 Task: Find connections with filter location Viradouro with filter topic #Mobileapplicationswith filter profile language English with filter current company Medallia with filter school Saurashtra University, Rajkot with filter industry Credit Intermediation with filter service category iOS Development with filter keywords title Program Manager
Action: Mouse moved to (615, 222)
Screenshot: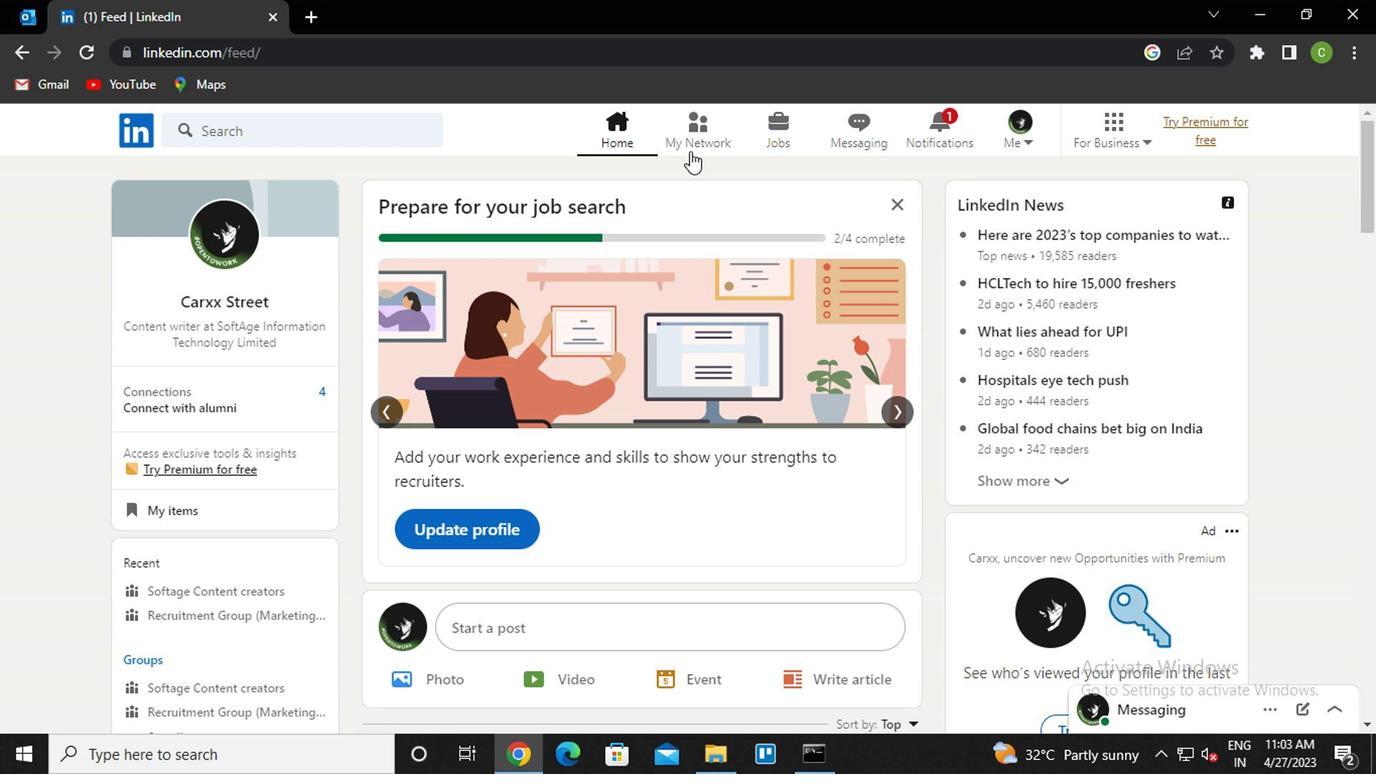 
Action: Mouse pressed left at (615, 222)
Screenshot: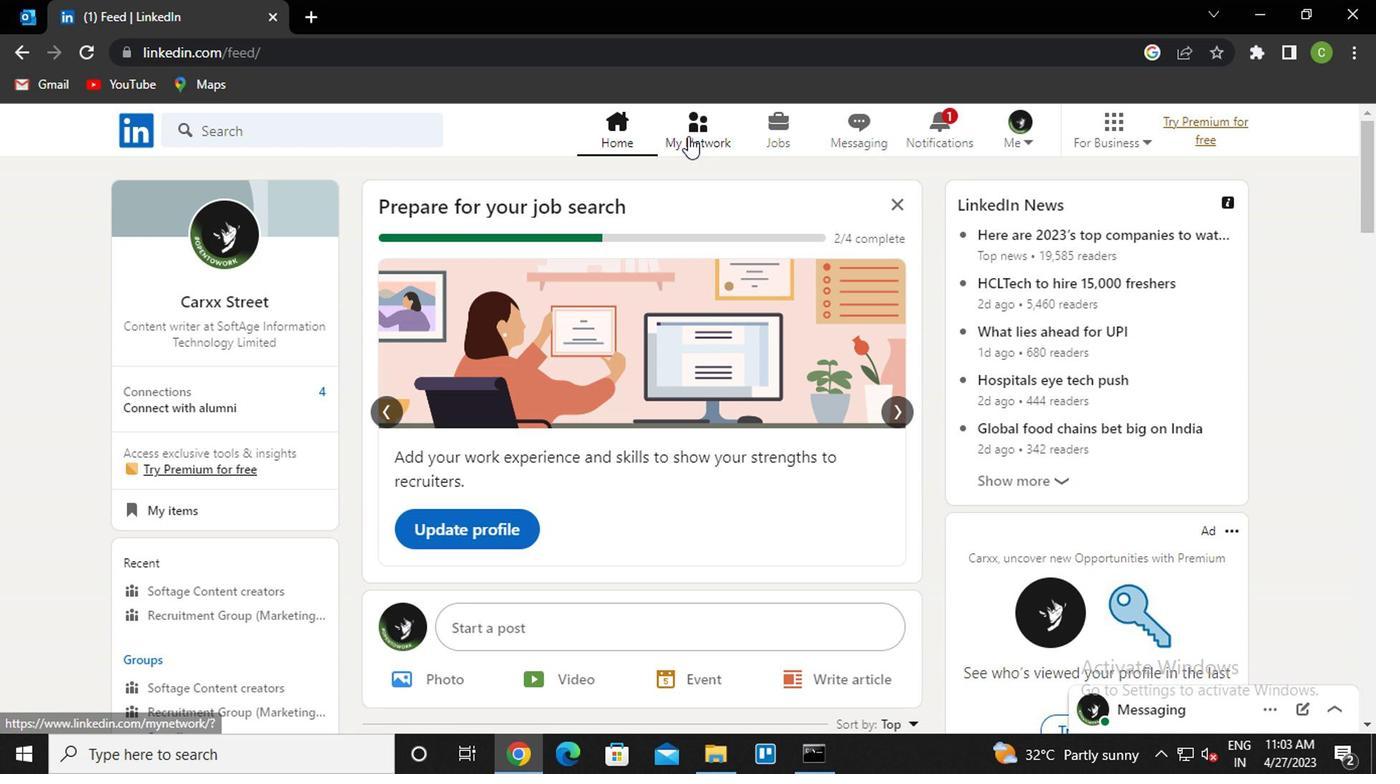 
Action: Mouse moved to (355, 303)
Screenshot: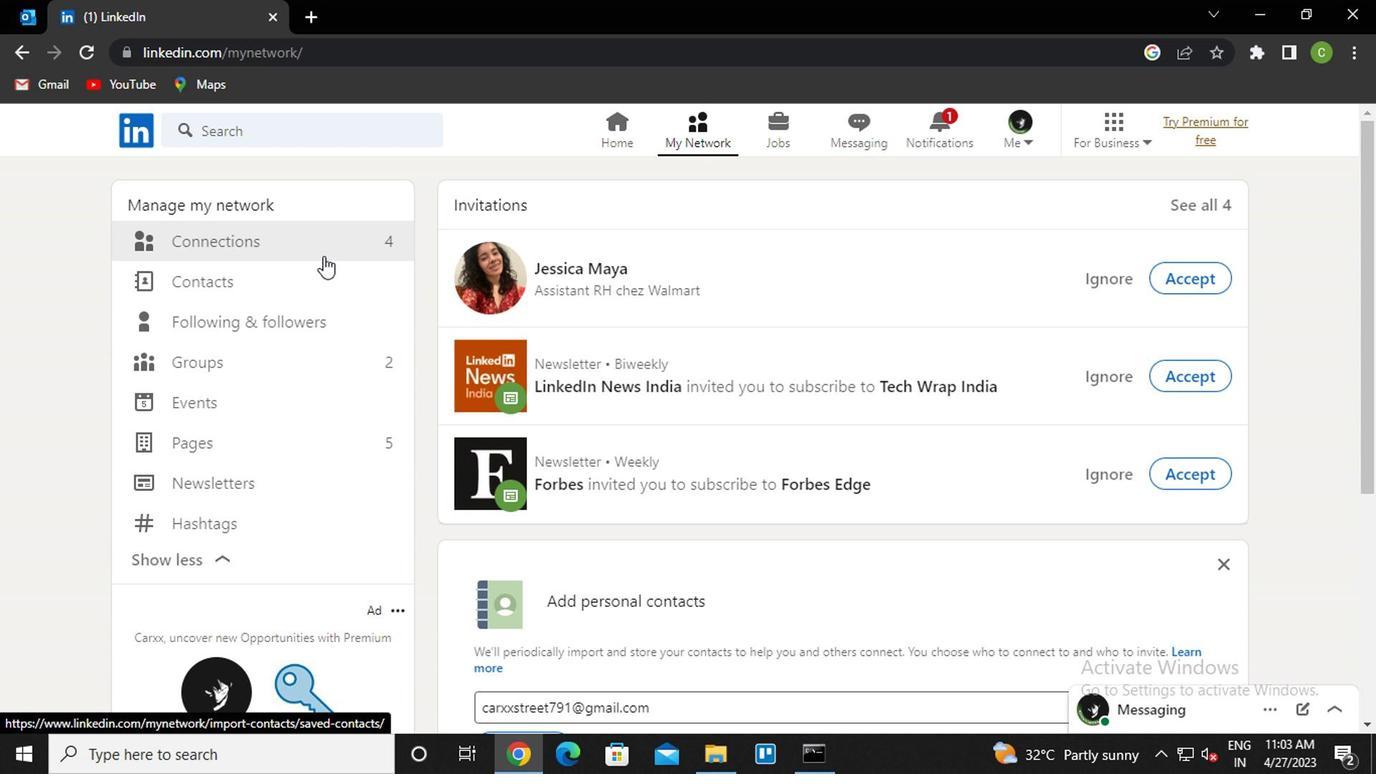 
Action: Mouse pressed left at (355, 303)
Screenshot: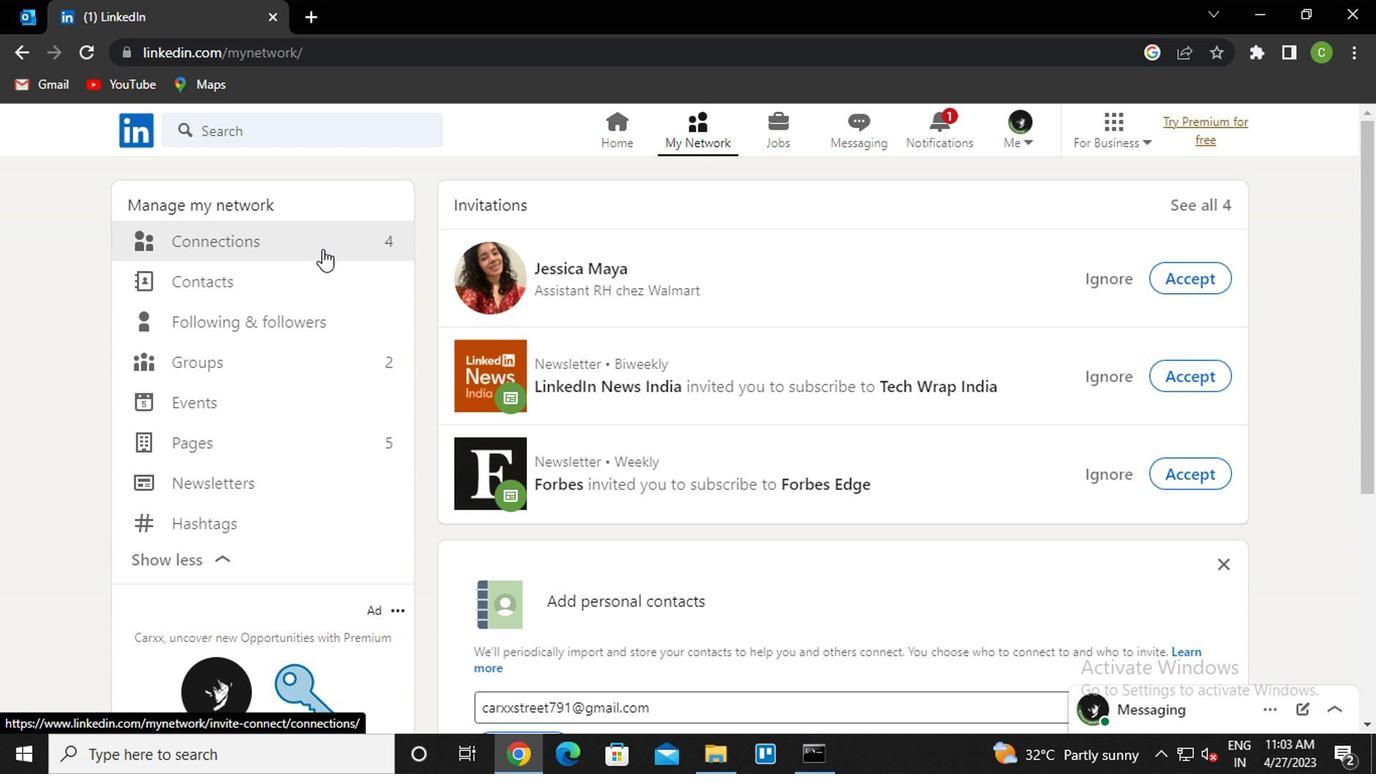 
Action: Mouse moved to (702, 288)
Screenshot: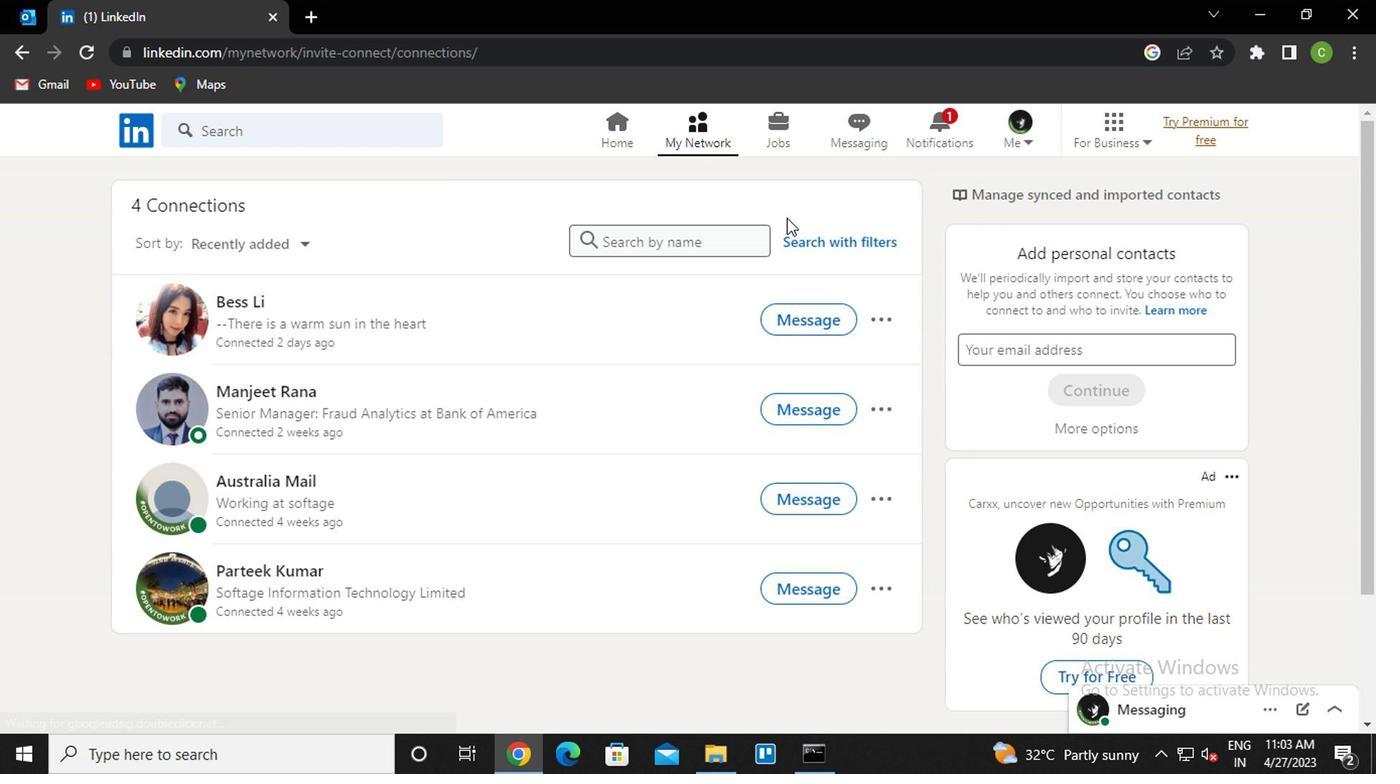 
Action: Mouse pressed left at (702, 288)
Screenshot: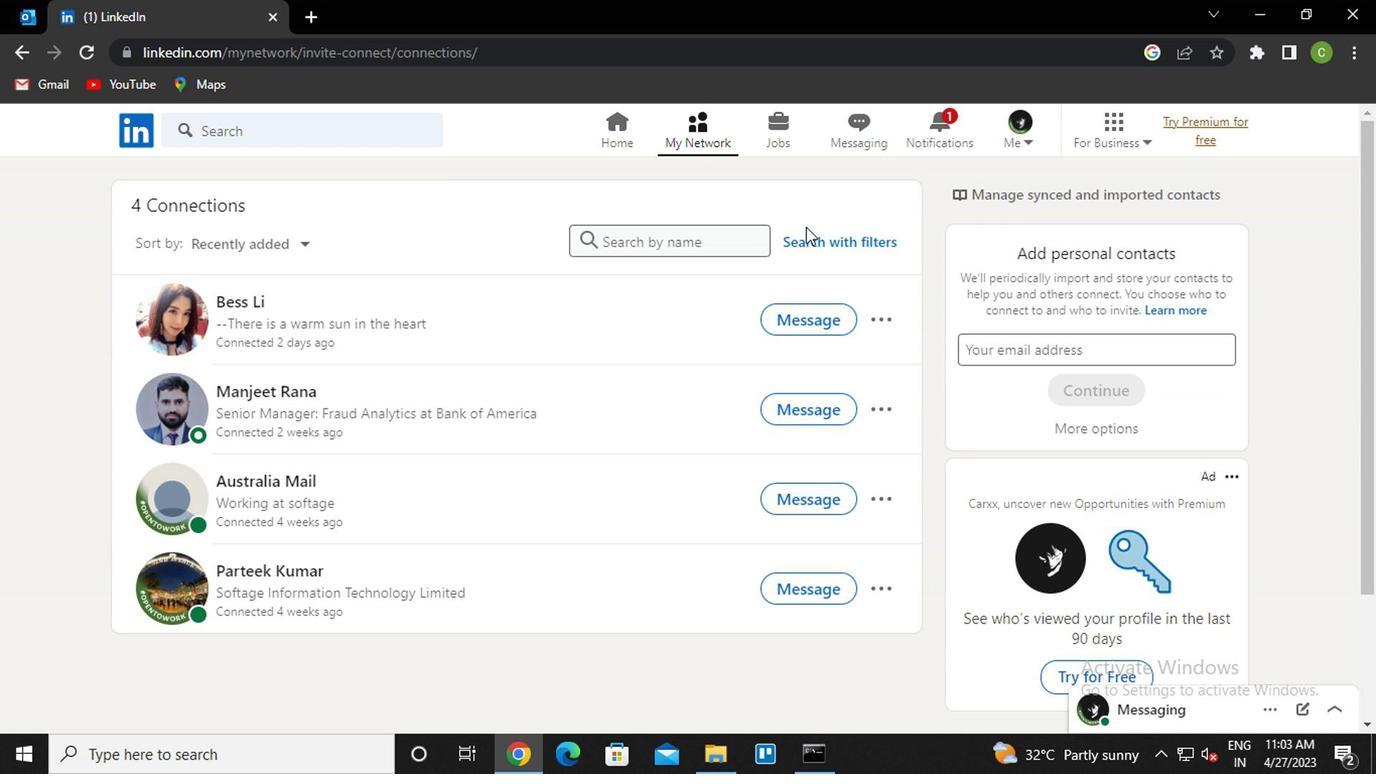 
Action: Mouse moved to (705, 292)
Screenshot: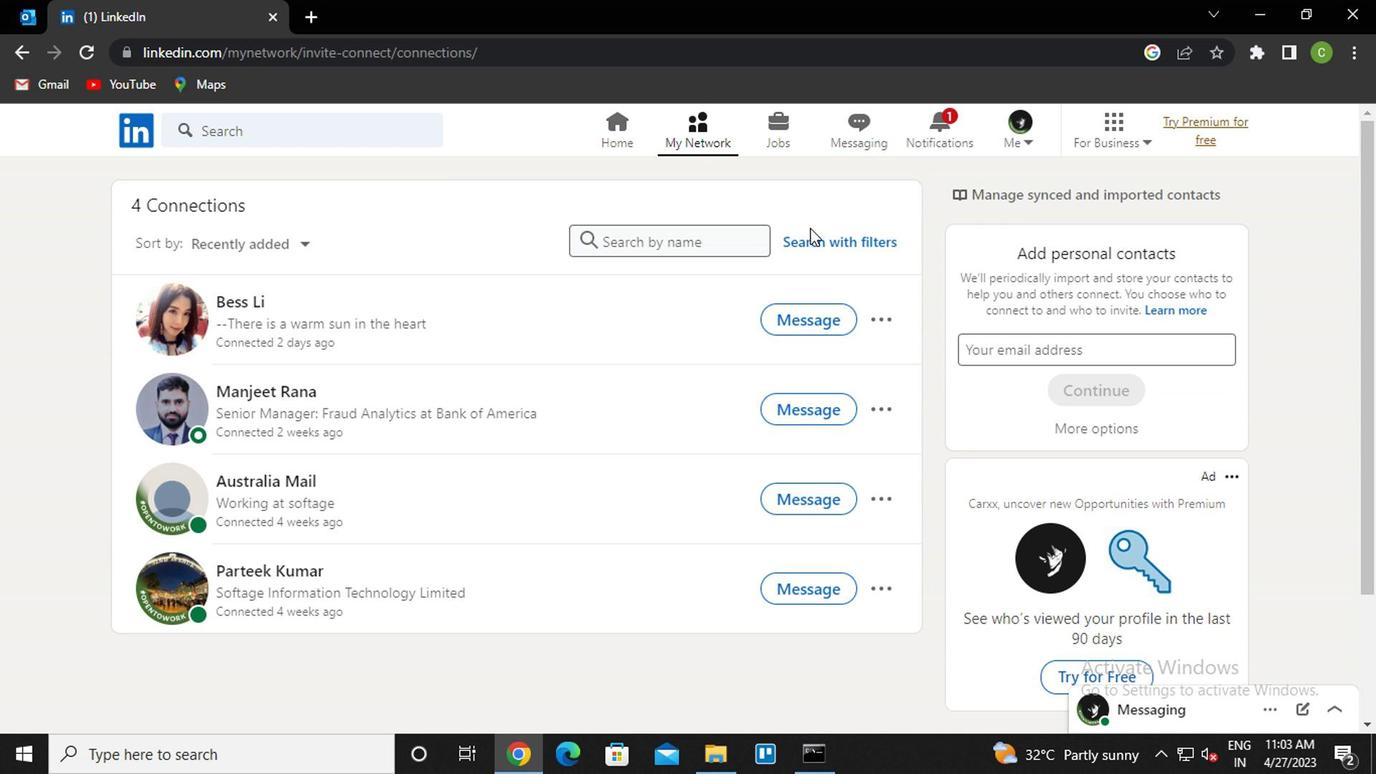 
Action: Mouse pressed left at (705, 292)
Screenshot: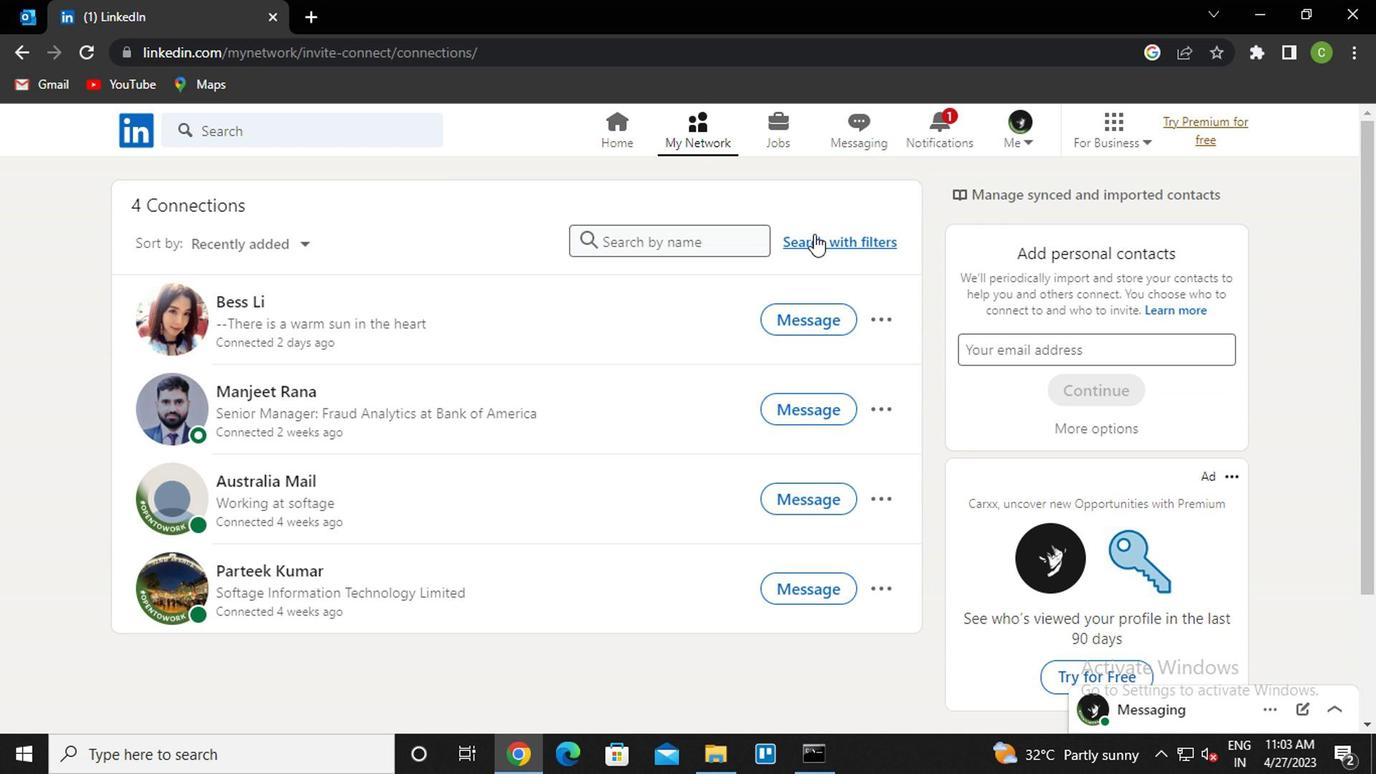 
Action: Mouse moved to (663, 255)
Screenshot: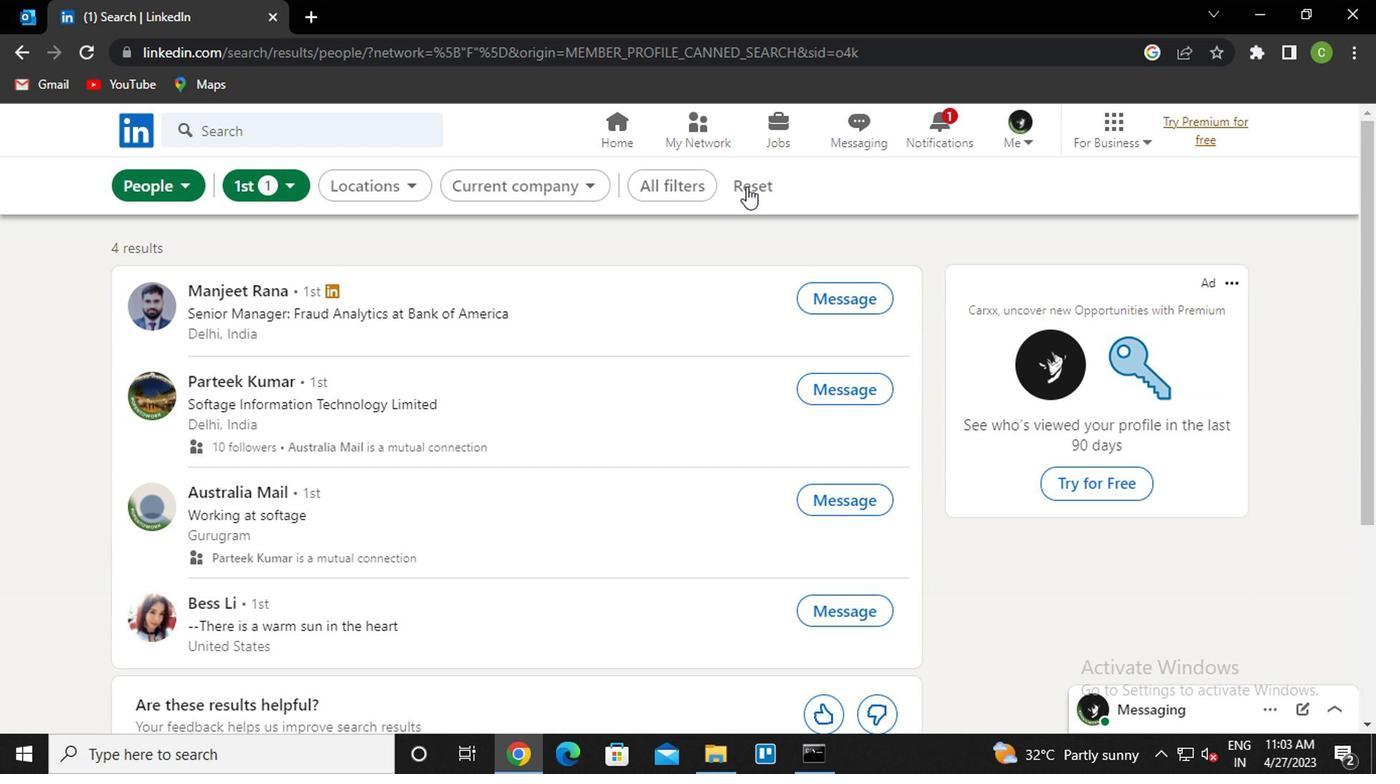 
Action: Mouse pressed left at (663, 255)
Screenshot: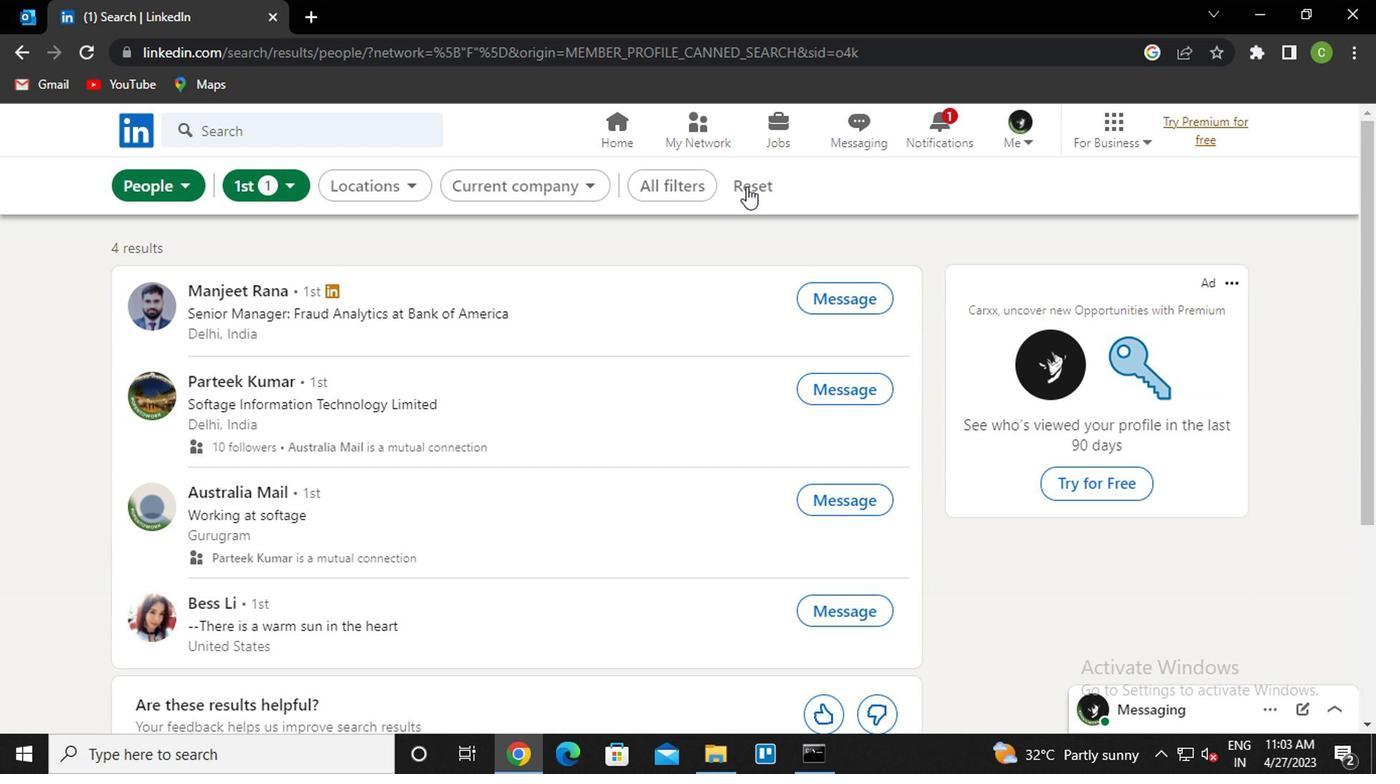 
Action: Mouse moved to (624, 256)
Screenshot: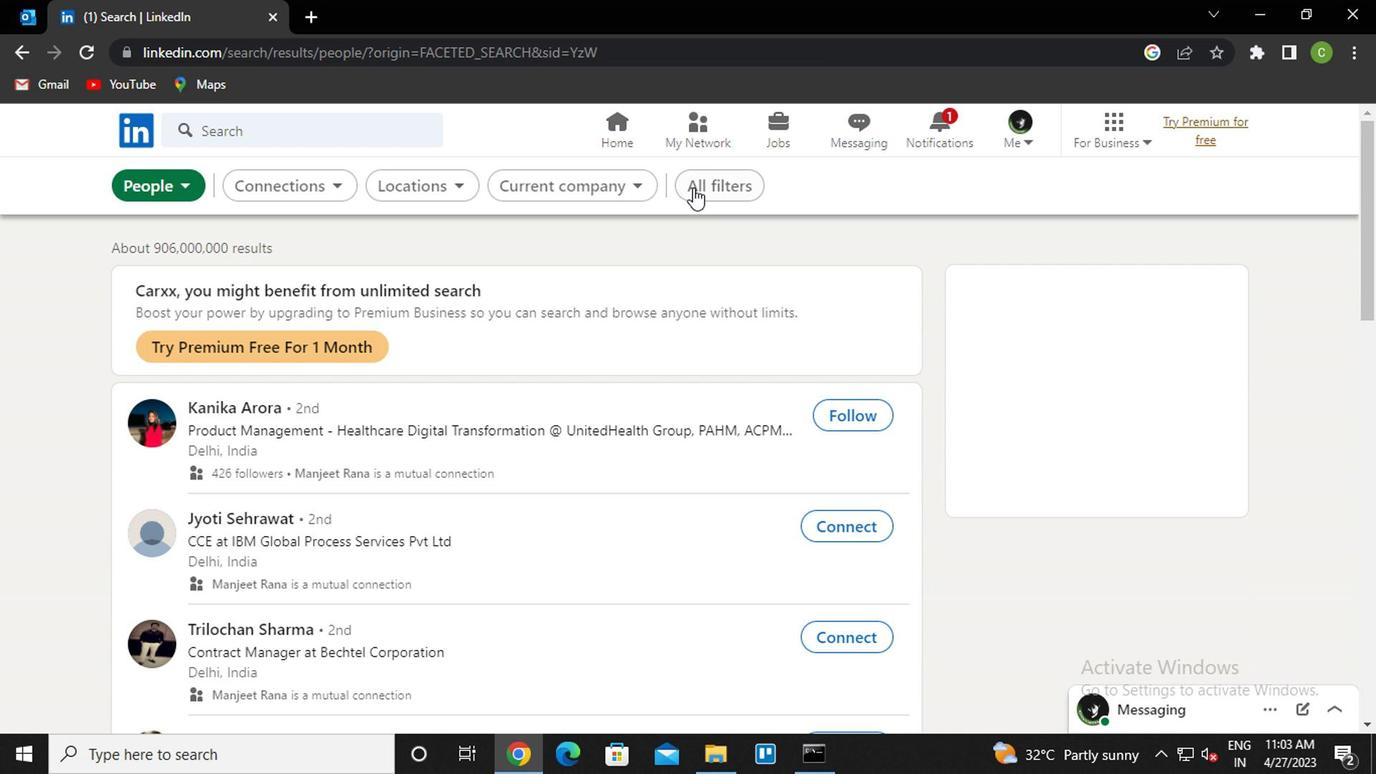 
Action: Mouse pressed left at (624, 256)
Screenshot: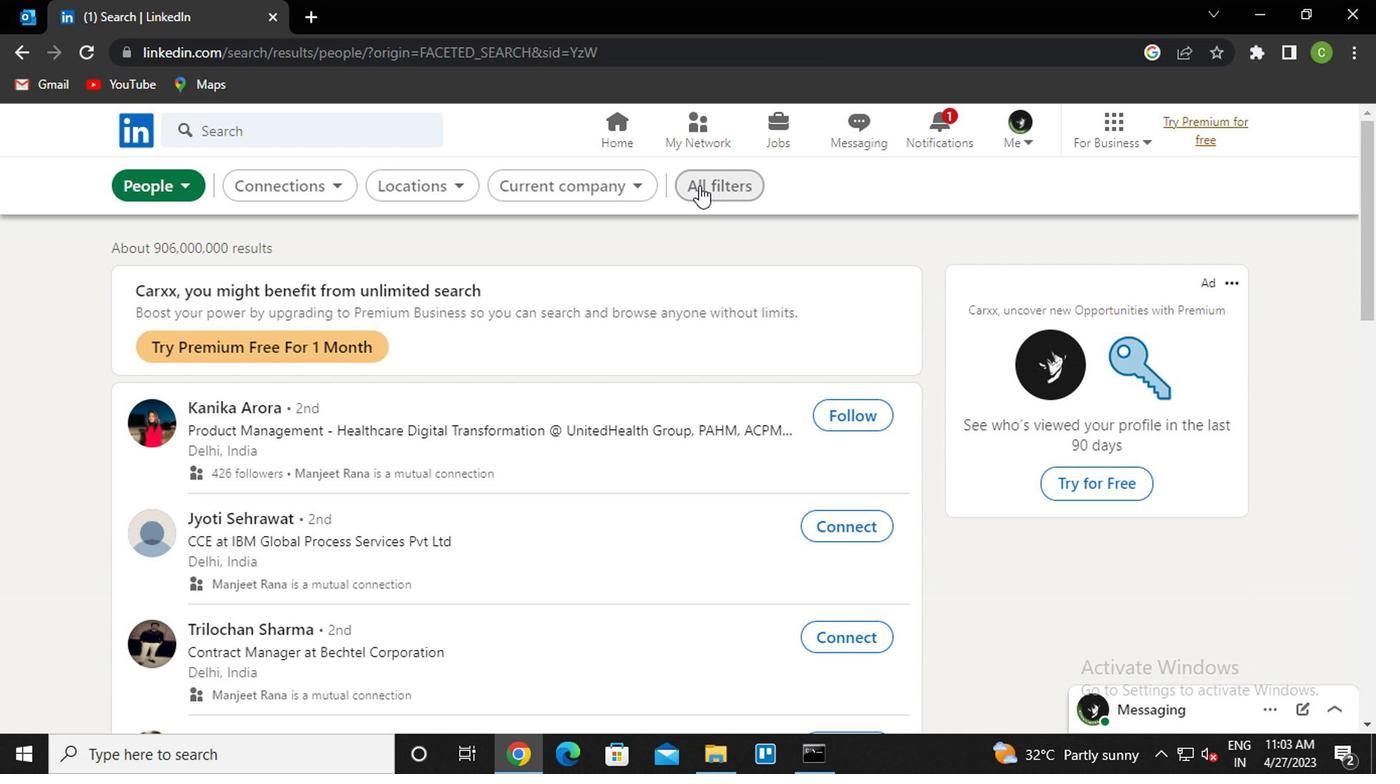 
Action: Mouse moved to (844, 470)
Screenshot: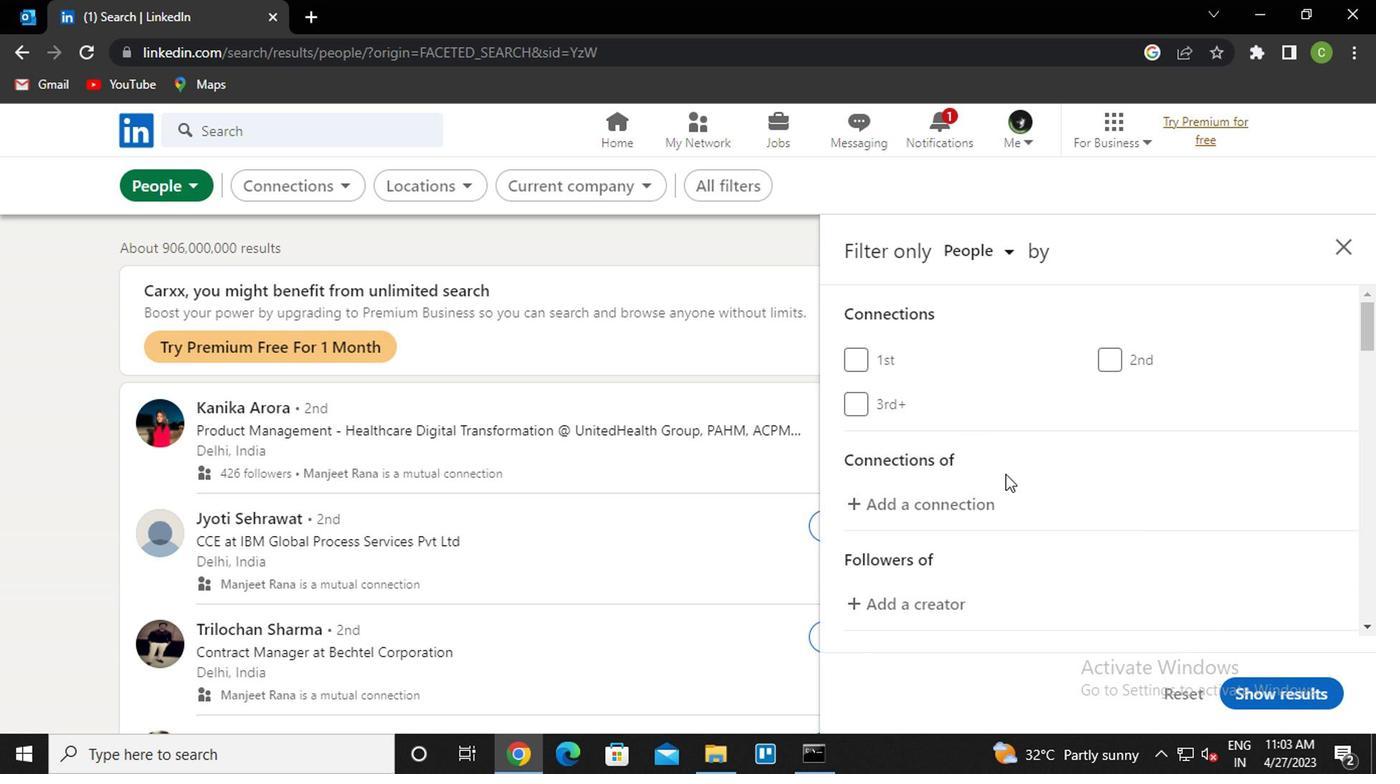 
Action: Mouse scrolled (844, 470) with delta (0, 0)
Screenshot: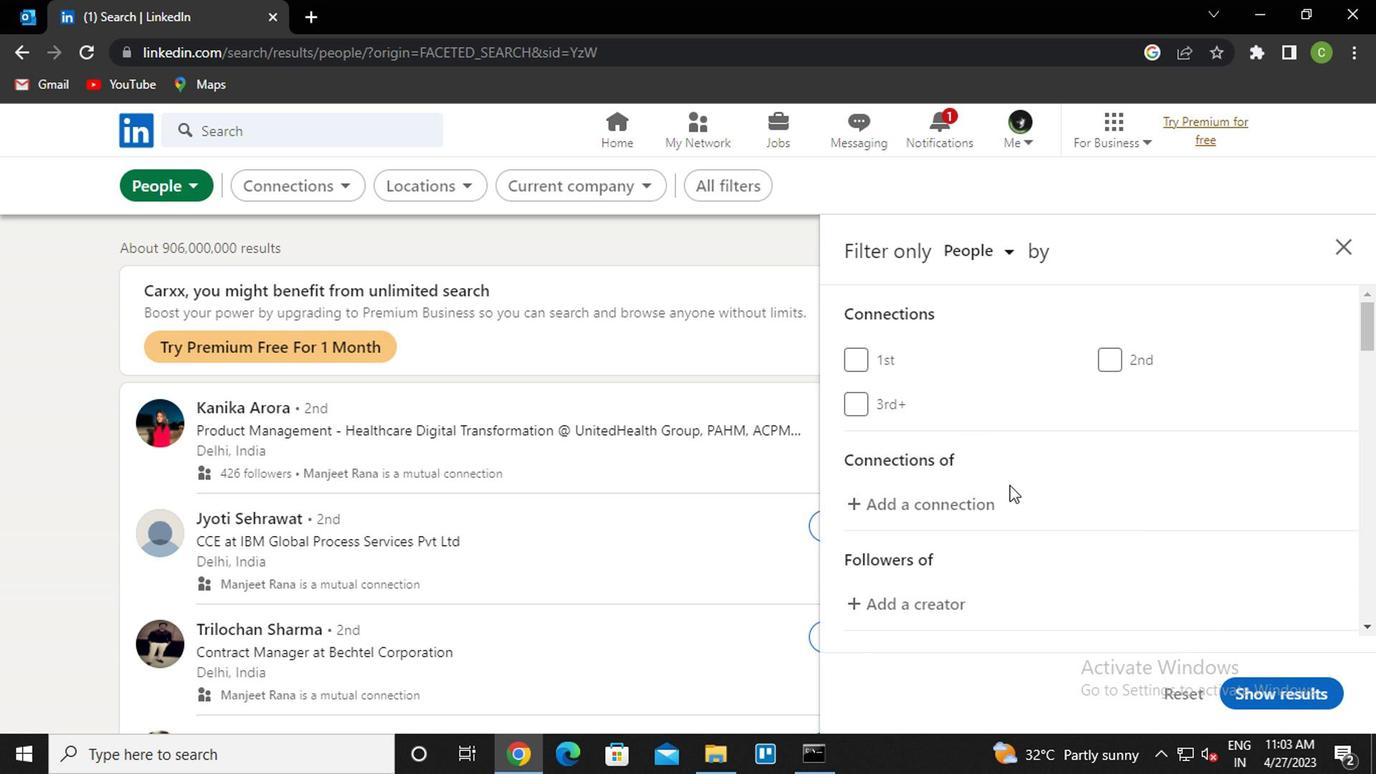 
Action: Mouse scrolled (844, 470) with delta (0, 0)
Screenshot: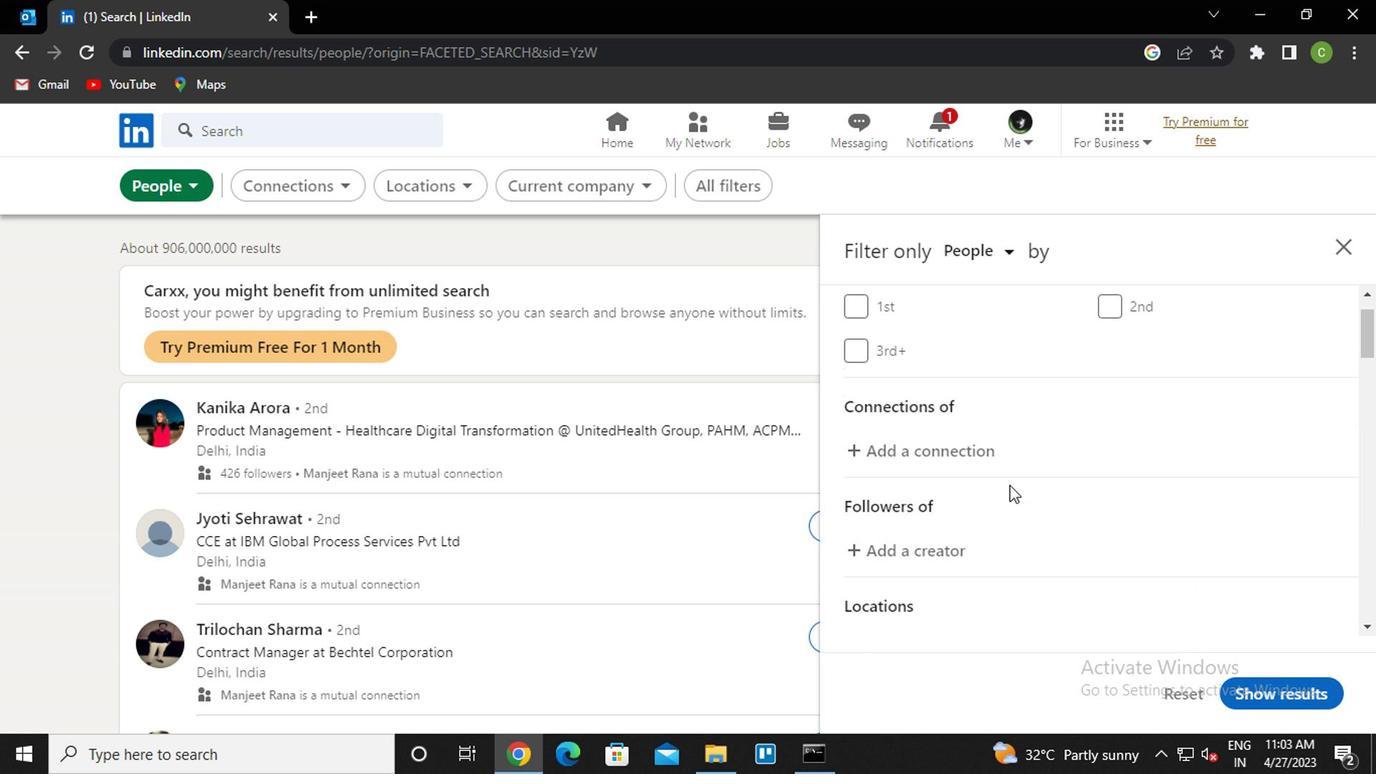 
Action: Mouse scrolled (844, 470) with delta (0, 0)
Screenshot: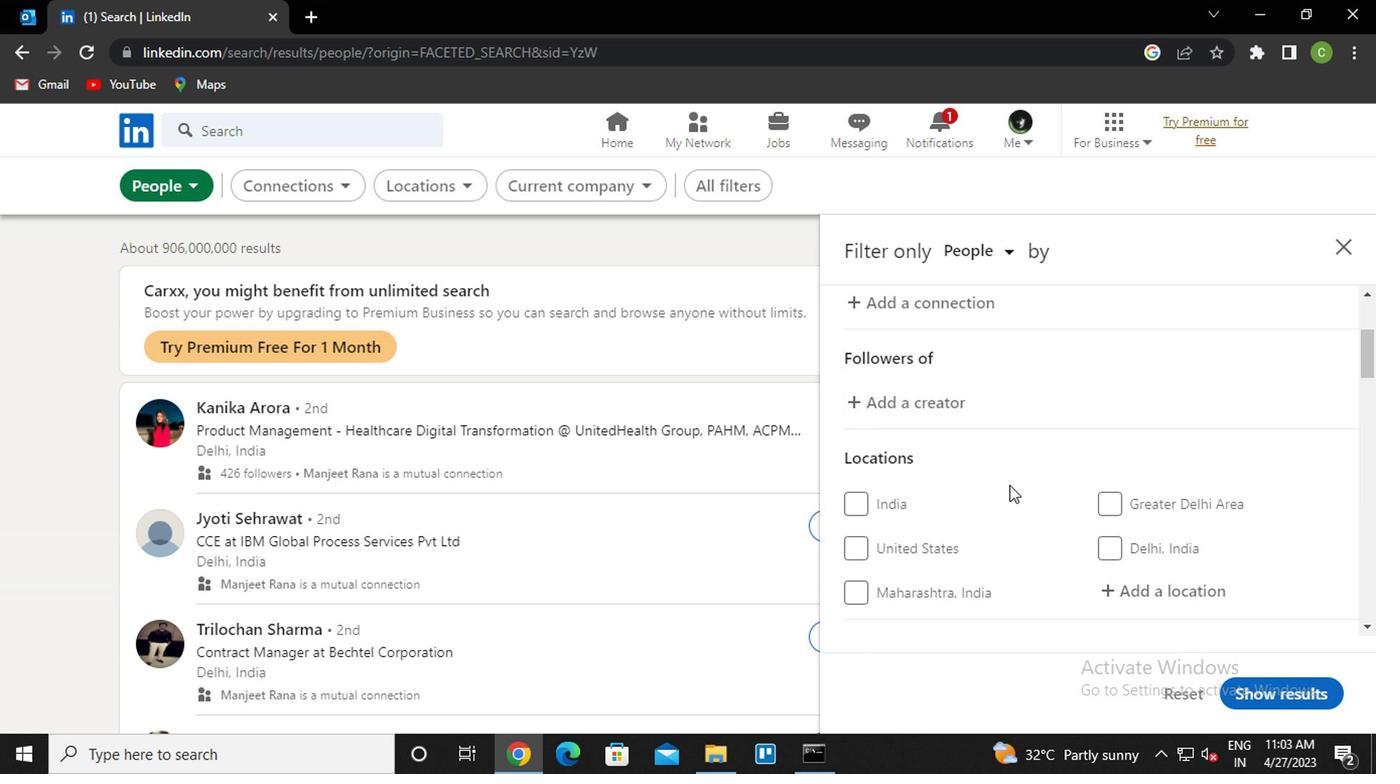 
Action: Mouse moved to (950, 475)
Screenshot: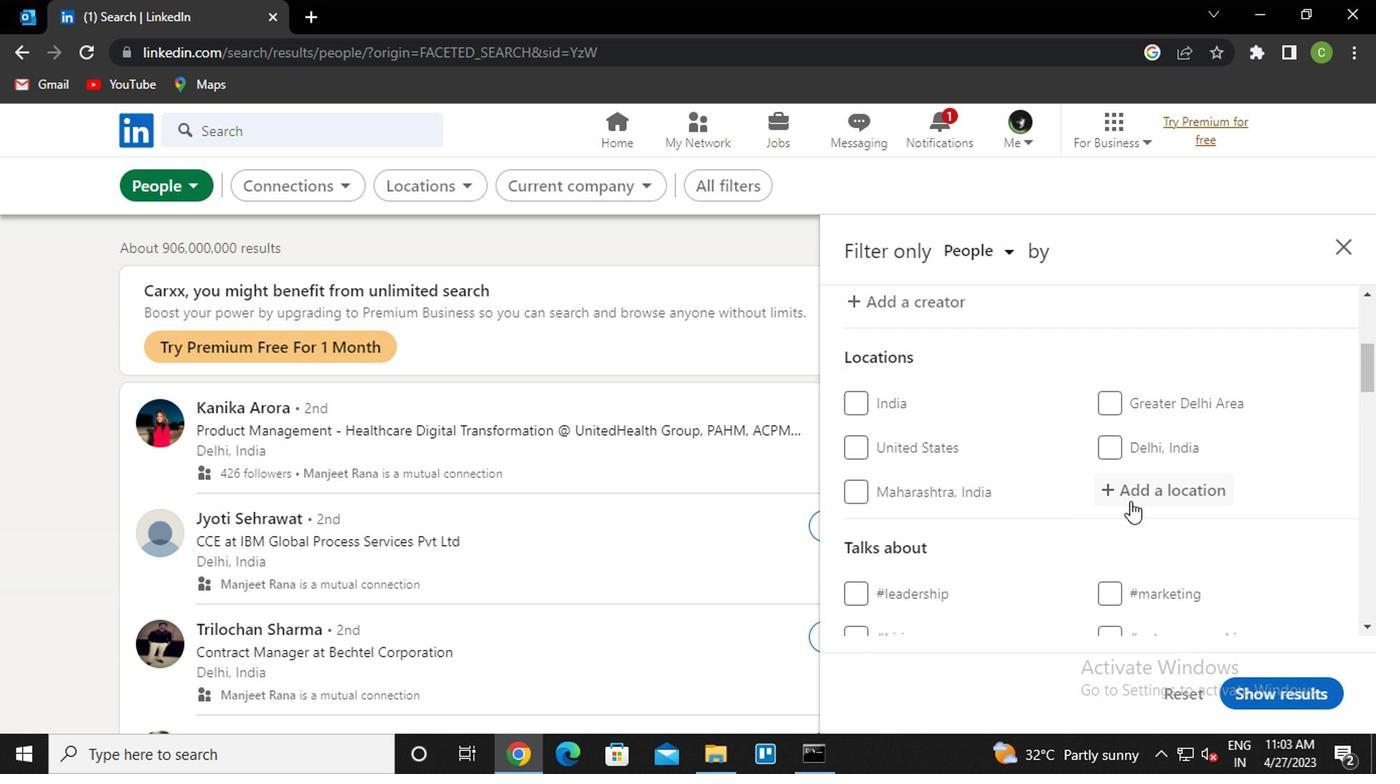 
Action: Mouse scrolled (950, 474) with delta (0, 0)
Screenshot: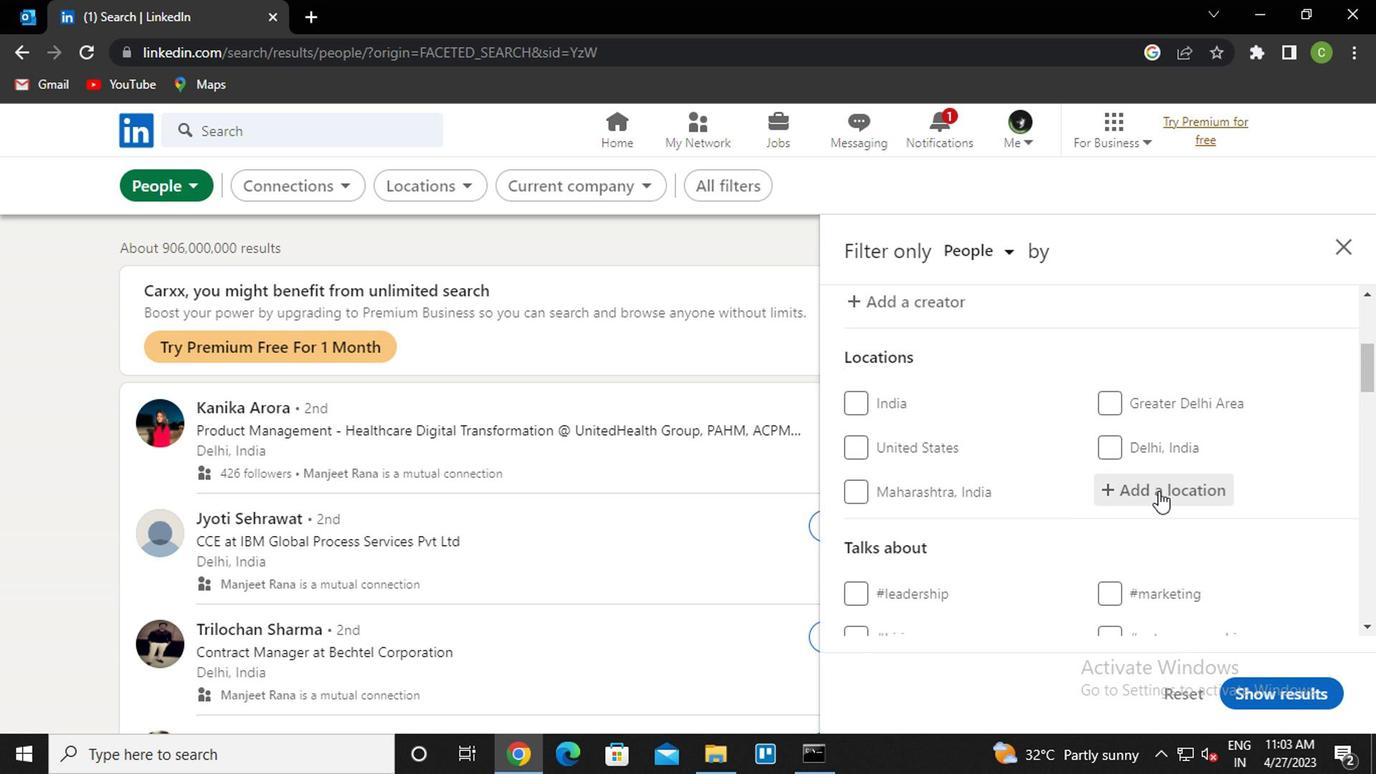 
Action: Mouse moved to (957, 407)
Screenshot: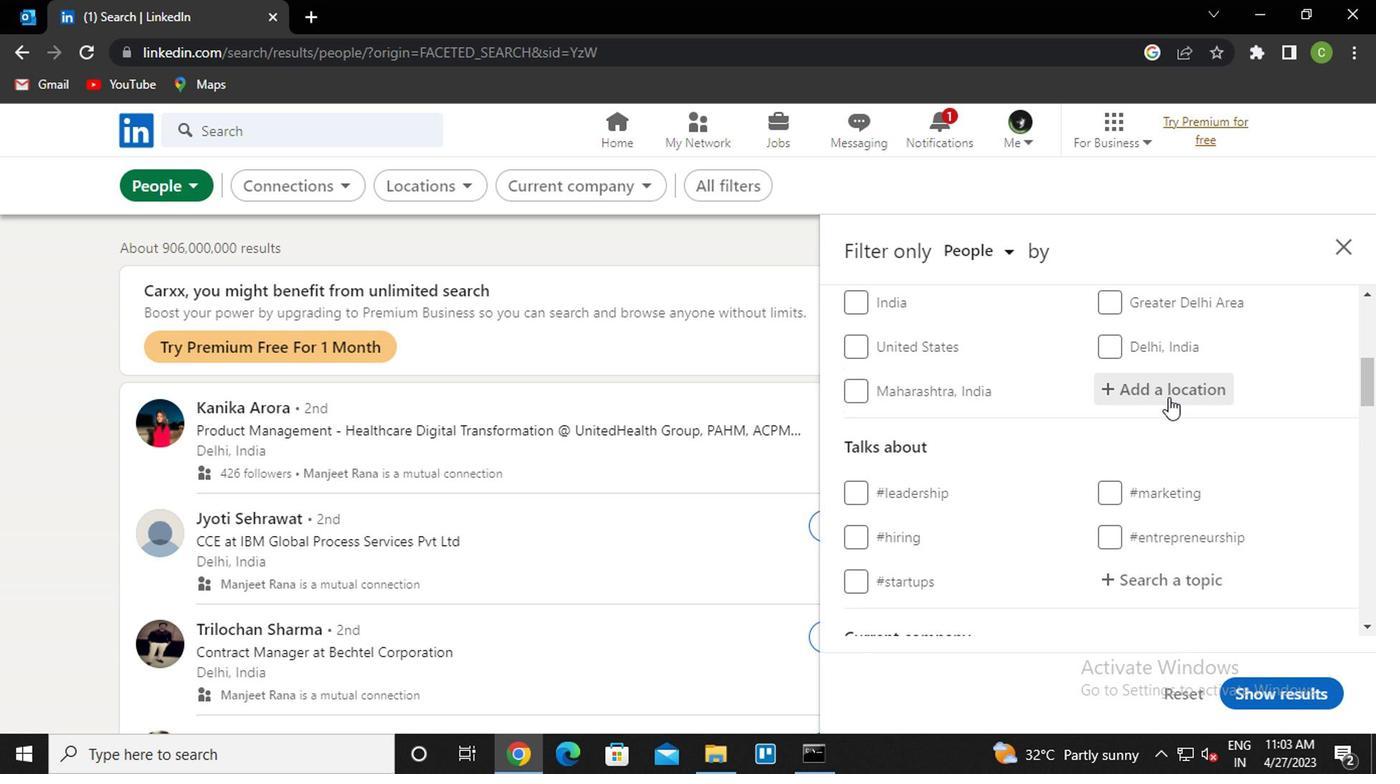 
Action: Mouse pressed left at (957, 407)
Screenshot: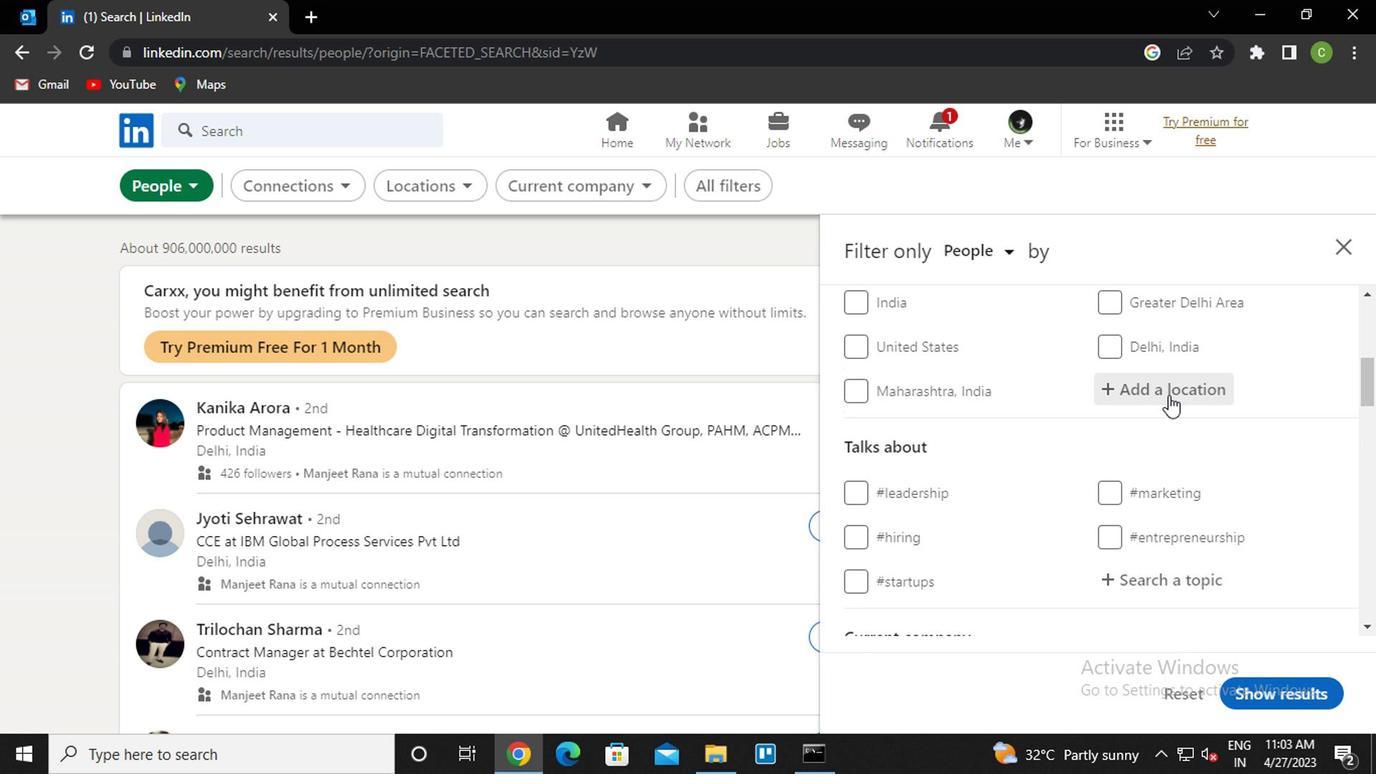 
Action: Key pressed <Key.caps_lock>v<Key.caps_lock>irodou<Key.backspace><Key.backspace><Key.backspace><Key.backspace>ado<Key.down><Key.enter>
Screenshot: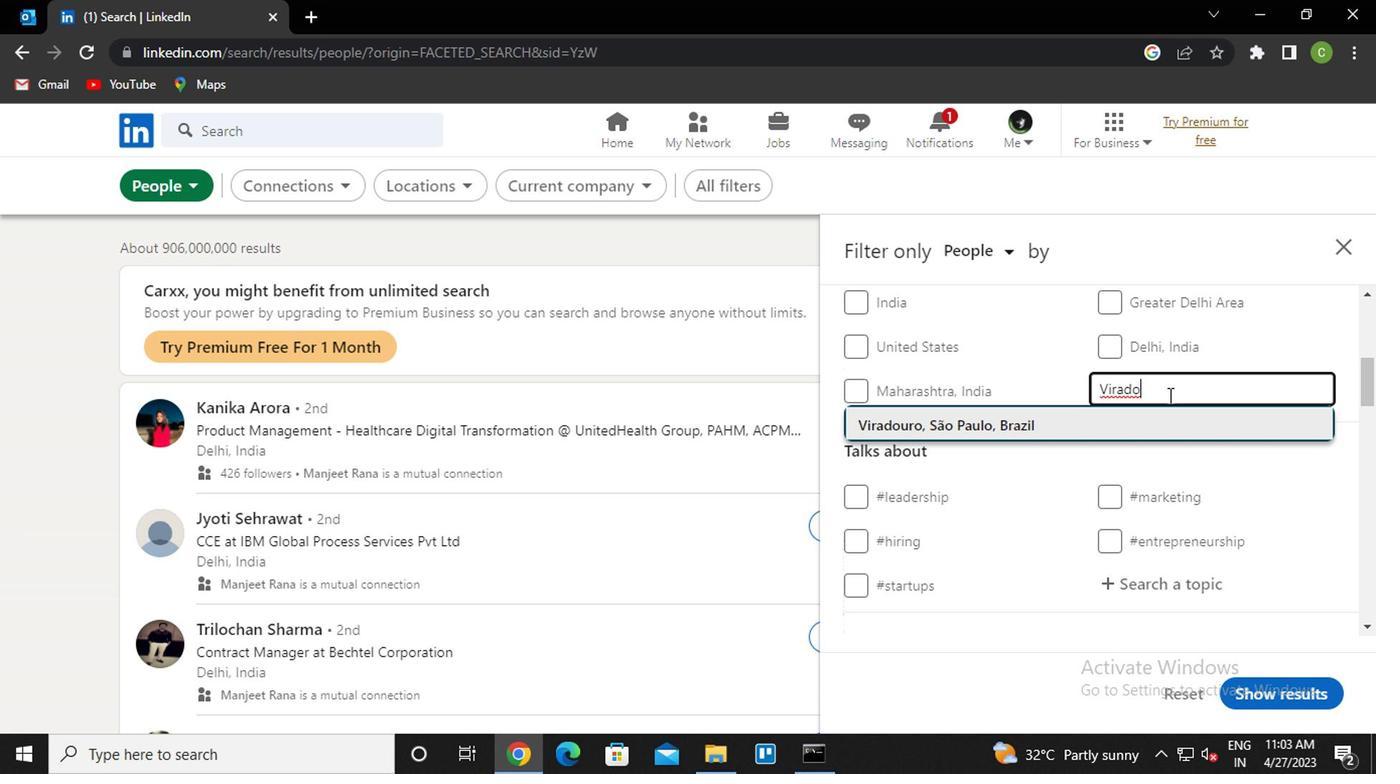 
Action: Mouse scrolled (957, 406) with delta (0, 0)
Screenshot: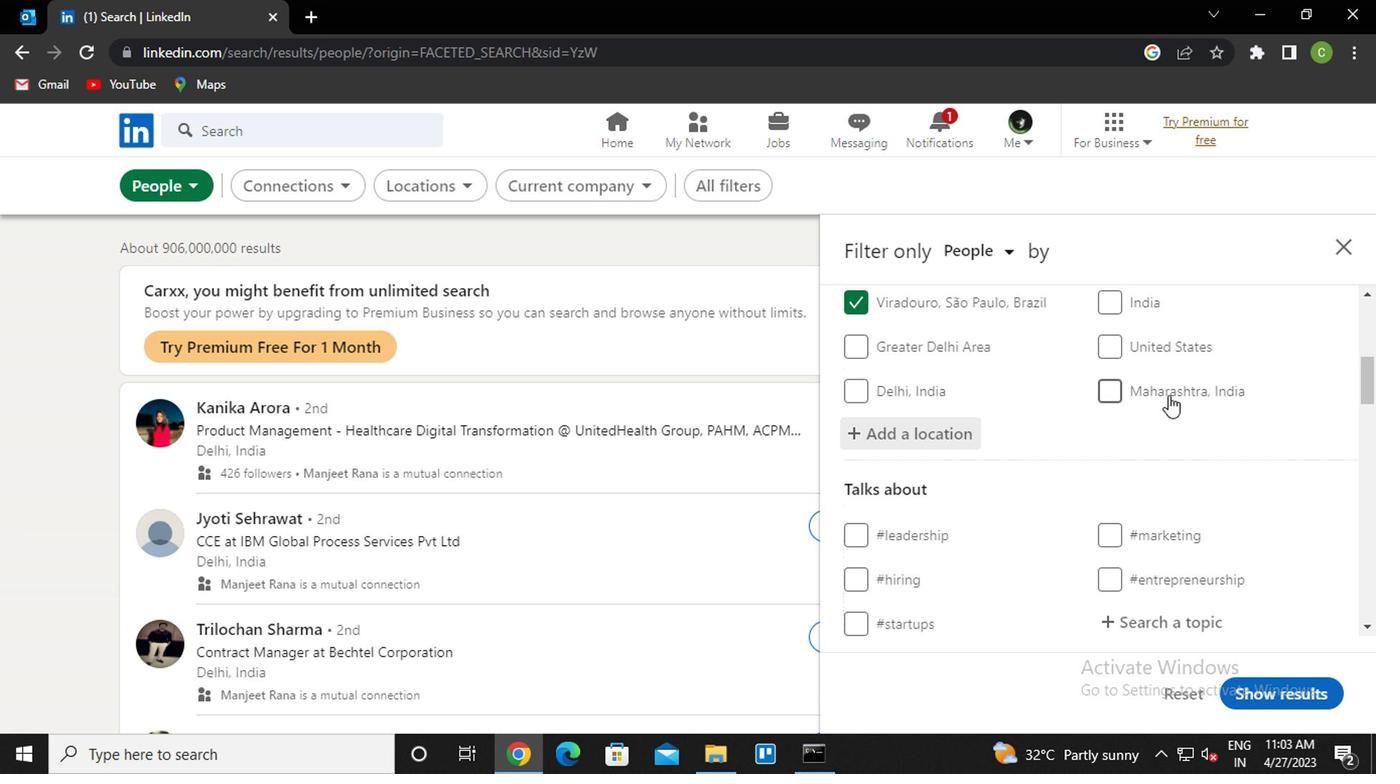
Action: Mouse scrolled (957, 406) with delta (0, 0)
Screenshot: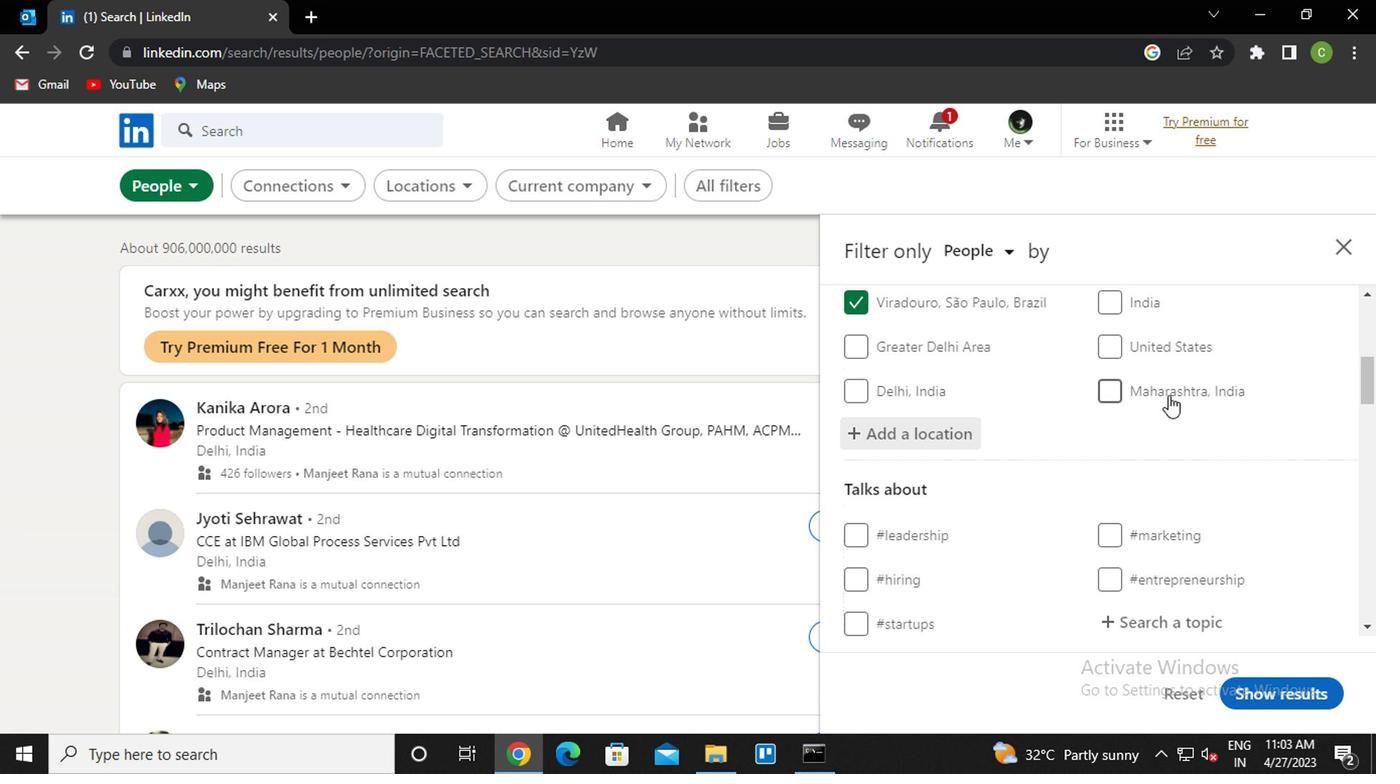 
Action: Mouse scrolled (957, 407) with delta (0, 0)
Screenshot: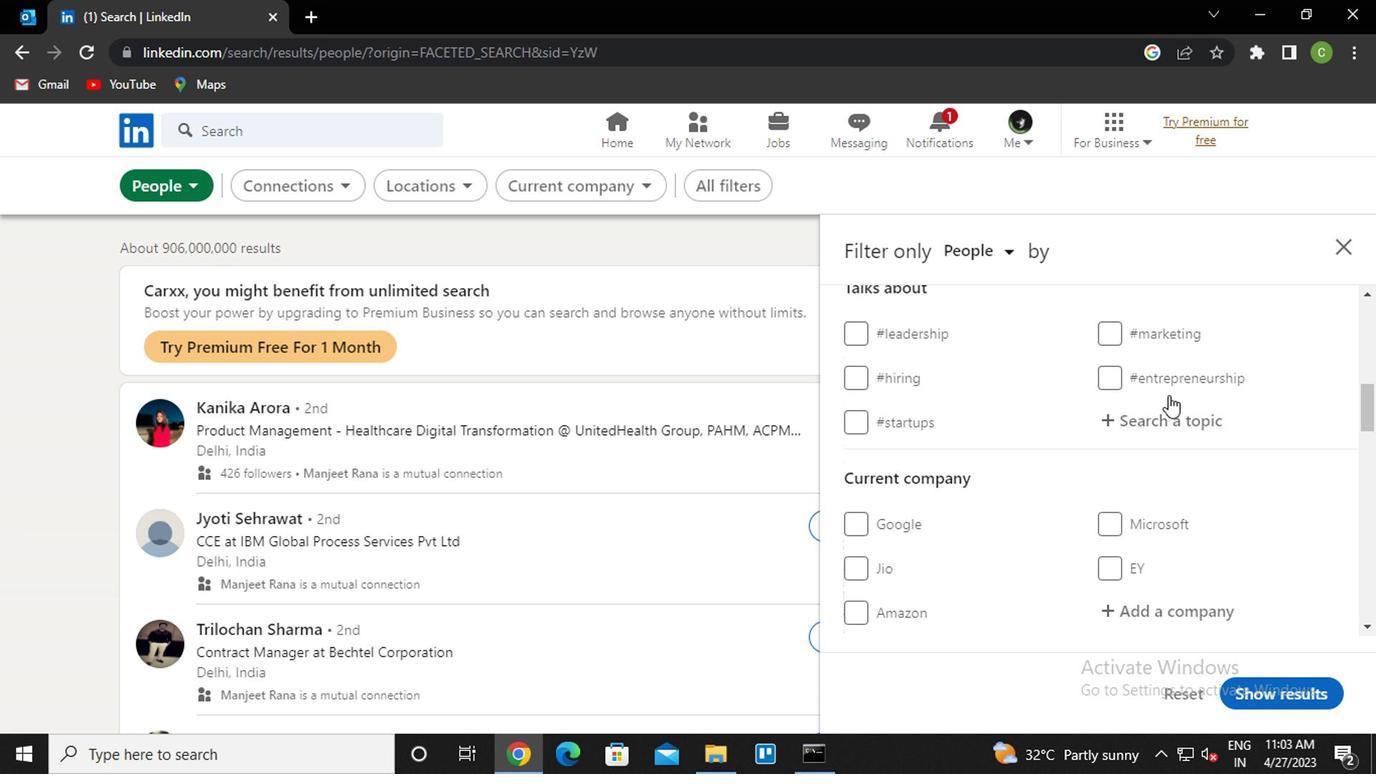 
Action: Mouse scrolled (957, 407) with delta (0, 0)
Screenshot: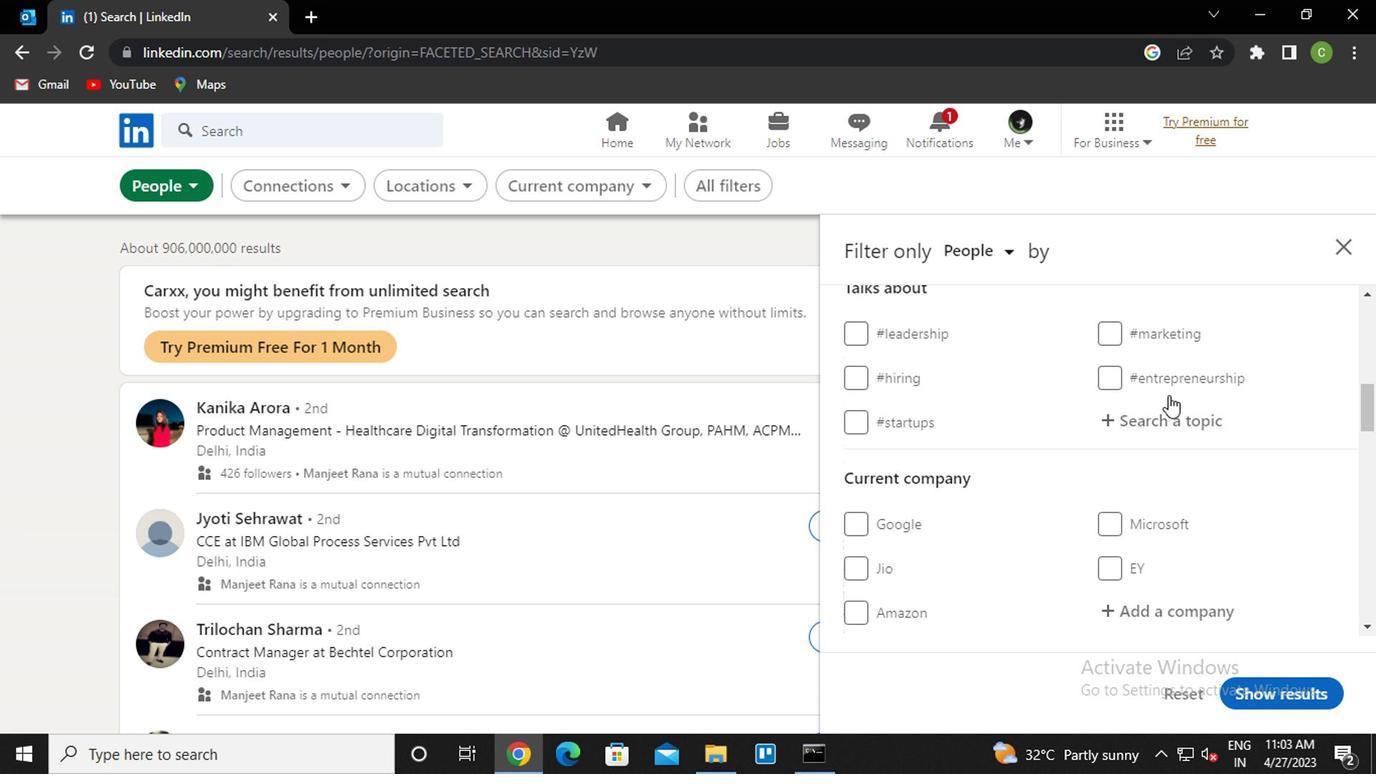 
Action: Mouse scrolled (957, 407) with delta (0, 0)
Screenshot: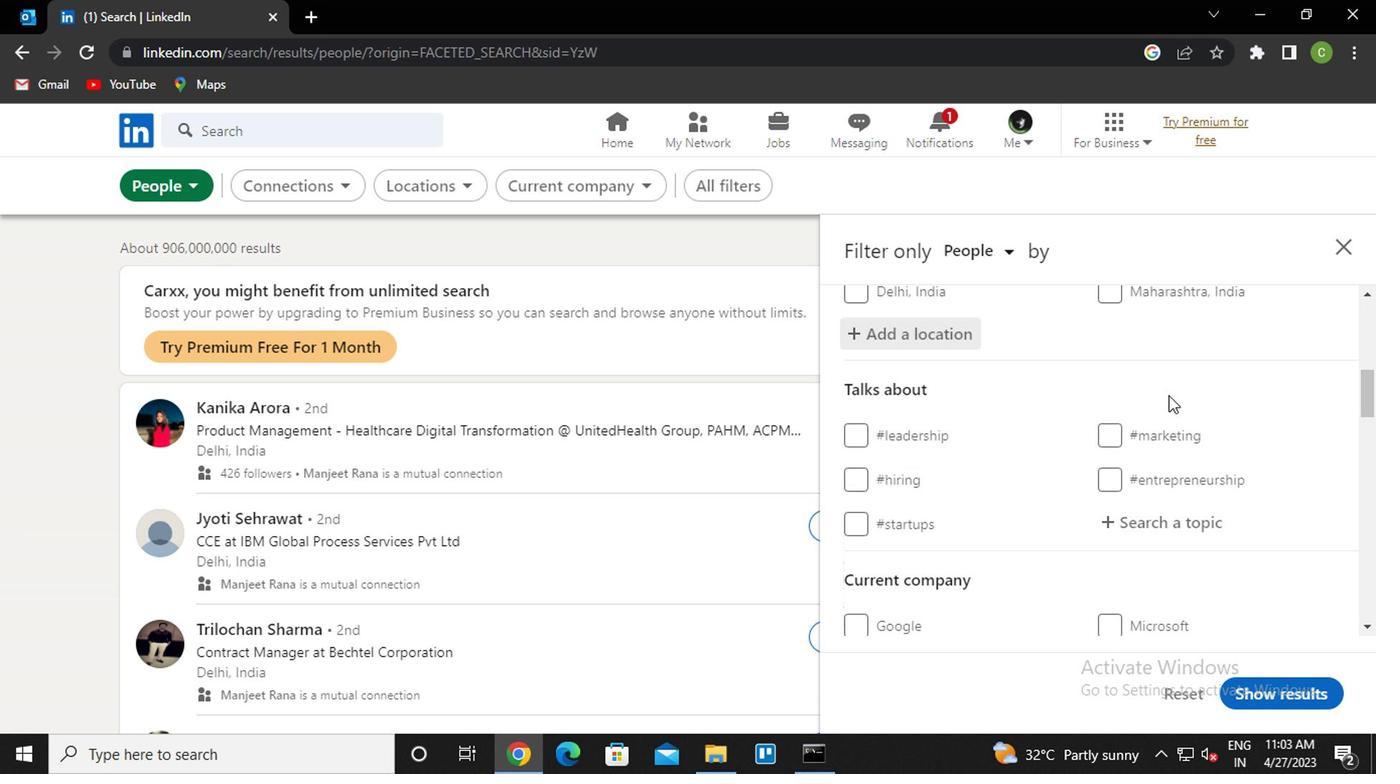 
Action: Mouse scrolled (957, 406) with delta (0, 0)
Screenshot: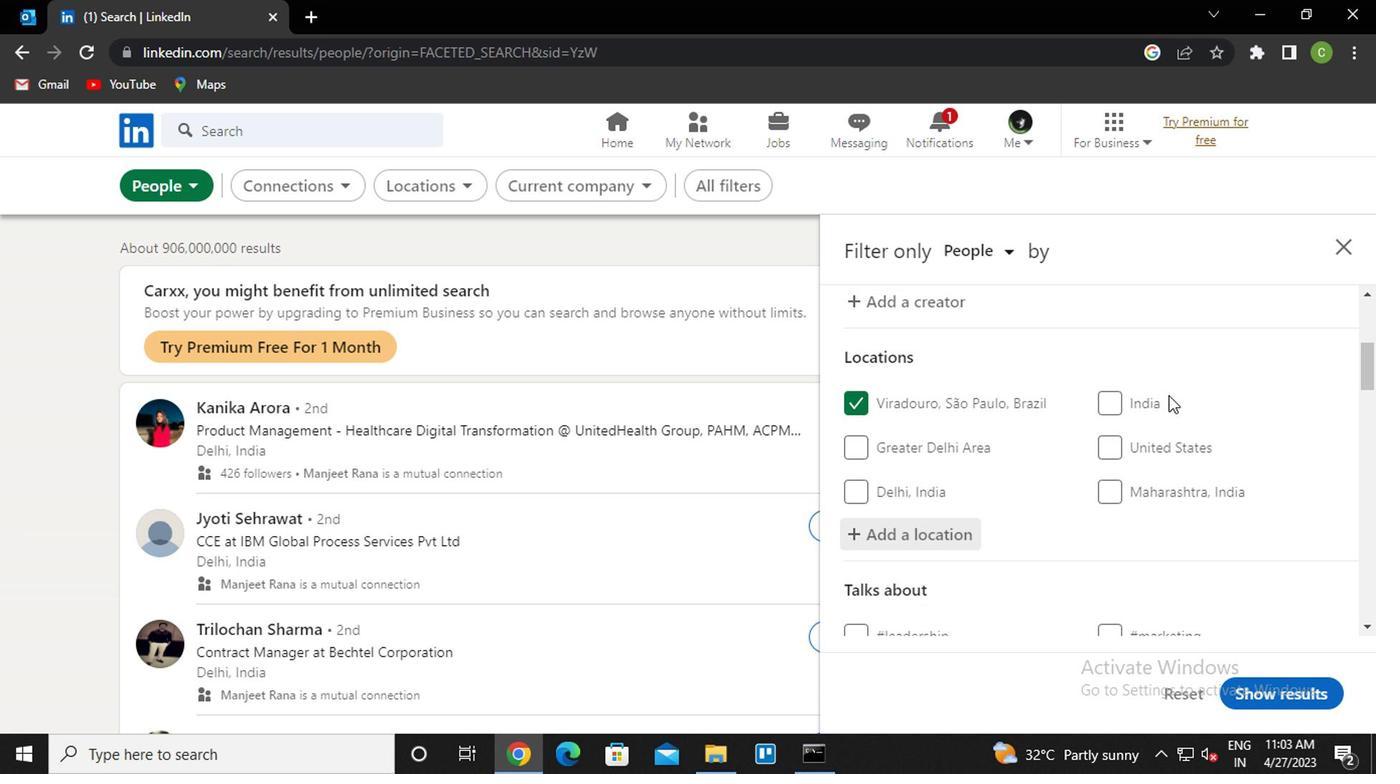 
Action: Mouse moved to (831, 459)
Screenshot: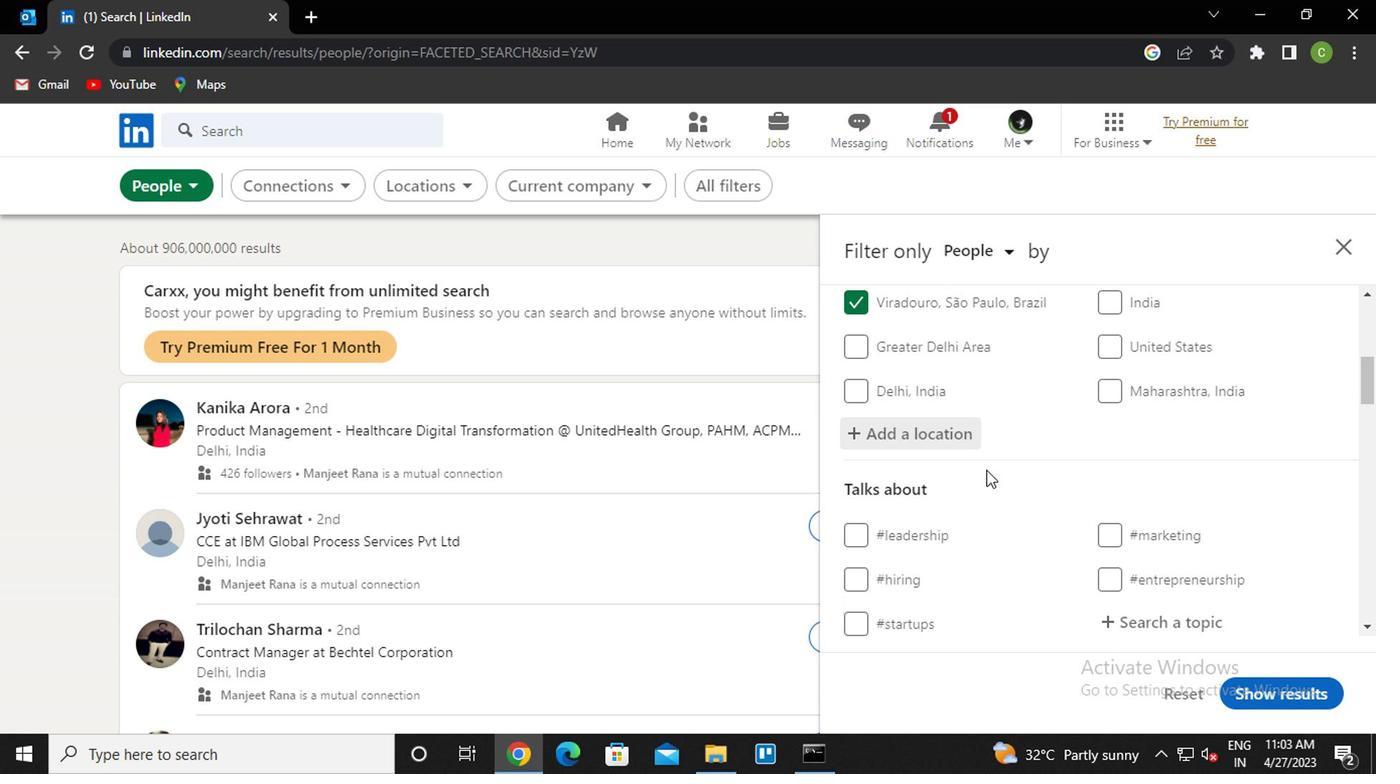
Action: Mouse scrolled (831, 458) with delta (0, 0)
Screenshot: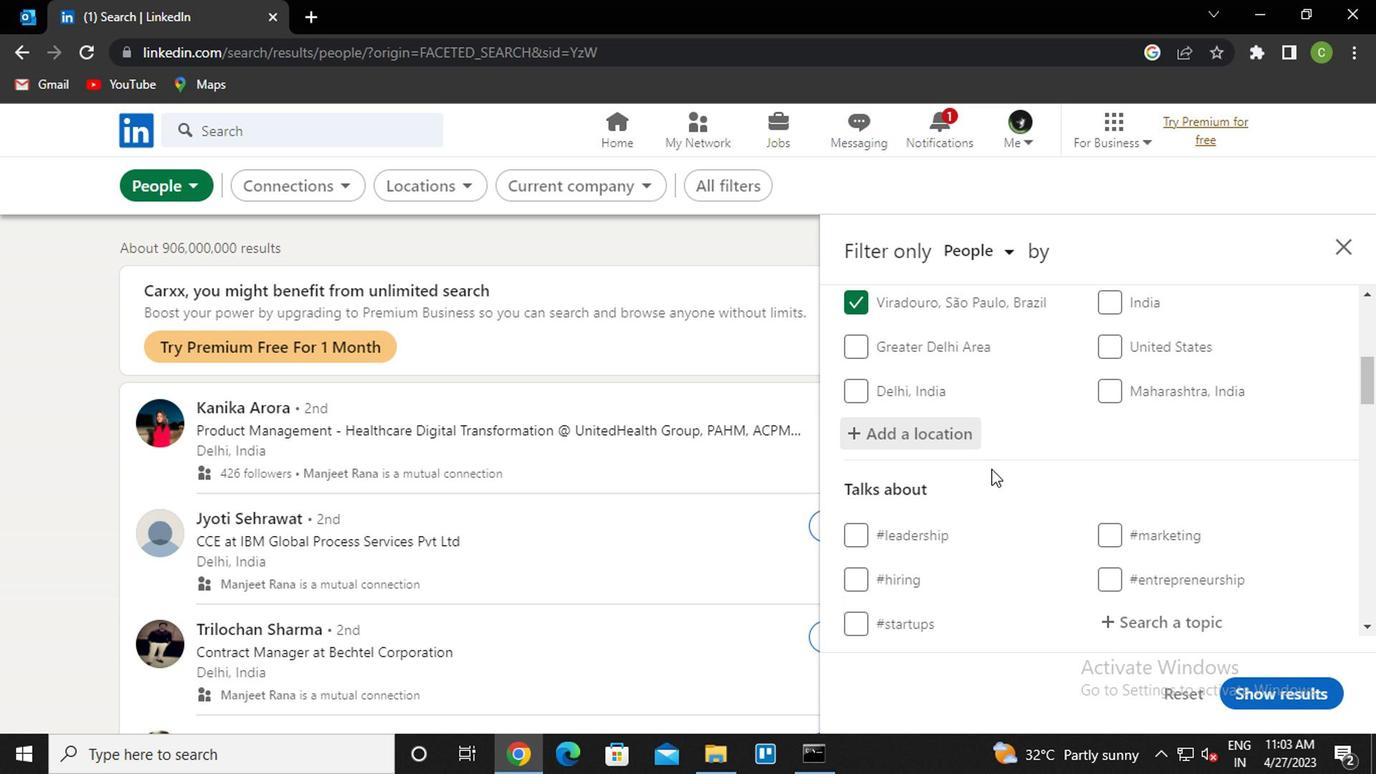 
Action: Mouse moved to (857, 480)
Screenshot: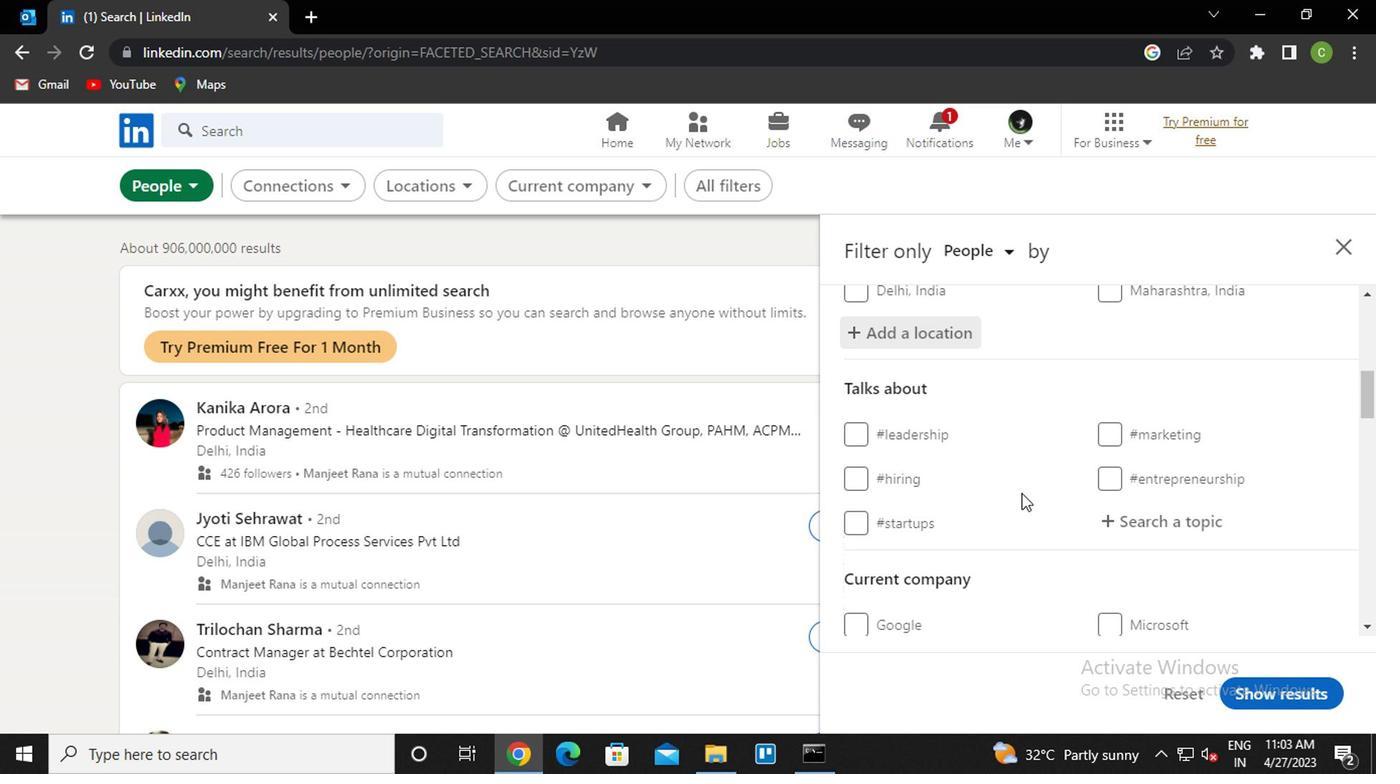 
Action: Mouse scrolled (857, 479) with delta (0, 0)
Screenshot: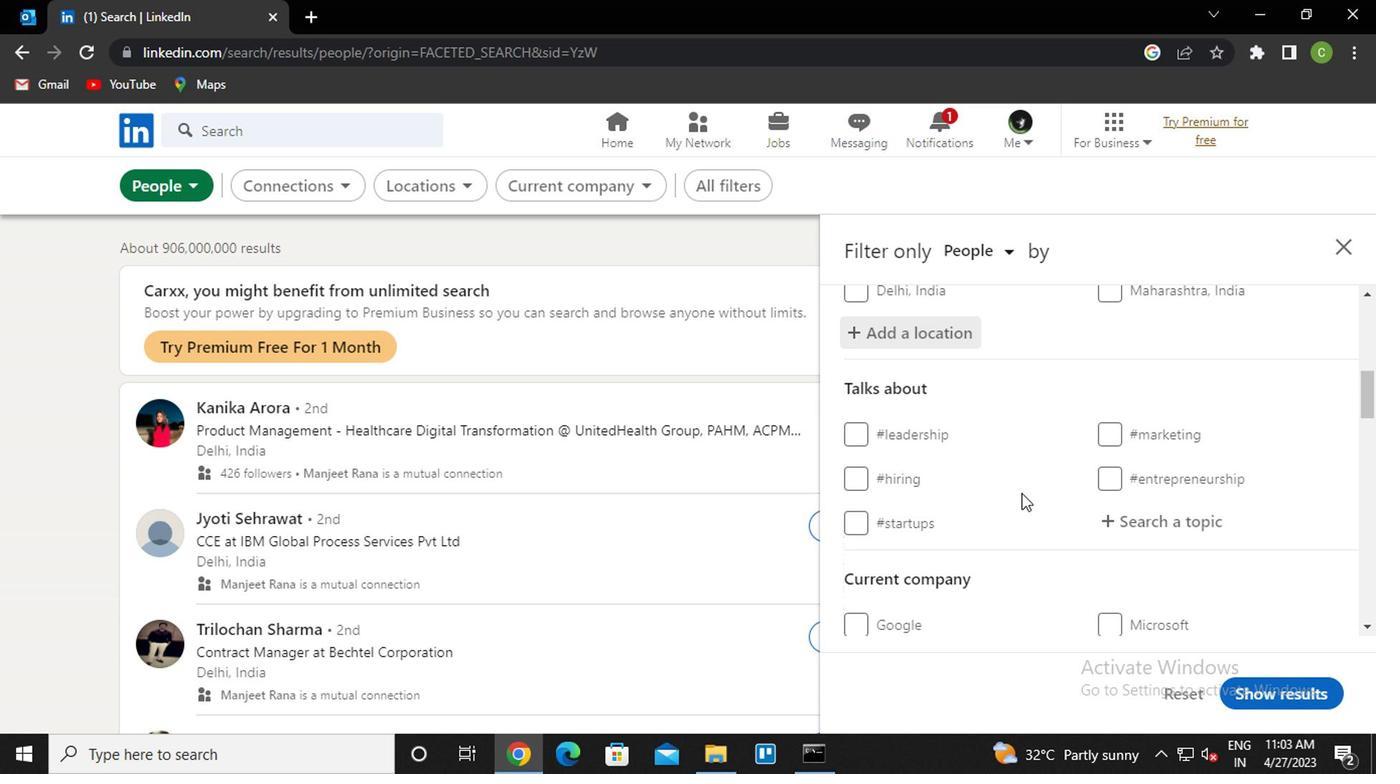 
Action: Mouse moved to (955, 422)
Screenshot: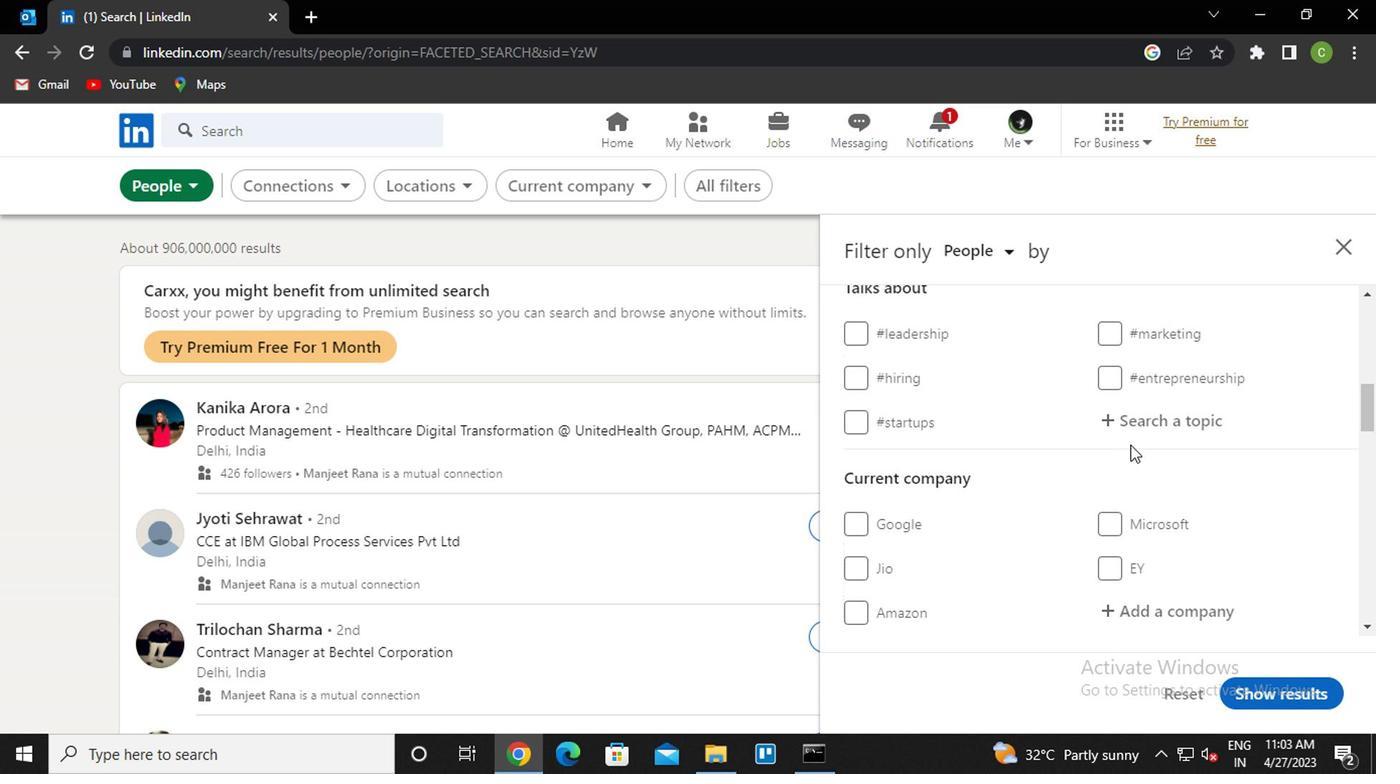 
Action: Mouse pressed left at (955, 422)
Screenshot: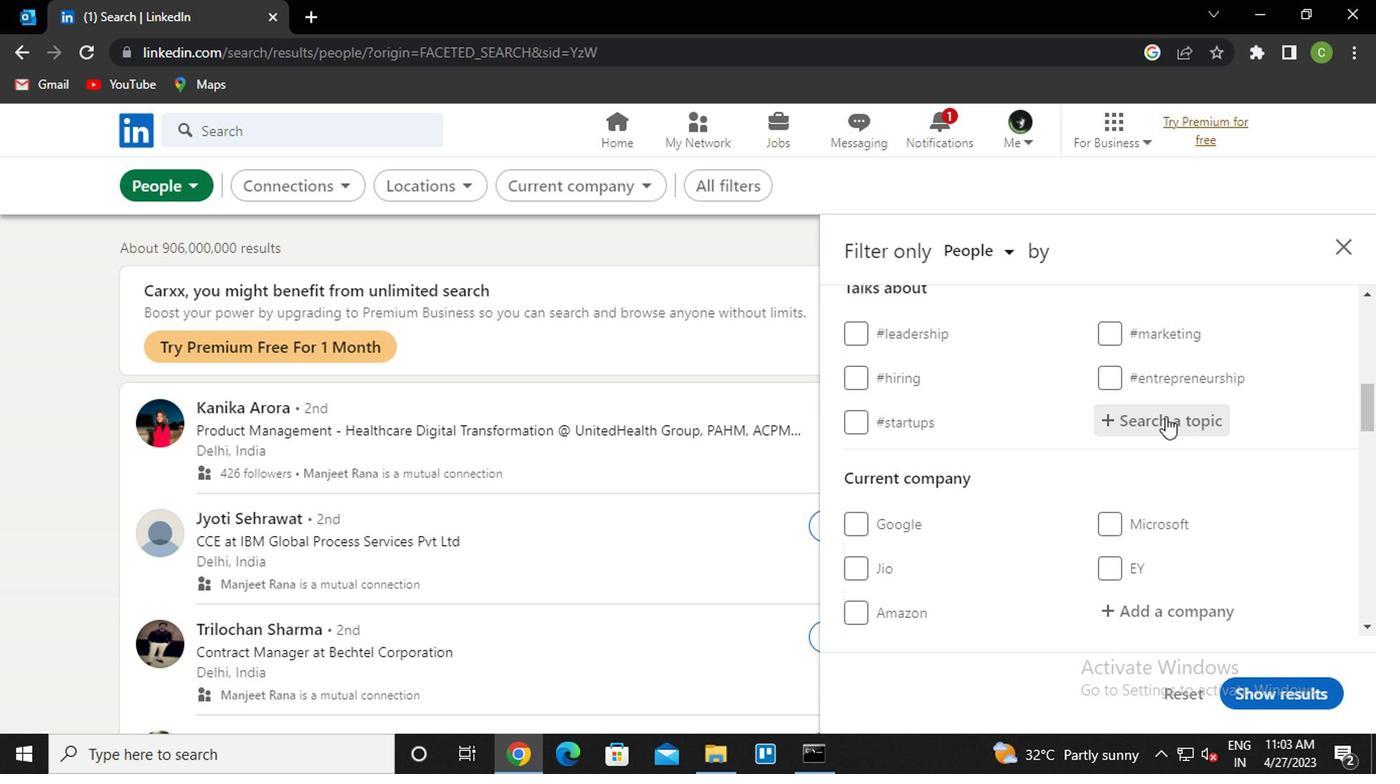 
Action: Key pressed <Key.caps_lock>m<Key.caps_lock>obileapp<Key.down><Key.down><Key.down><Key.down><Key.enter>
Screenshot: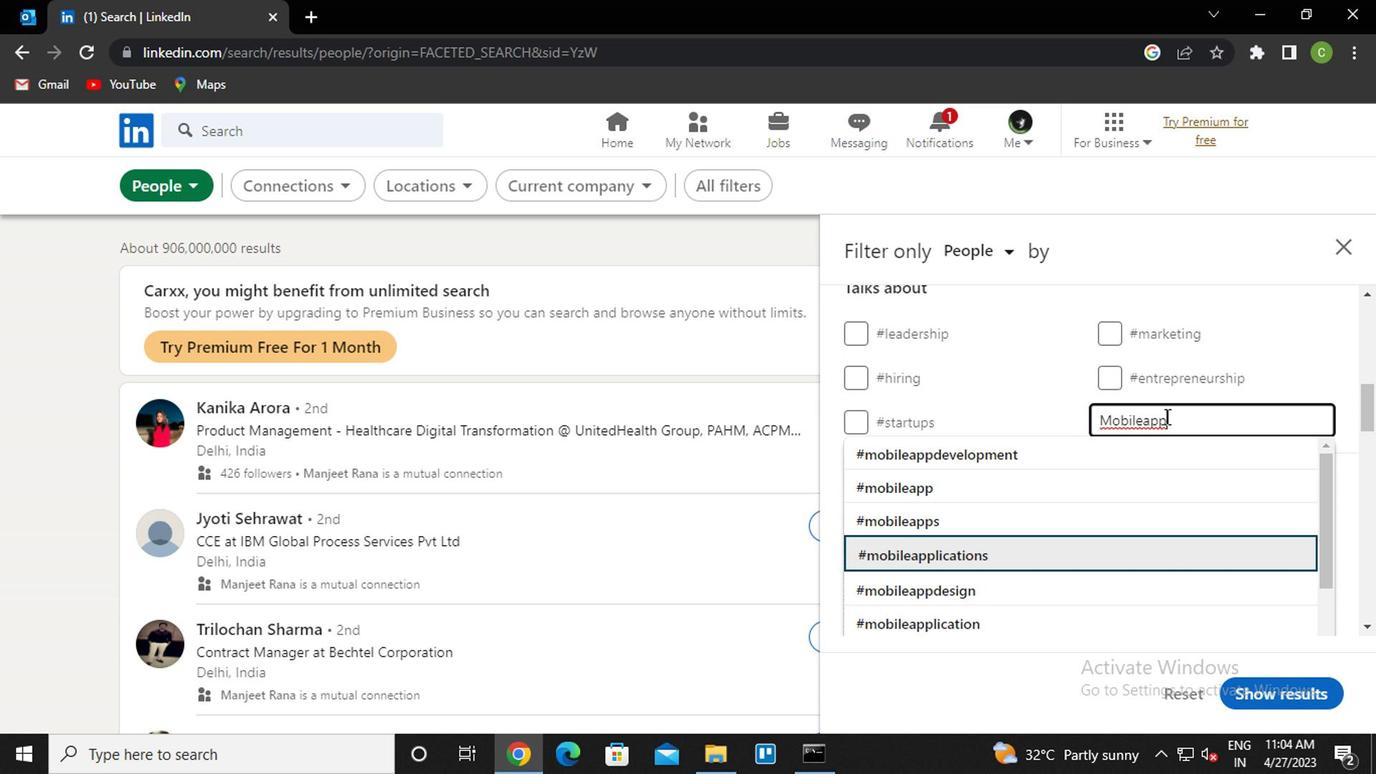 
Action: Mouse moved to (948, 431)
Screenshot: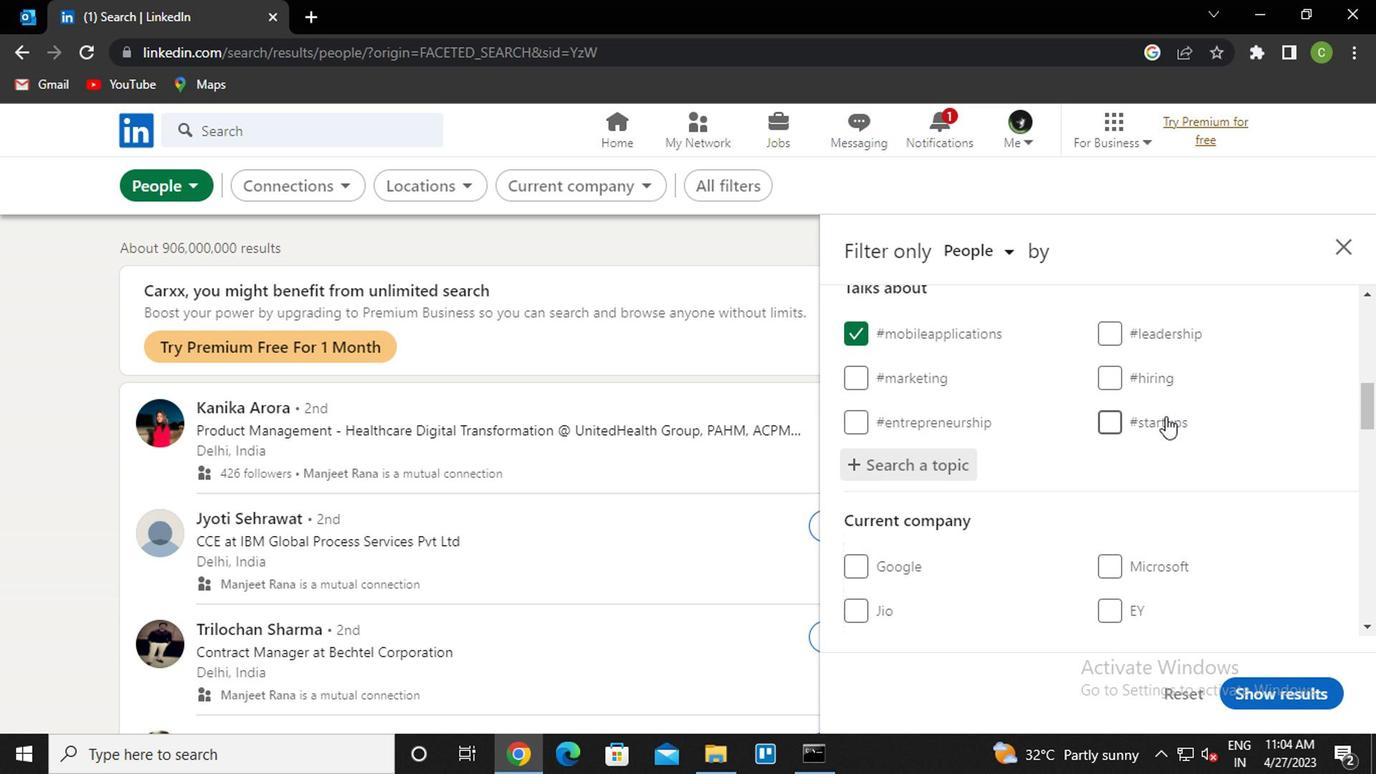
Action: Mouse scrolled (948, 430) with delta (0, 0)
Screenshot: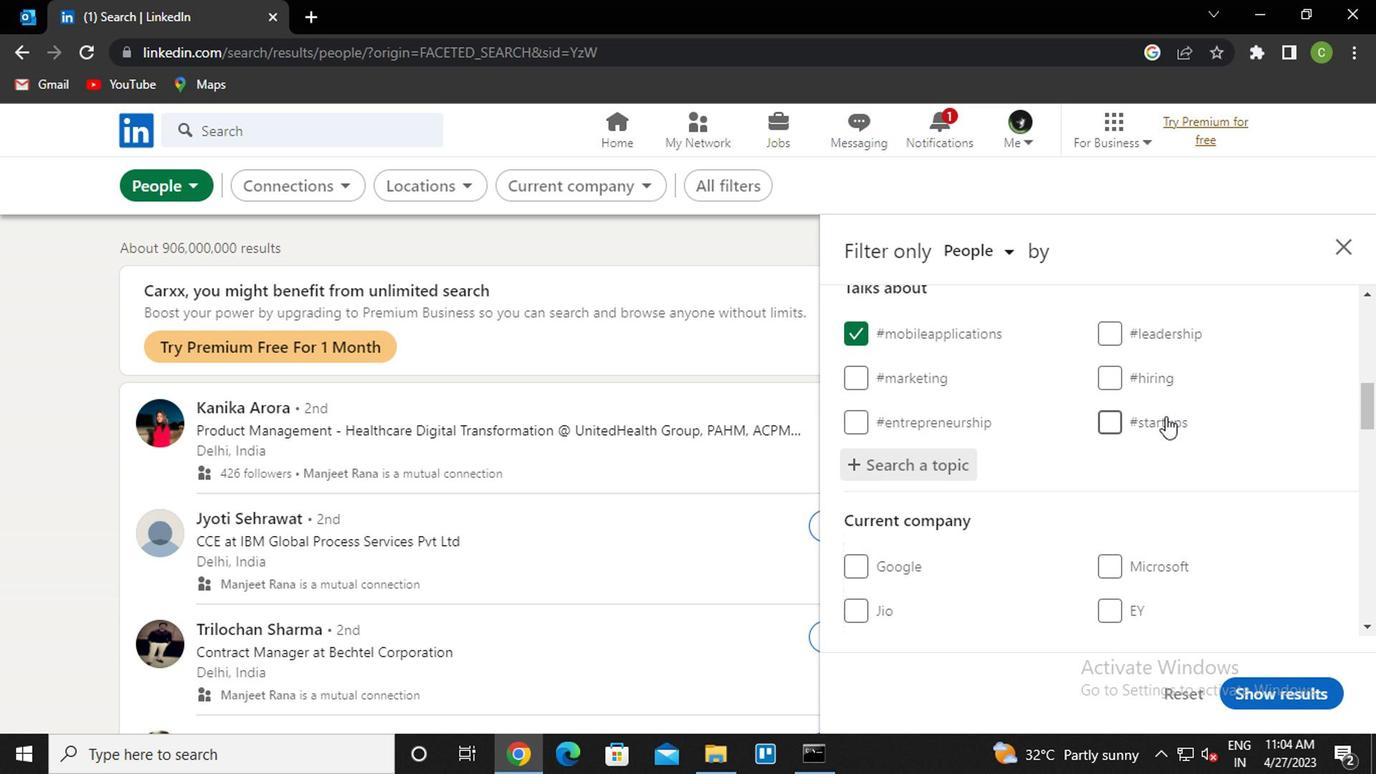 
Action: Mouse moved to (946, 436)
Screenshot: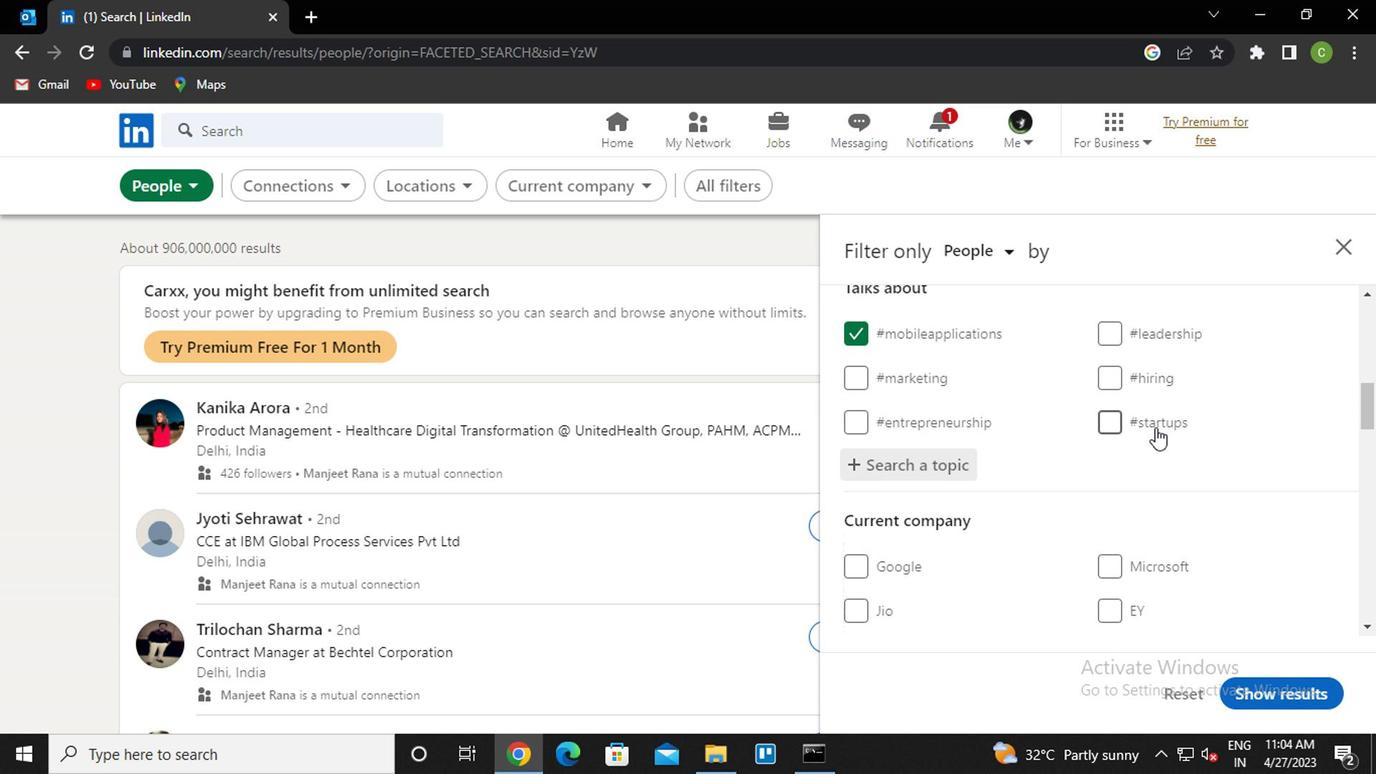 
Action: Mouse scrolled (946, 435) with delta (0, 0)
Screenshot: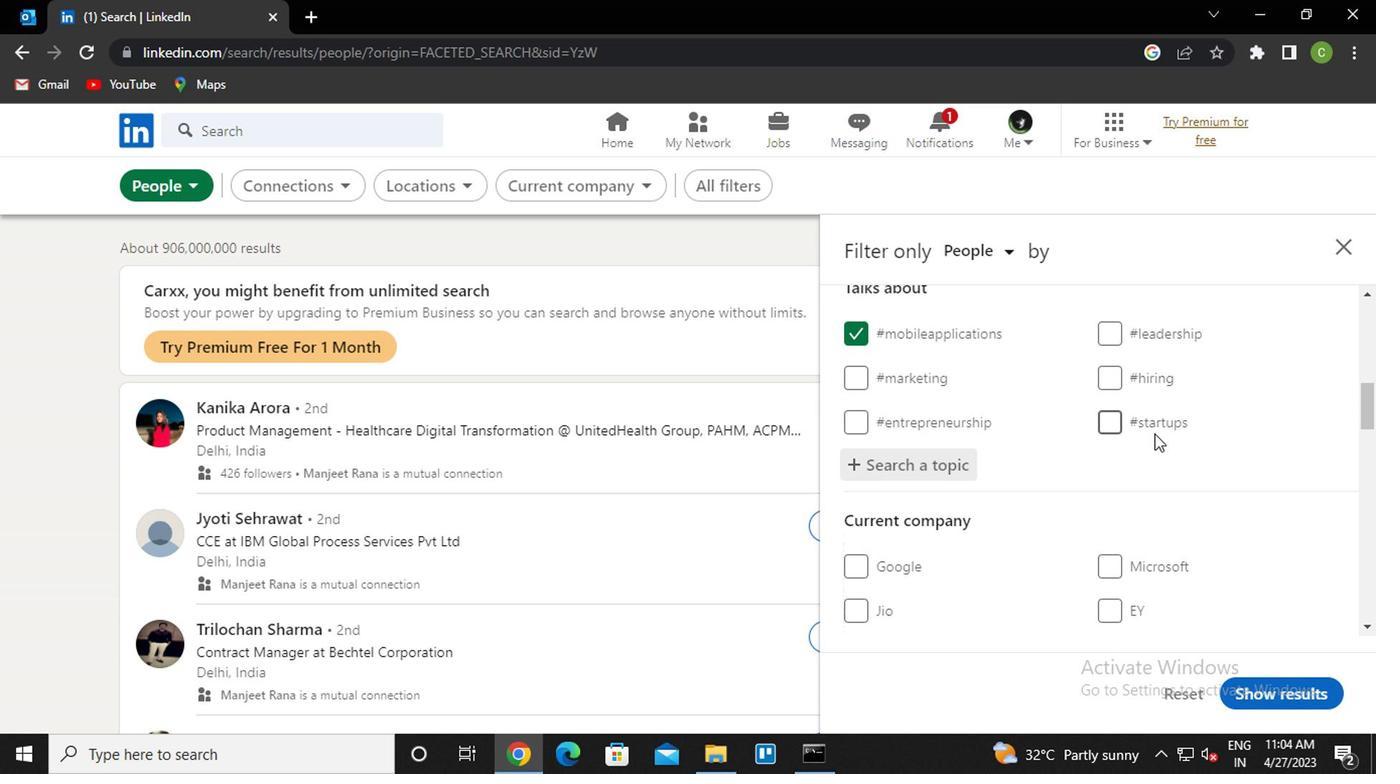 
Action: Mouse moved to (934, 445)
Screenshot: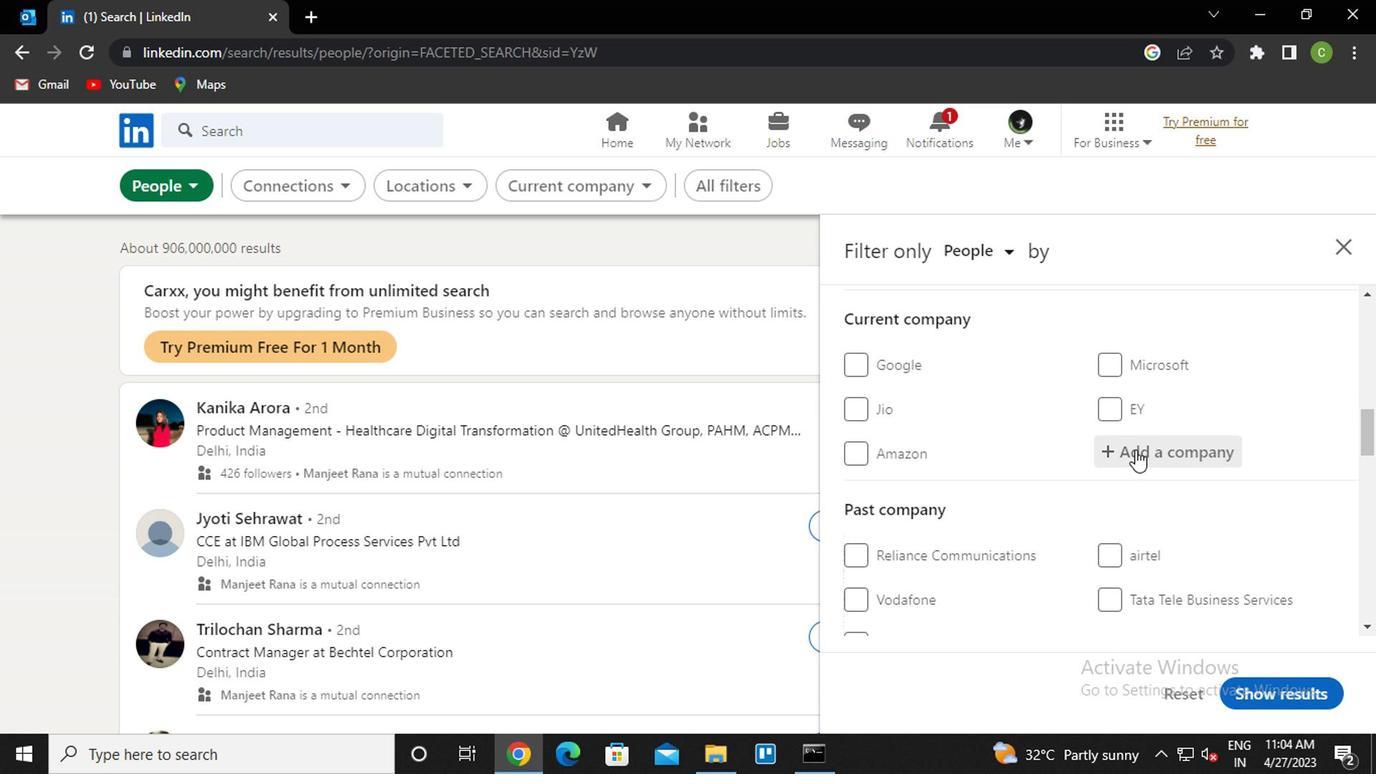 
Action: Mouse pressed left at (934, 445)
Screenshot: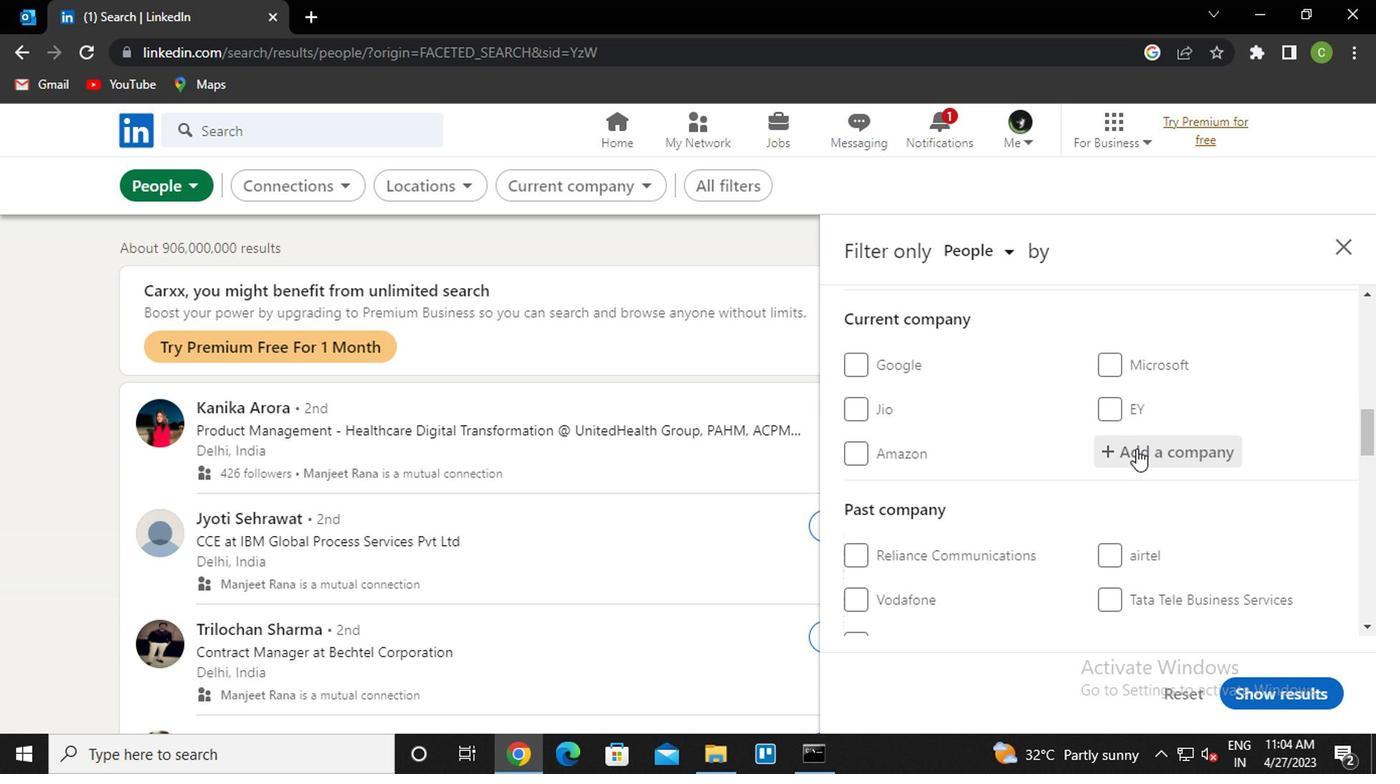 
Action: Key pressed <Key.caps_lock>m<Key.caps_lock>edall<Key.down><Key.enter>
Screenshot: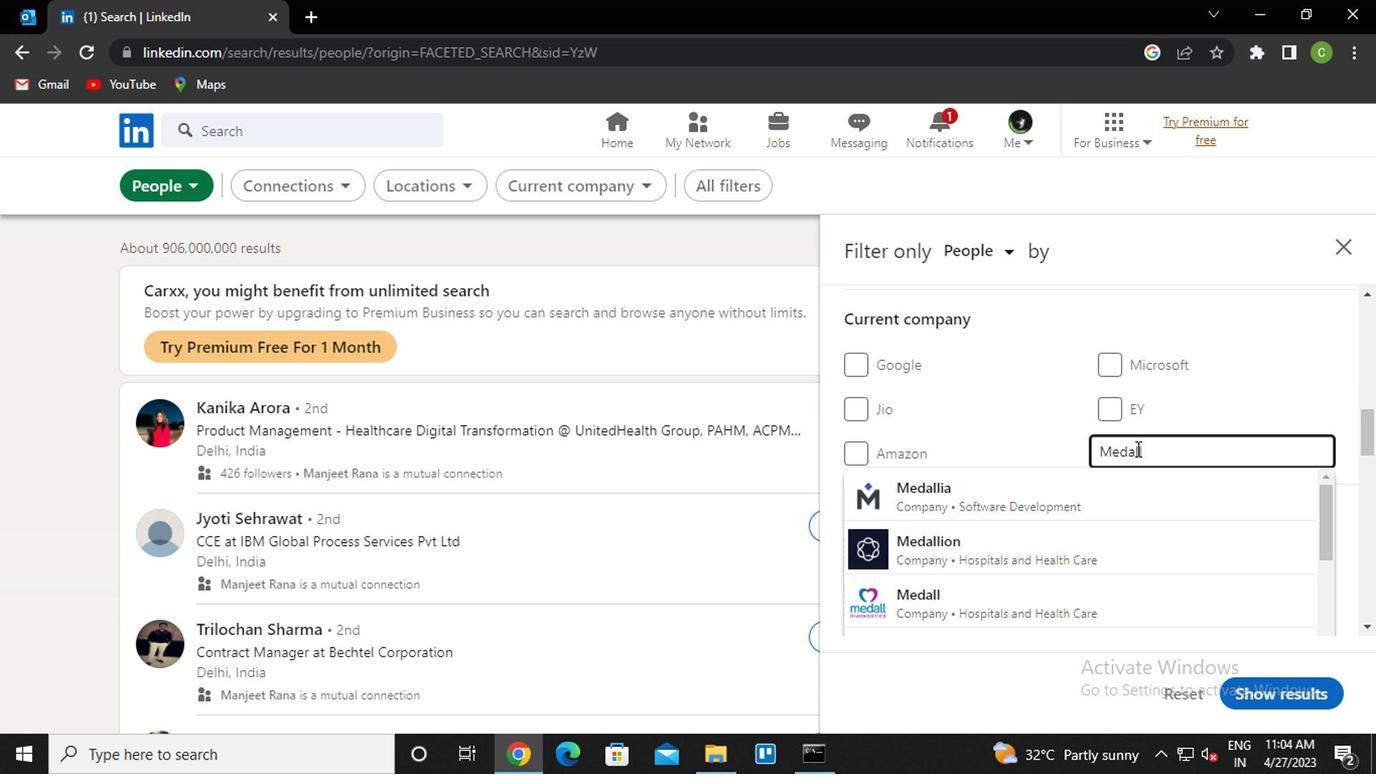 
Action: Mouse scrolled (934, 444) with delta (0, 0)
Screenshot: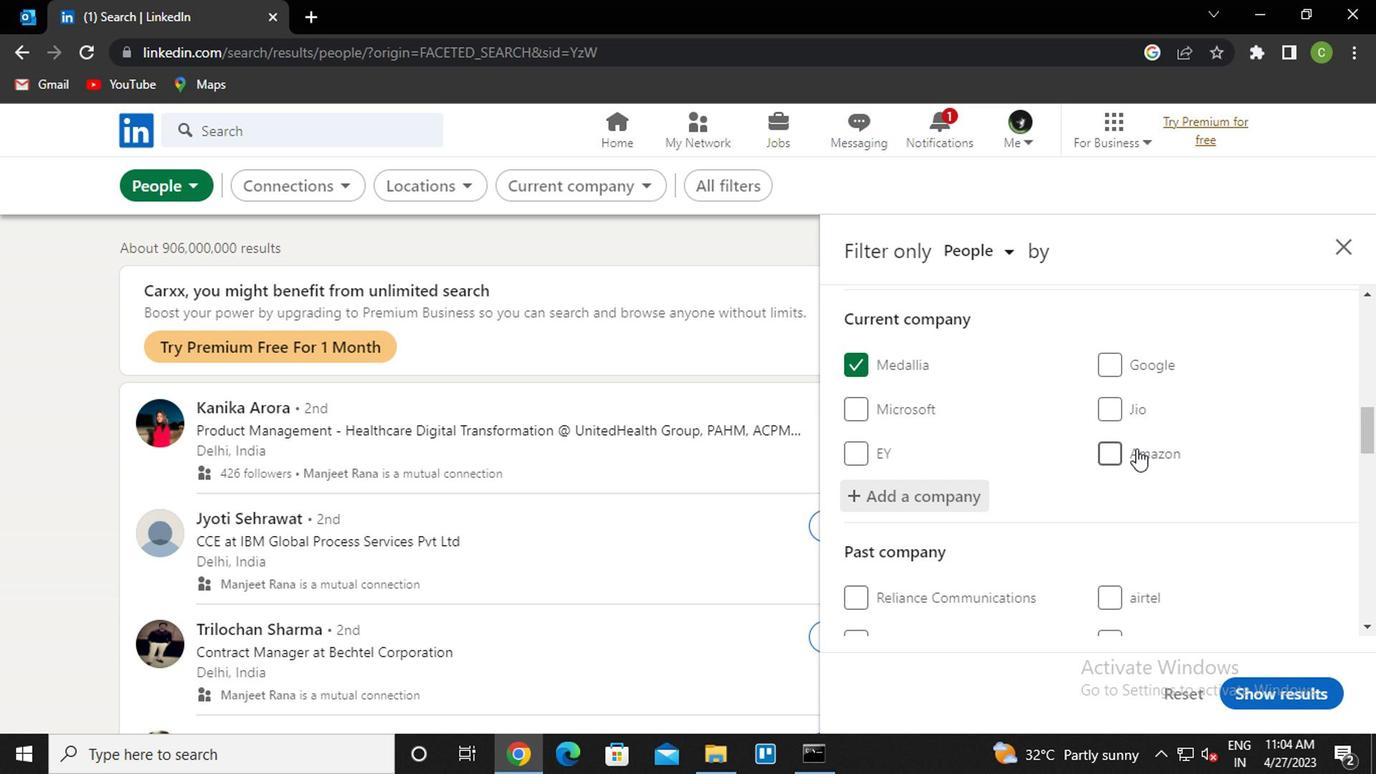 
Action: Mouse scrolled (934, 444) with delta (0, 0)
Screenshot: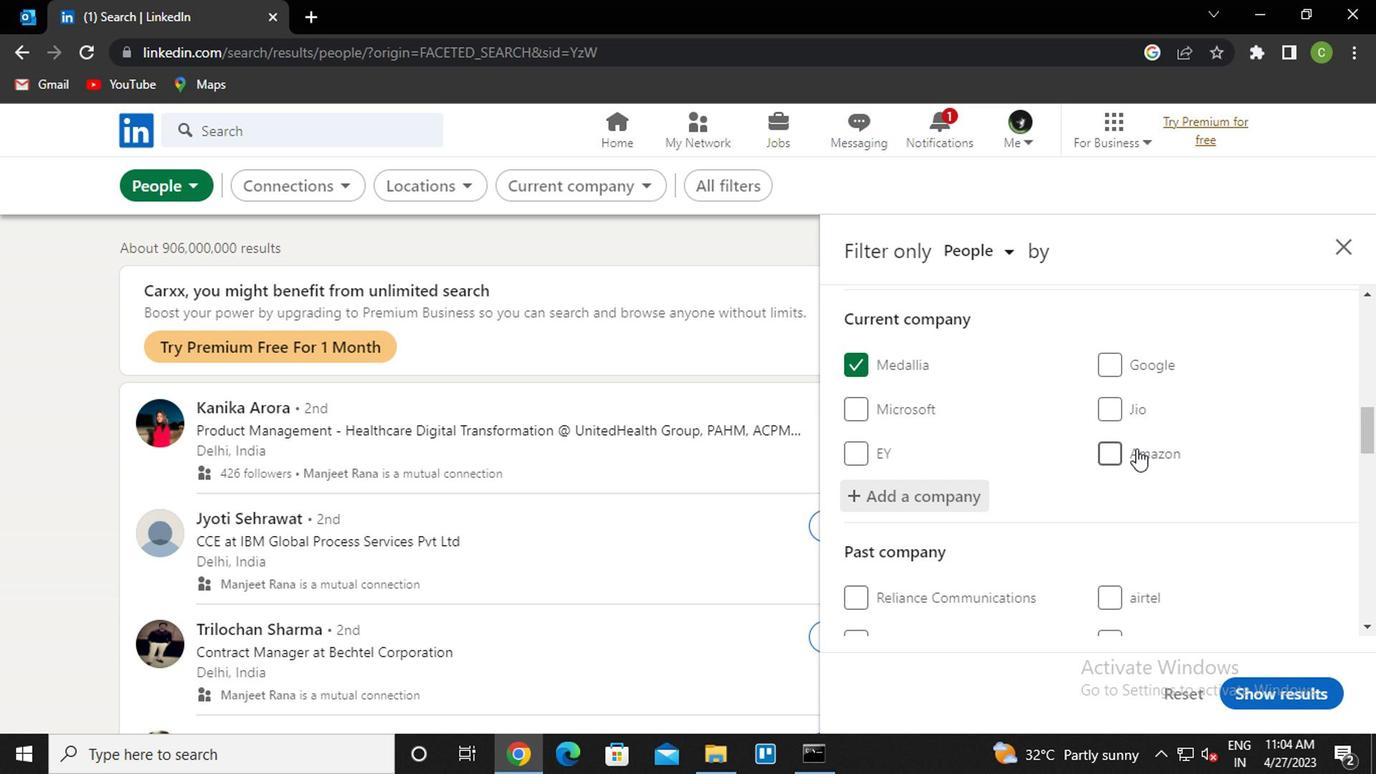 
Action: Mouse moved to (929, 475)
Screenshot: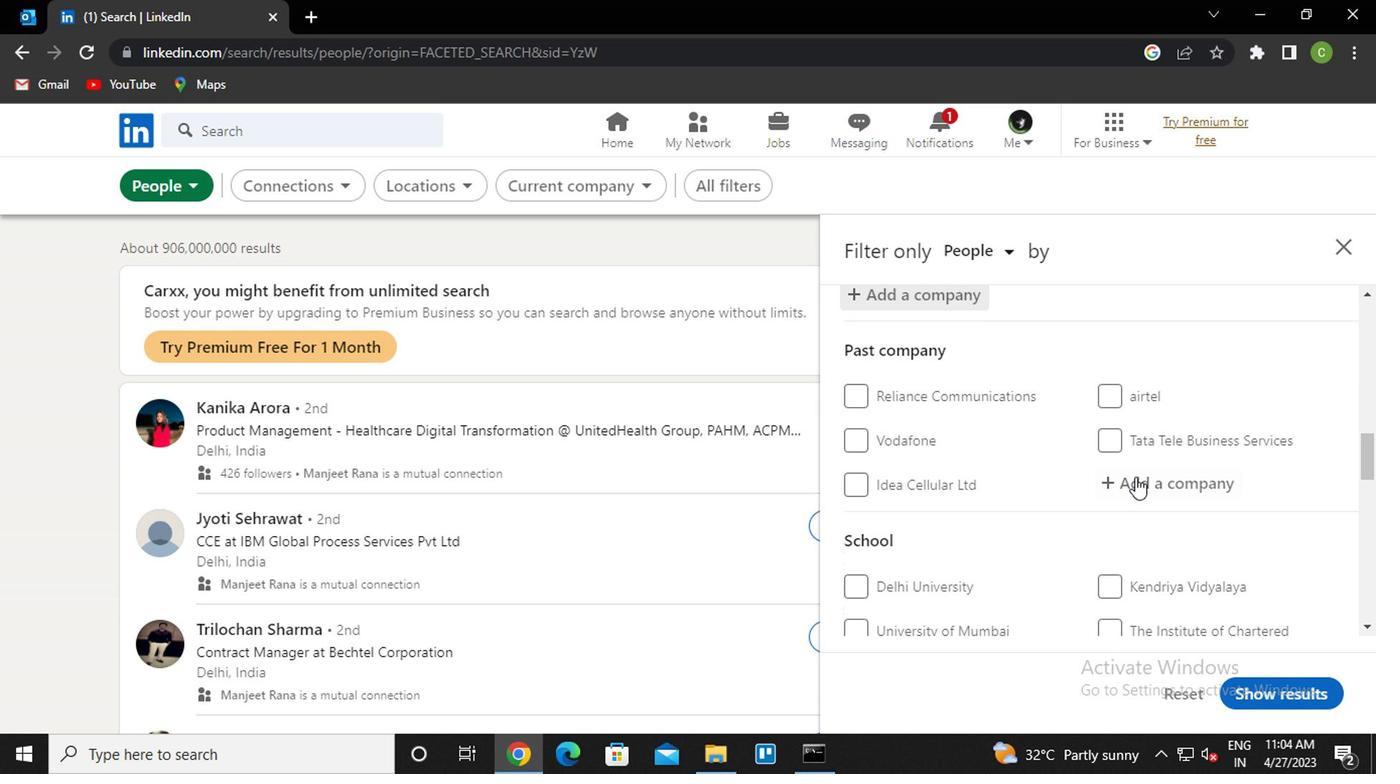 
Action: Mouse scrolled (929, 475) with delta (0, 0)
Screenshot: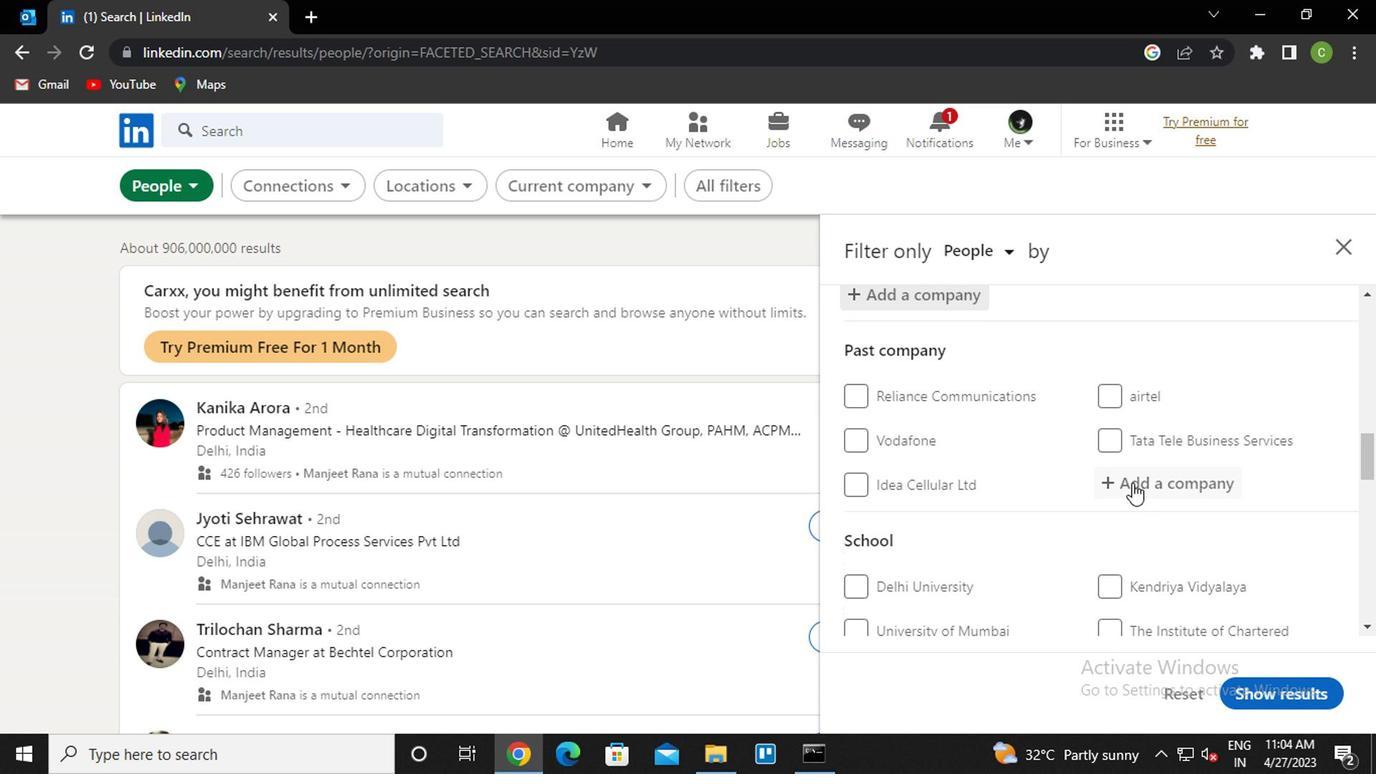 
Action: Mouse moved to (938, 528)
Screenshot: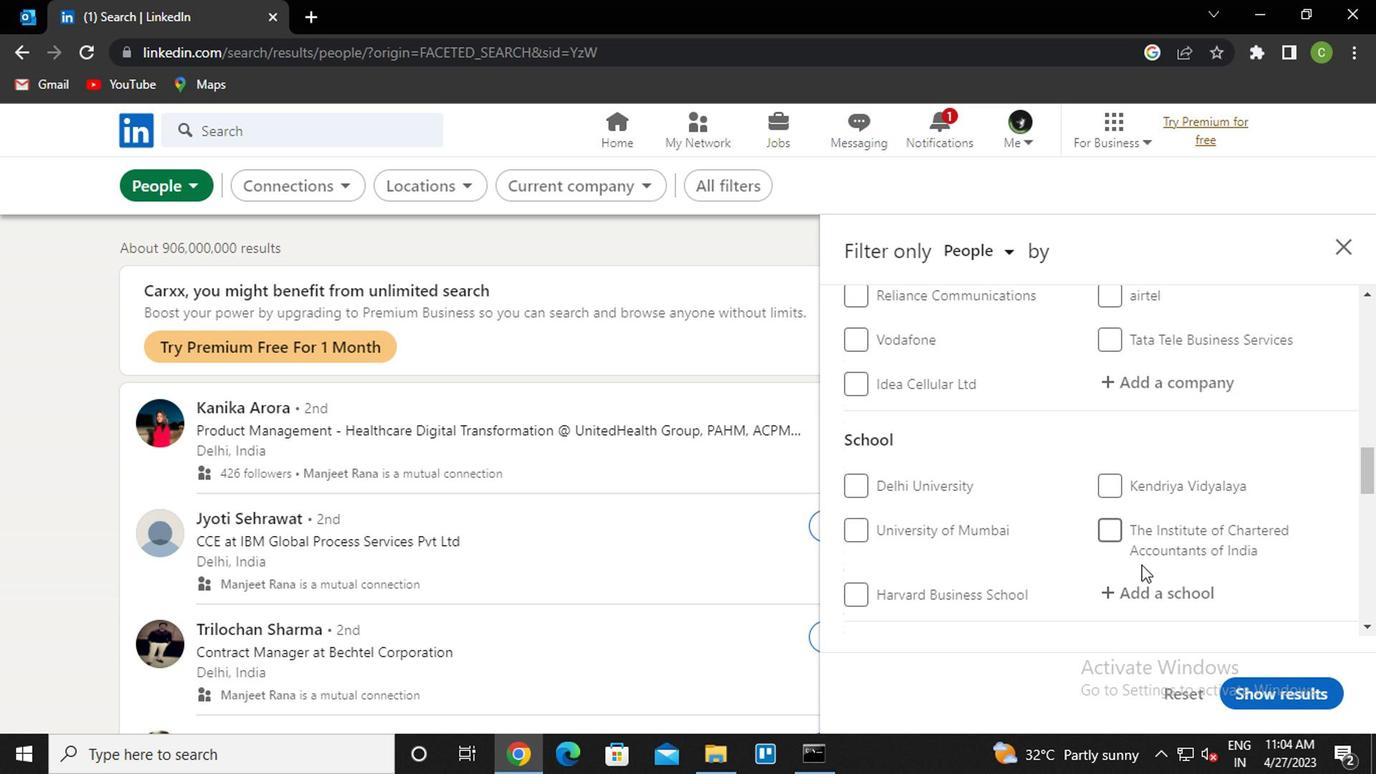 
Action: Mouse scrolled (938, 528) with delta (0, 0)
Screenshot: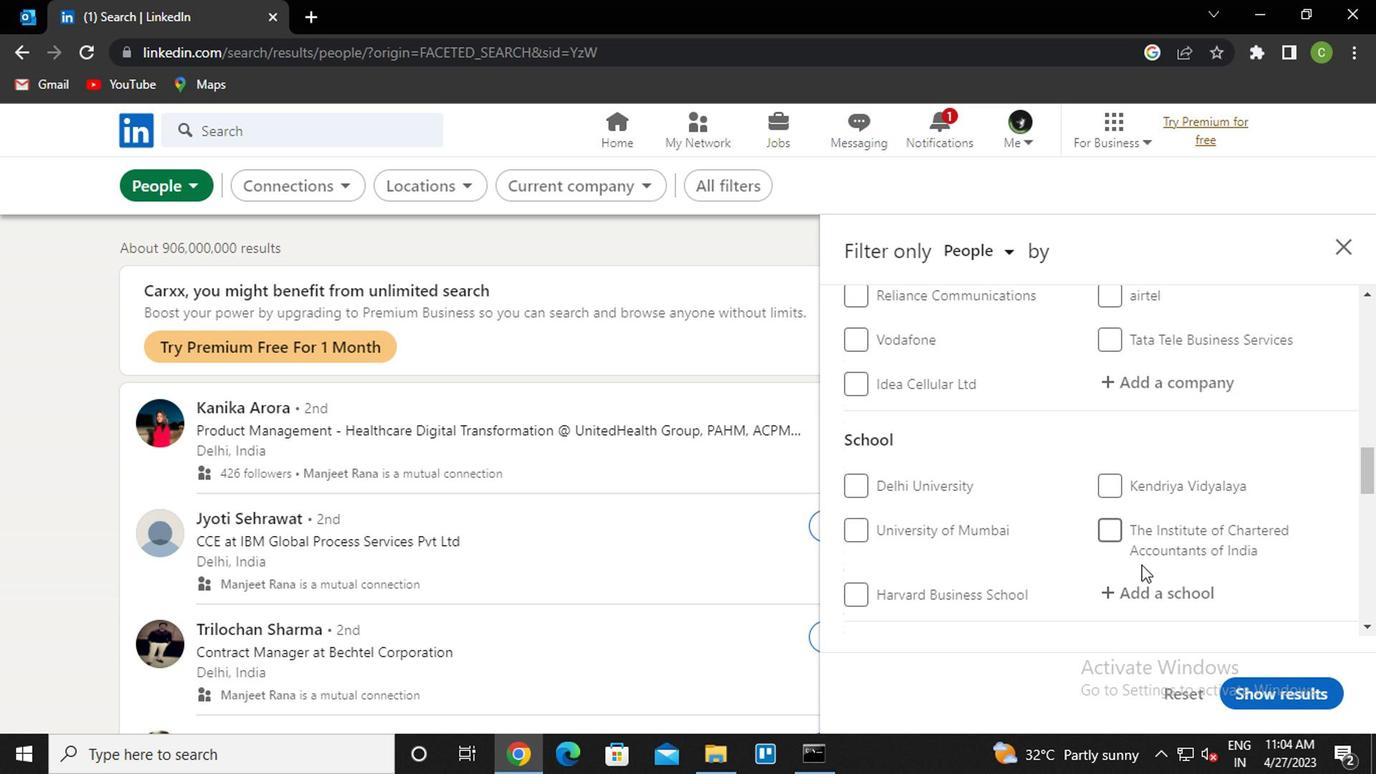 
Action: Mouse moved to (946, 483)
Screenshot: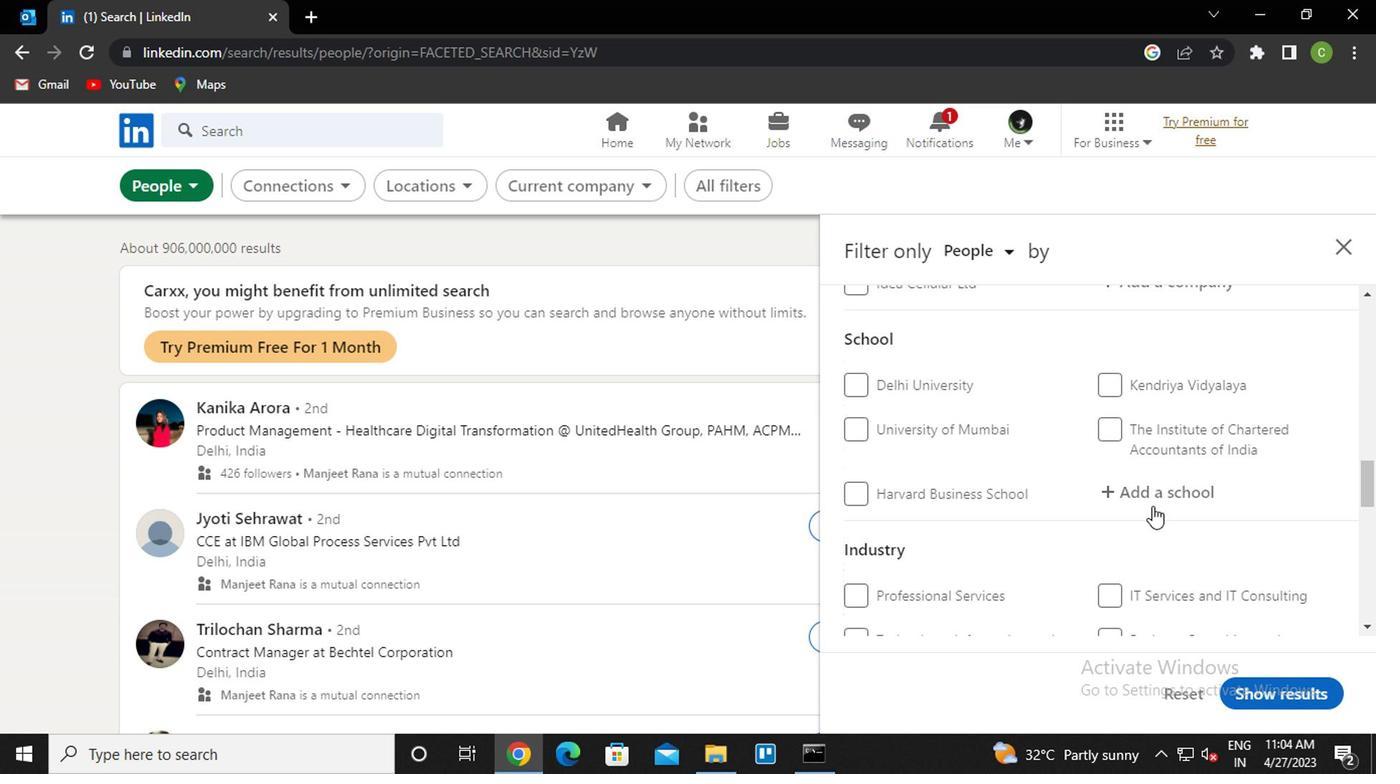 
Action: Mouse pressed left at (946, 483)
Screenshot: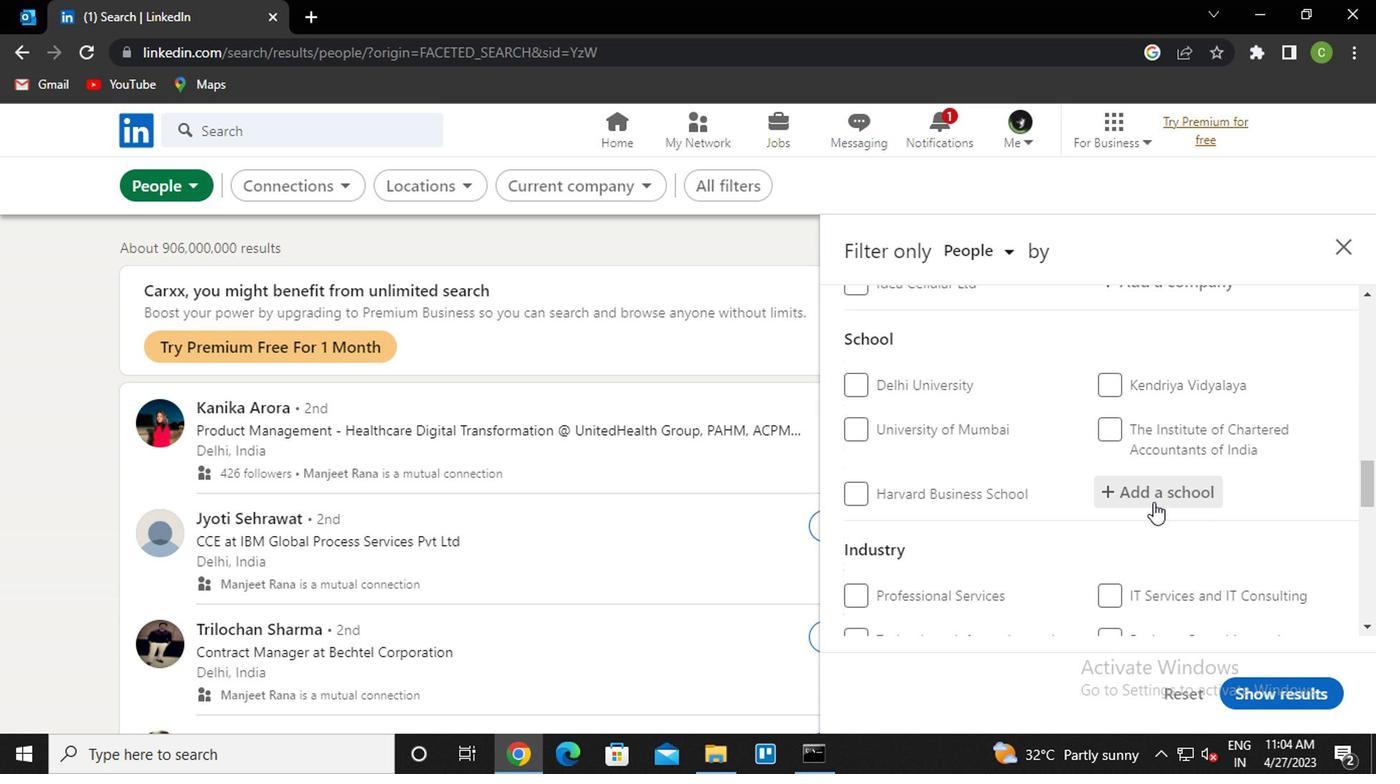 
Action: Mouse moved to (946, 483)
Screenshot: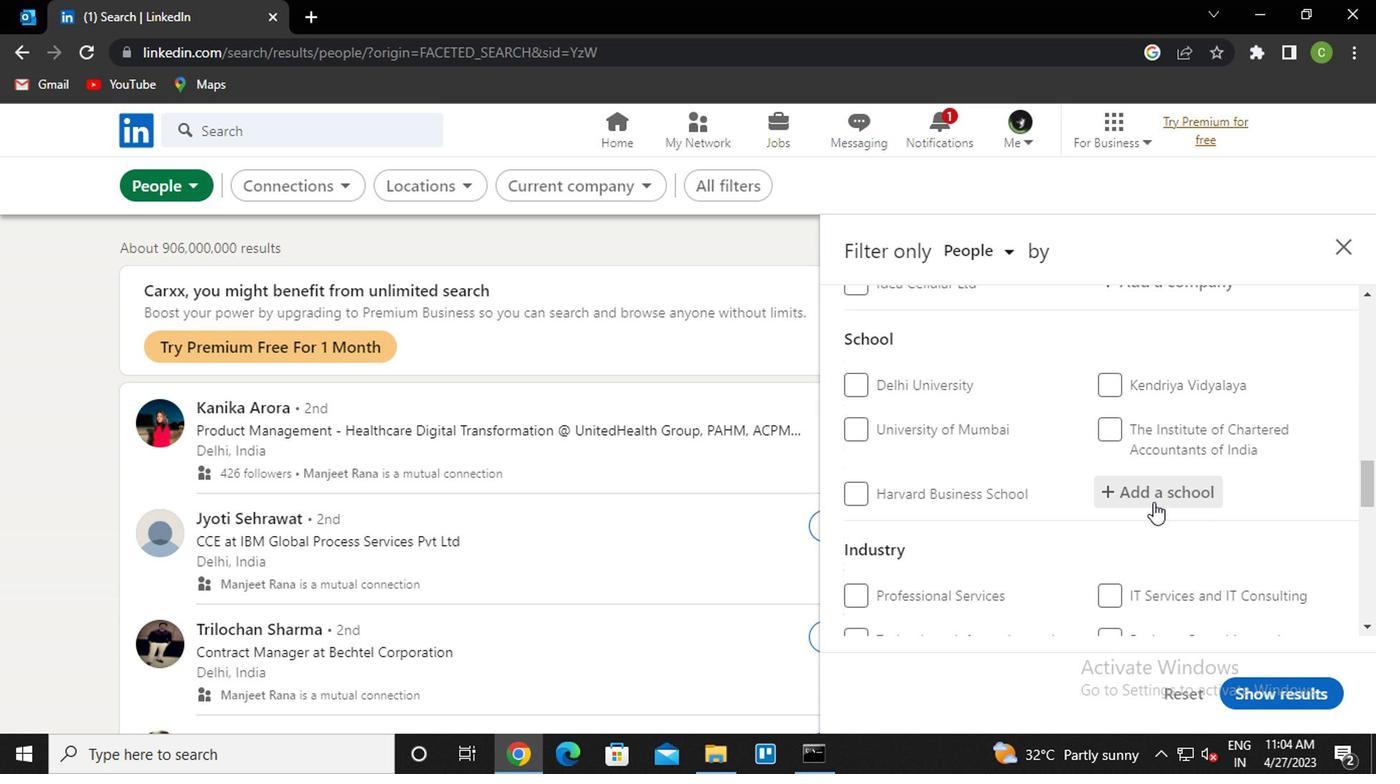 
Action: Key pressed <Key.caps_lock>s<Key.caps_lock>auras<Key.down><Key.enter>
Screenshot: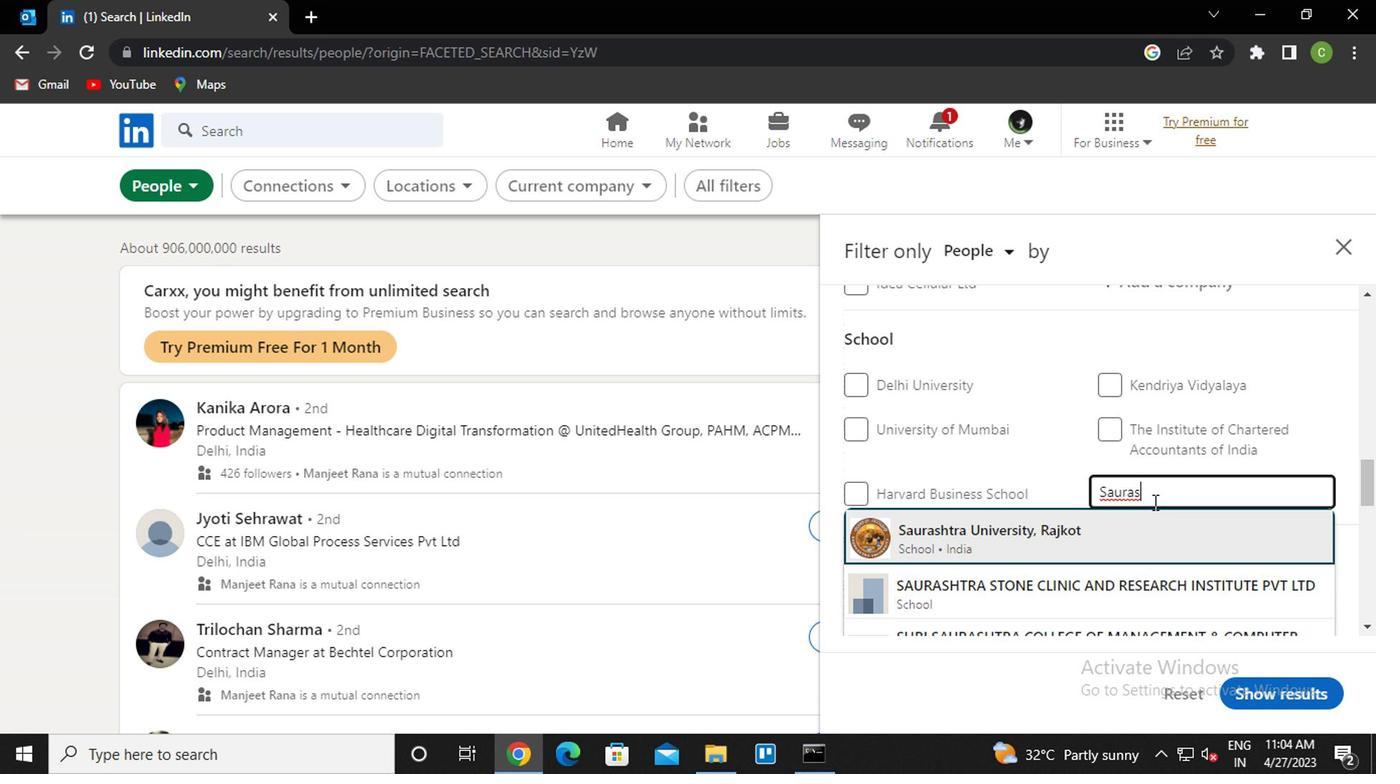 
Action: Mouse scrolled (946, 482) with delta (0, 0)
Screenshot: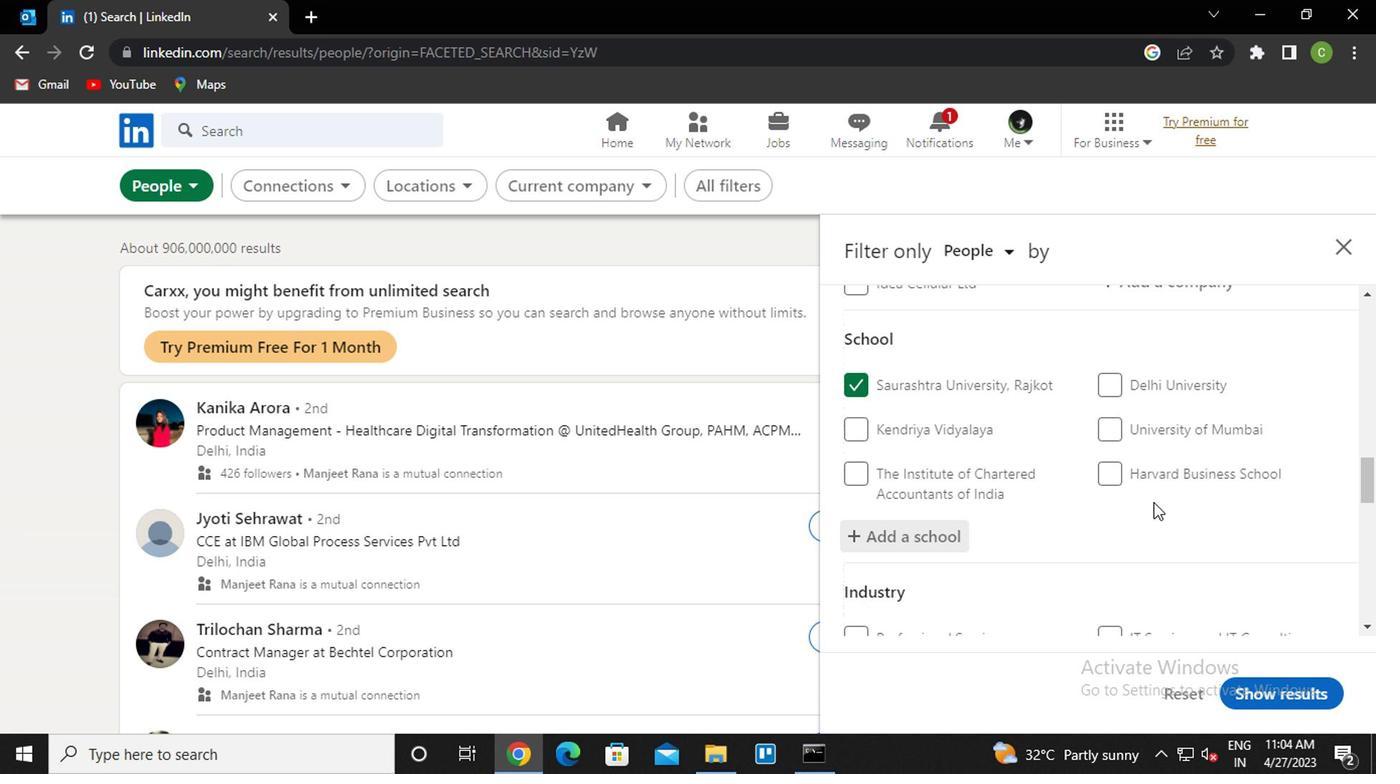 
Action: Mouse scrolled (946, 482) with delta (0, 0)
Screenshot: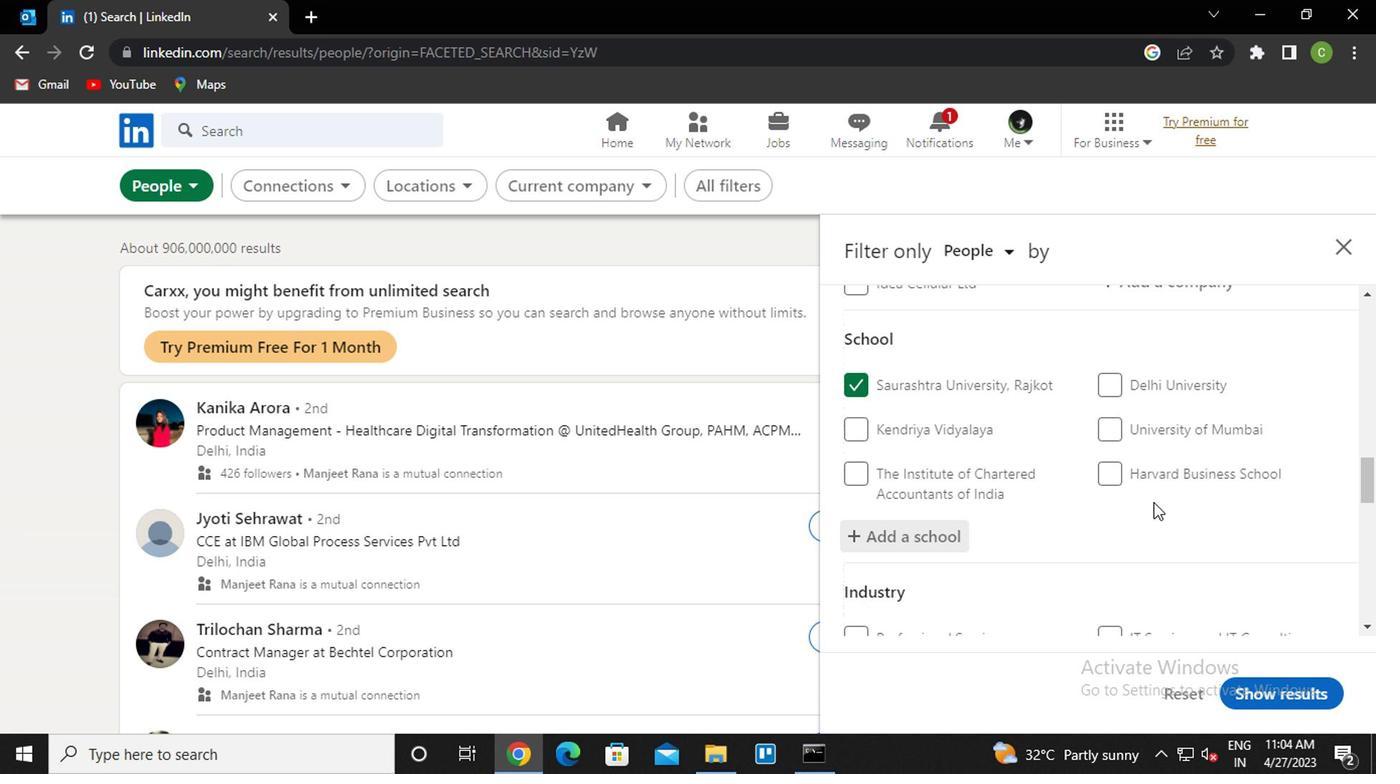 
Action: Mouse scrolled (946, 482) with delta (0, 0)
Screenshot: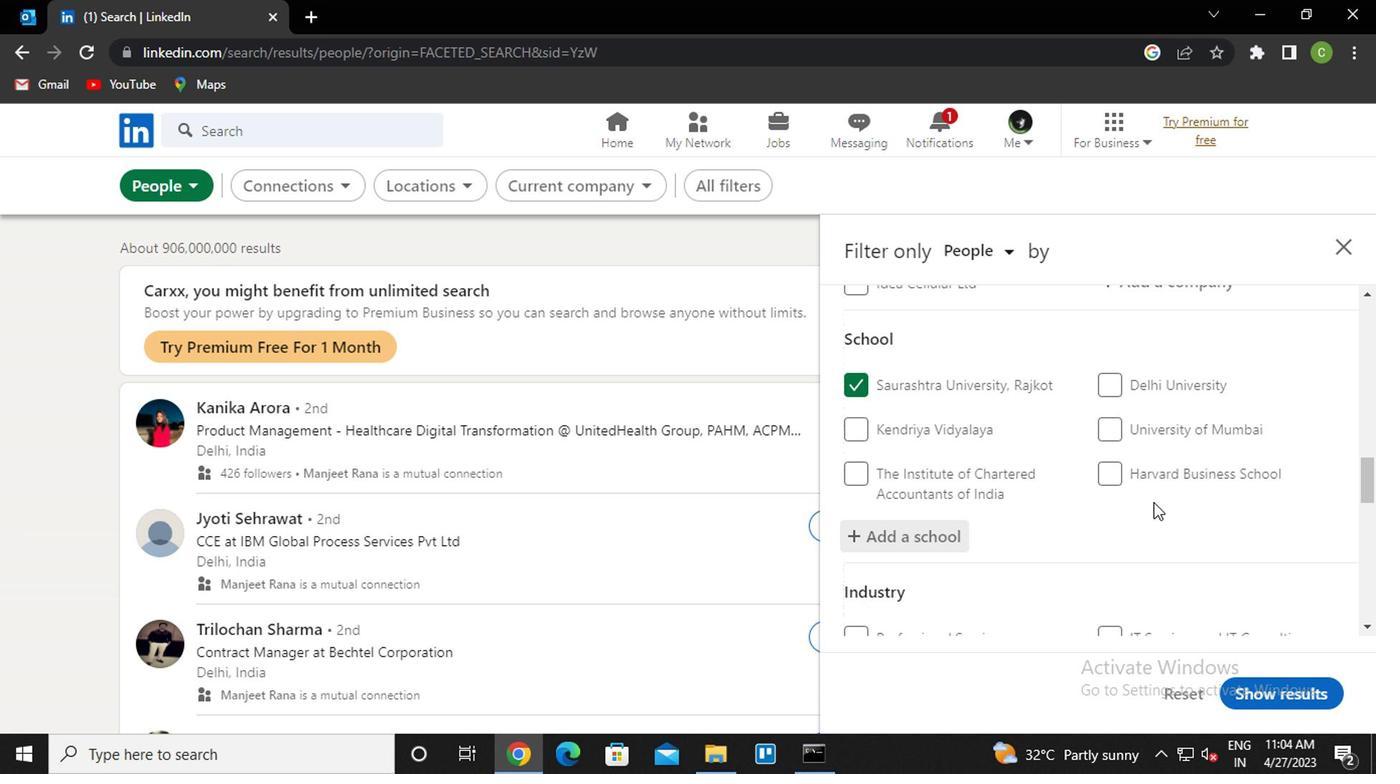 
Action: Mouse moved to (954, 440)
Screenshot: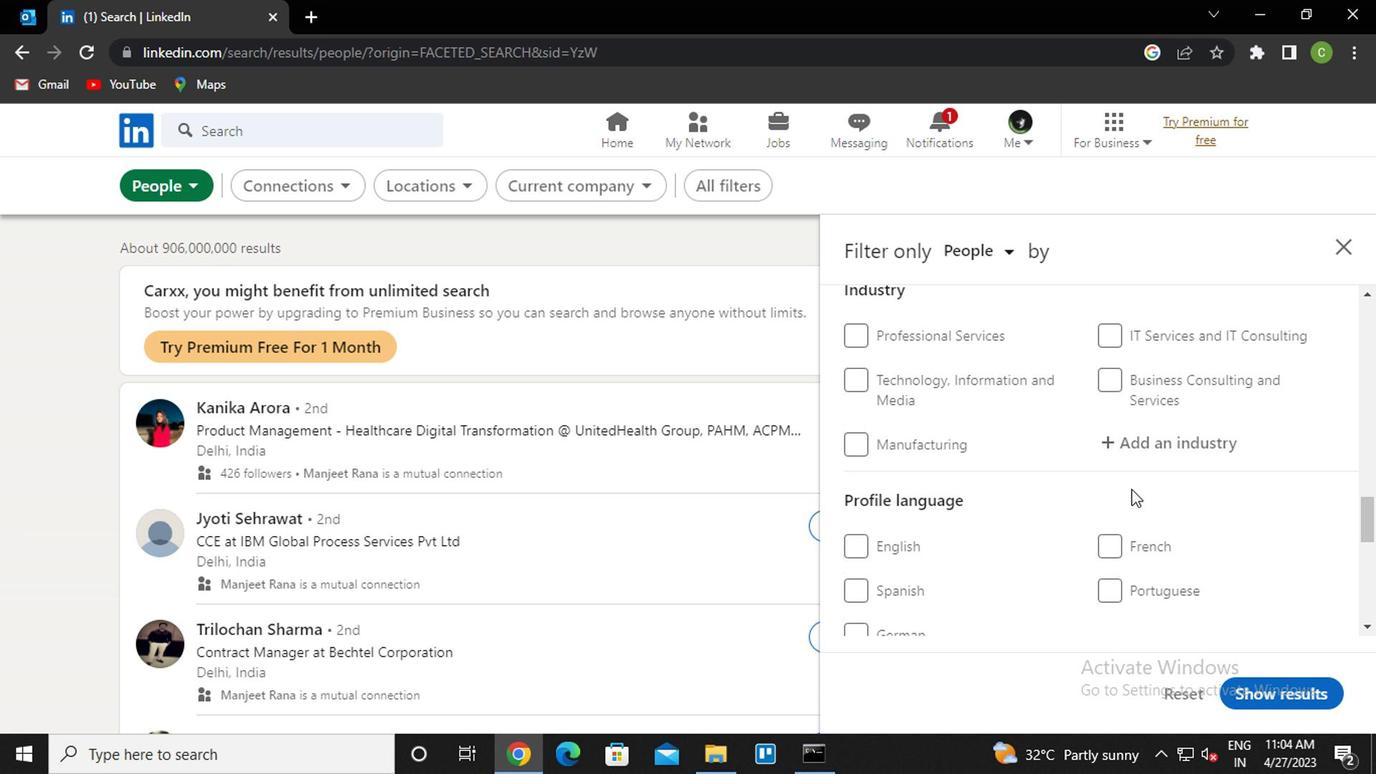 
Action: Mouse pressed left at (954, 440)
Screenshot: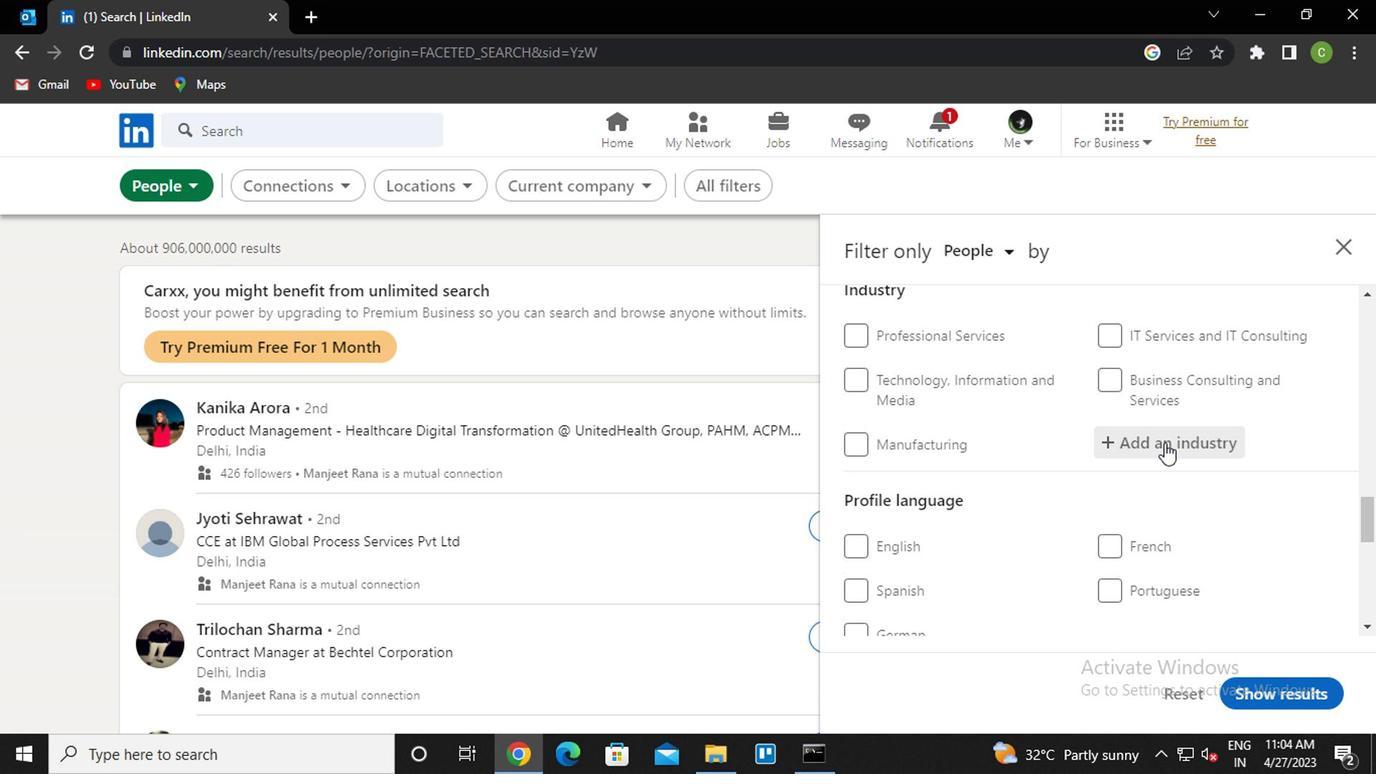 
Action: Key pressed <Key.caps_lock>c<Key.caps_lock>redit<Key.down><Key.enter>
Screenshot: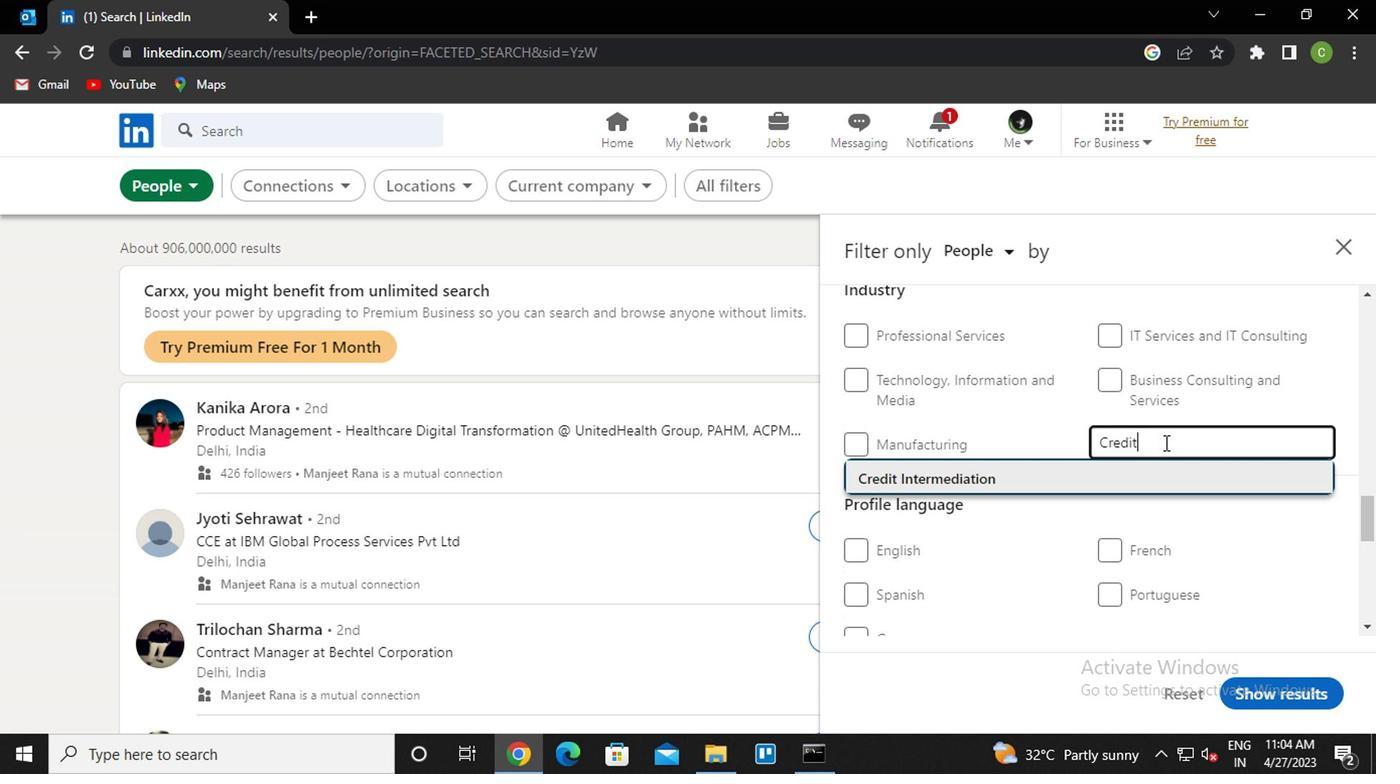 
Action: Mouse scrolled (954, 440) with delta (0, 0)
Screenshot: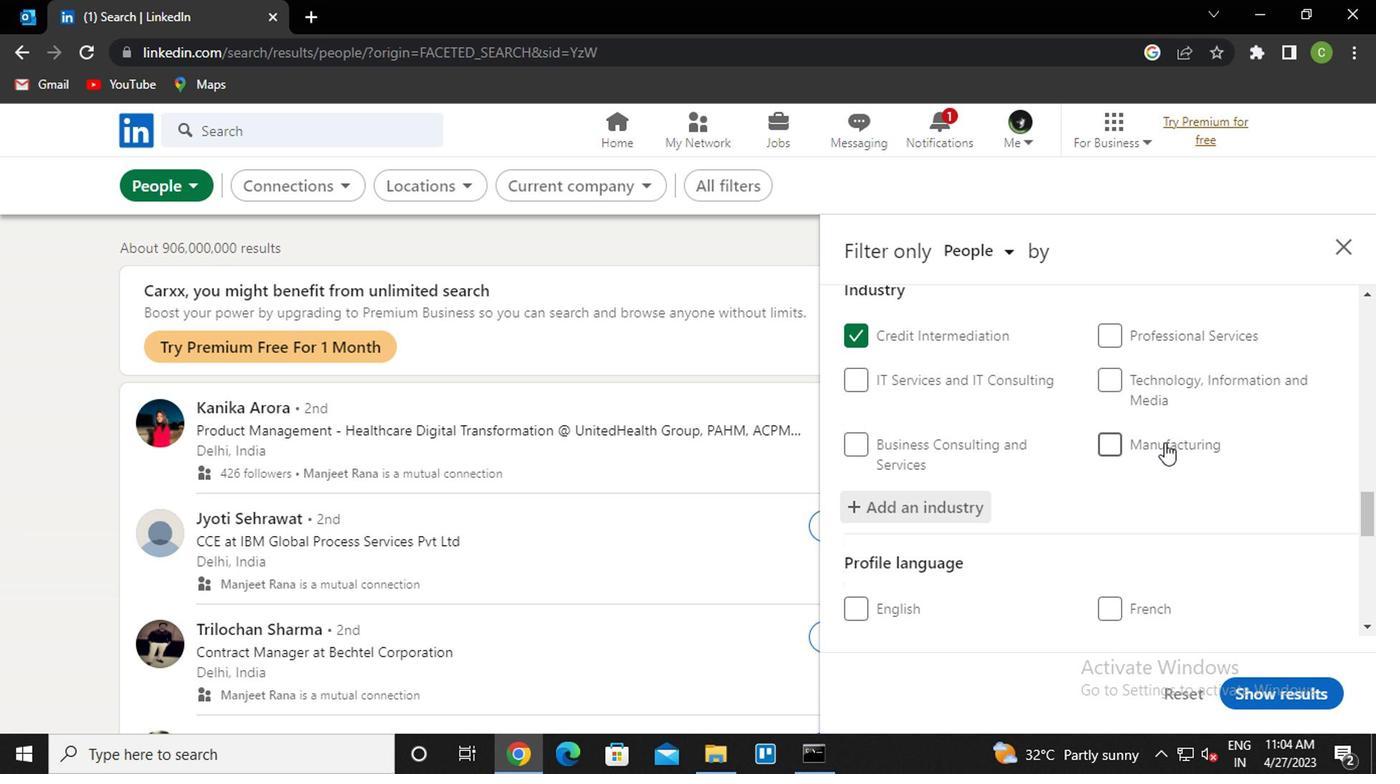 
Action: Mouse scrolled (954, 440) with delta (0, 0)
Screenshot: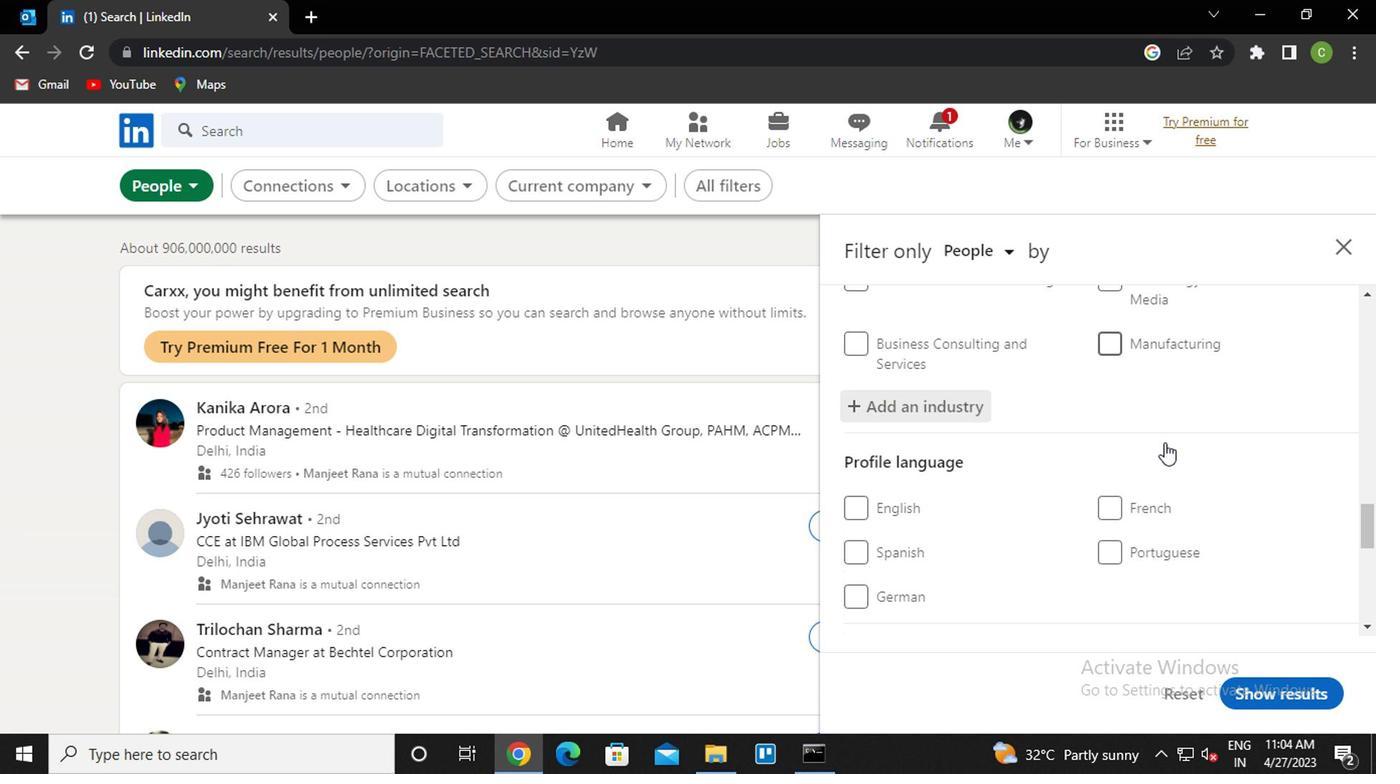 
Action: Mouse scrolled (954, 440) with delta (0, 0)
Screenshot: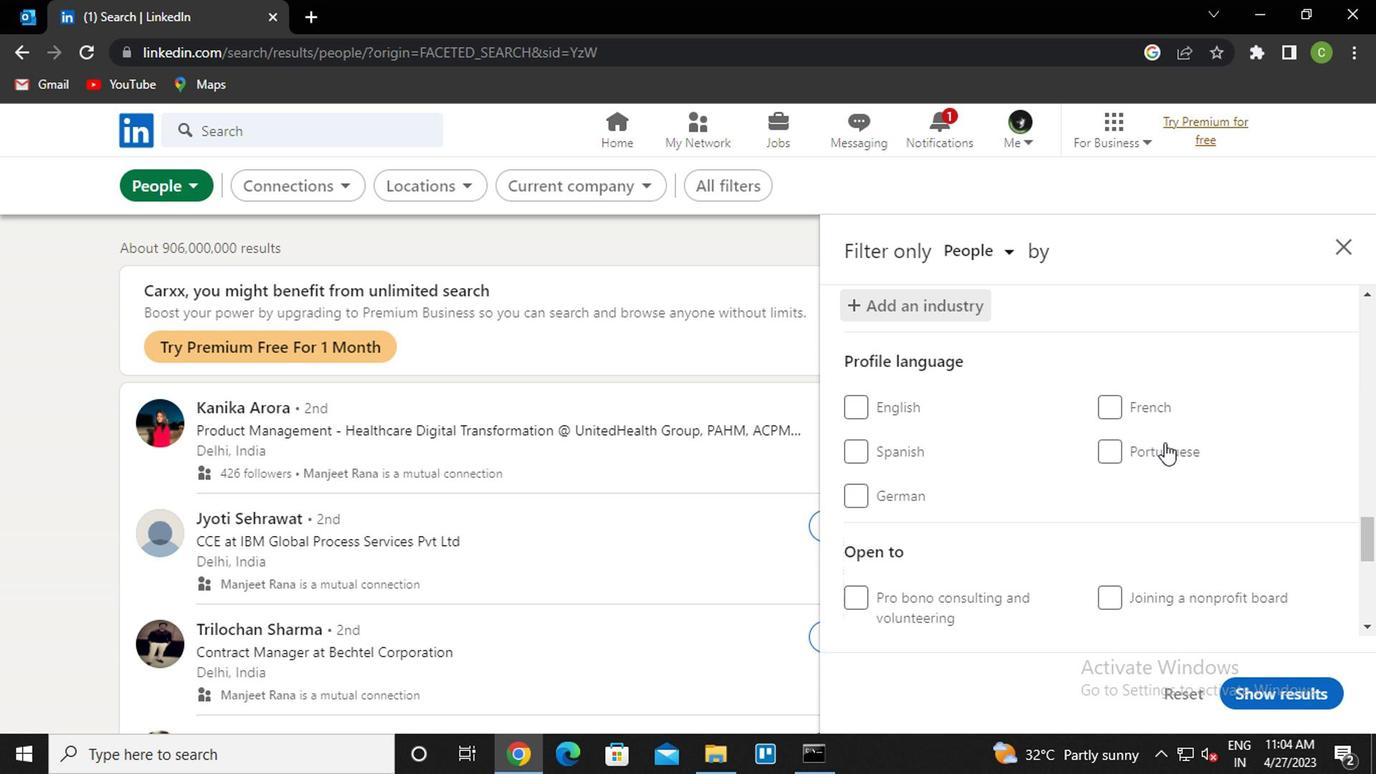 
Action: Mouse scrolled (954, 440) with delta (0, 0)
Screenshot: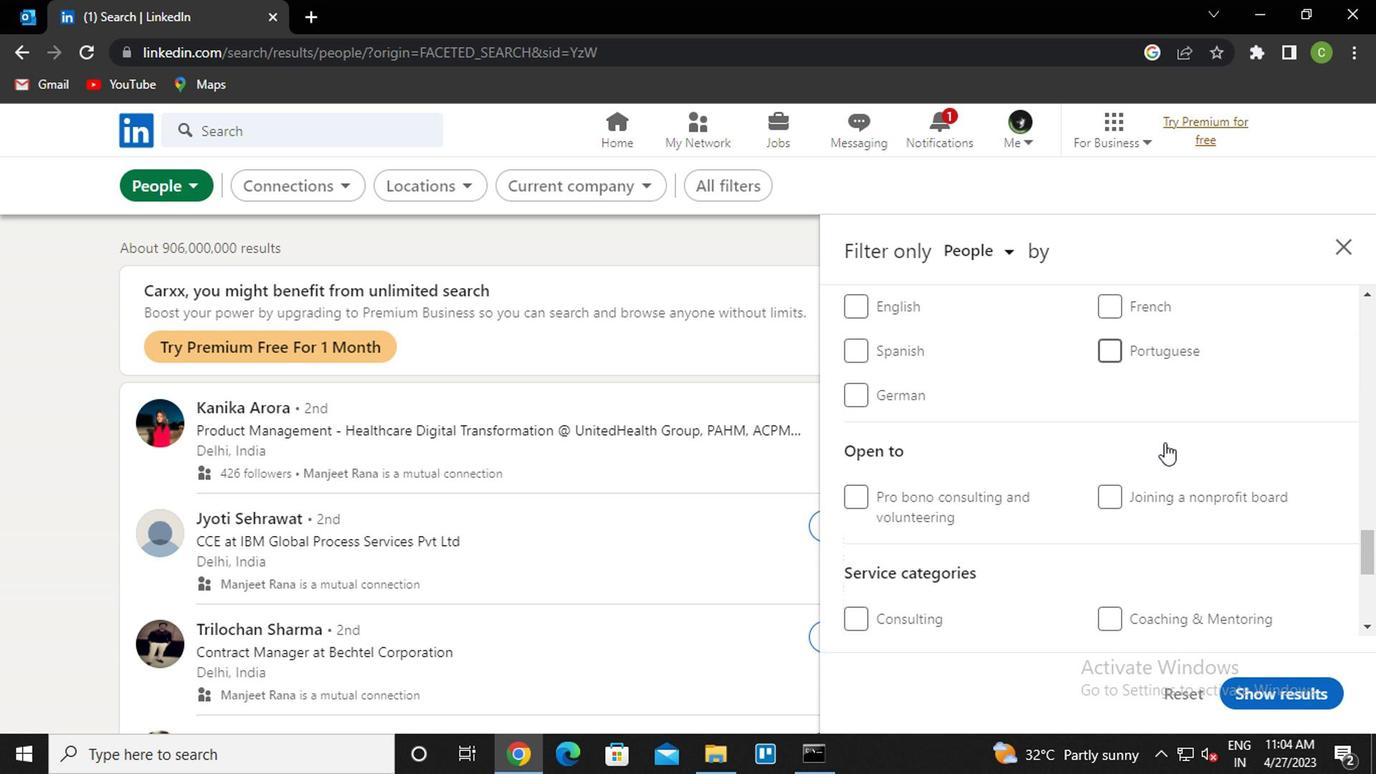 
Action: Mouse scrolled (954, 440) with delta (0, 0)
Screenshot: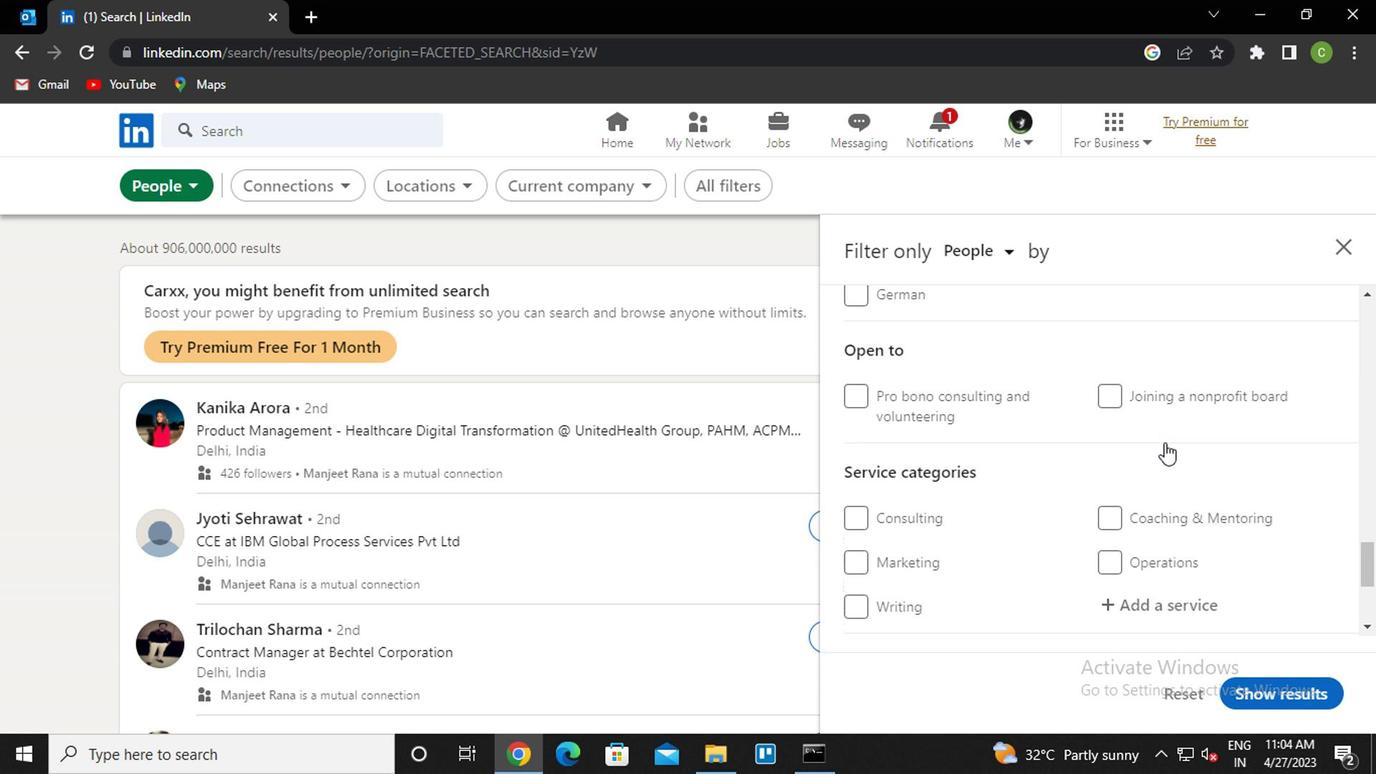 
Action: Mouse moved to (932, 484)
Screenshot: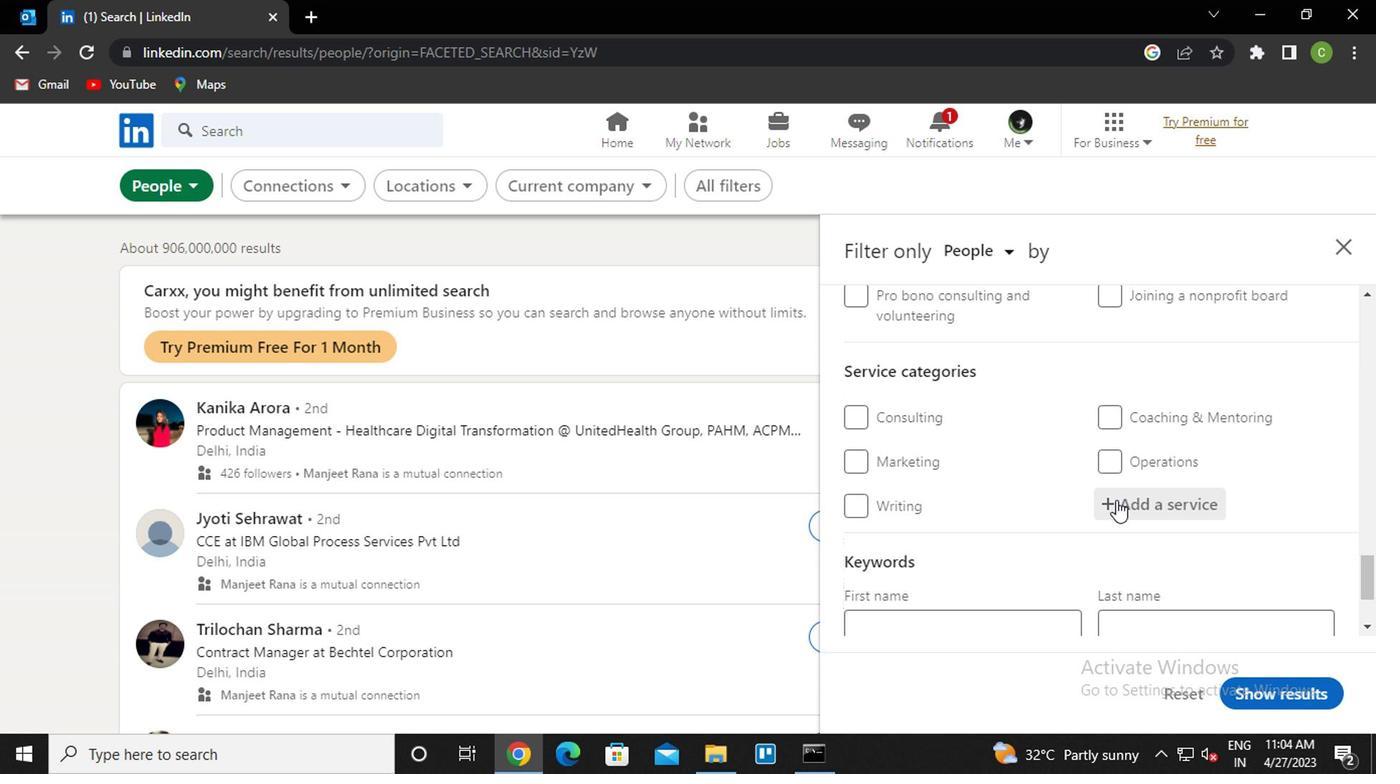 
Action: Mouse pressed left at (932, 484)
Screenshot: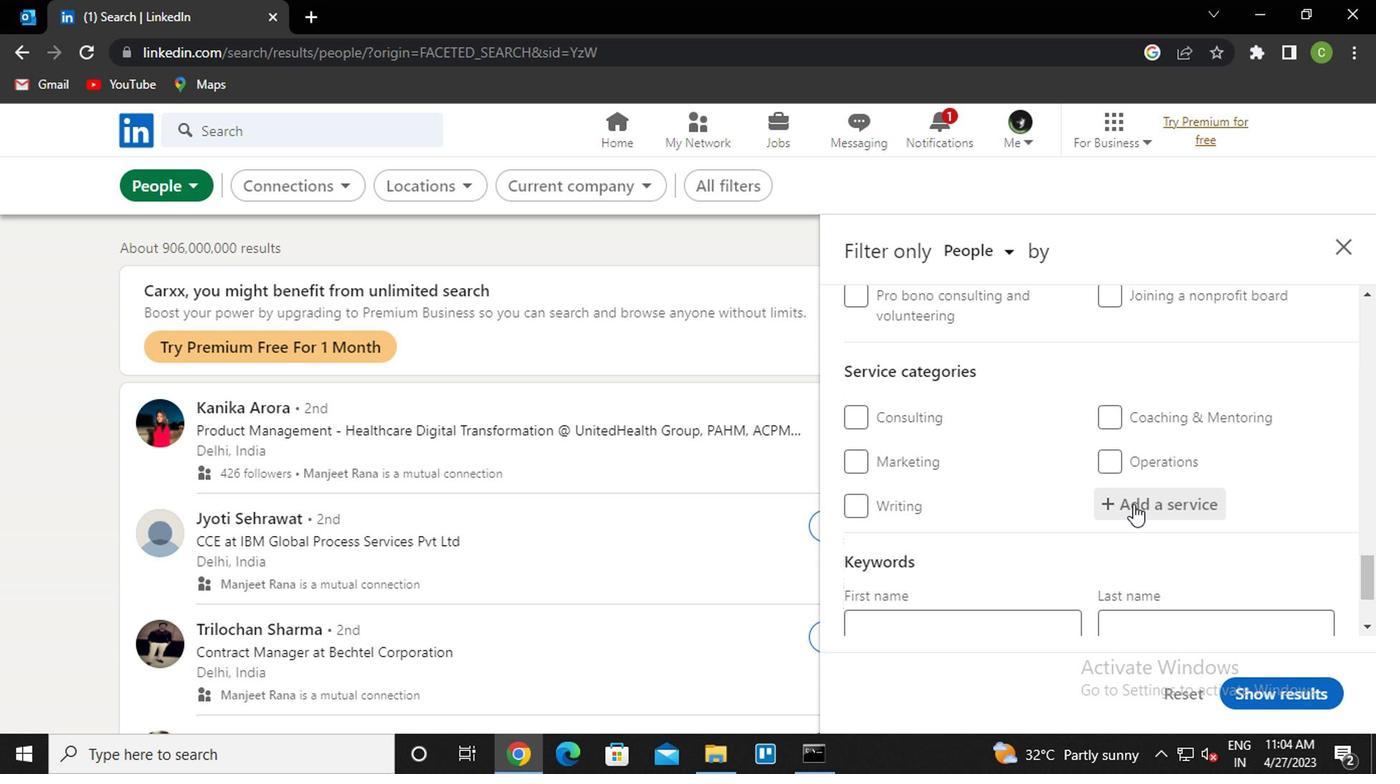 
Action: Key pressed <Key.caps_lock>ios<Key.down><Key.enter>
Screenshot: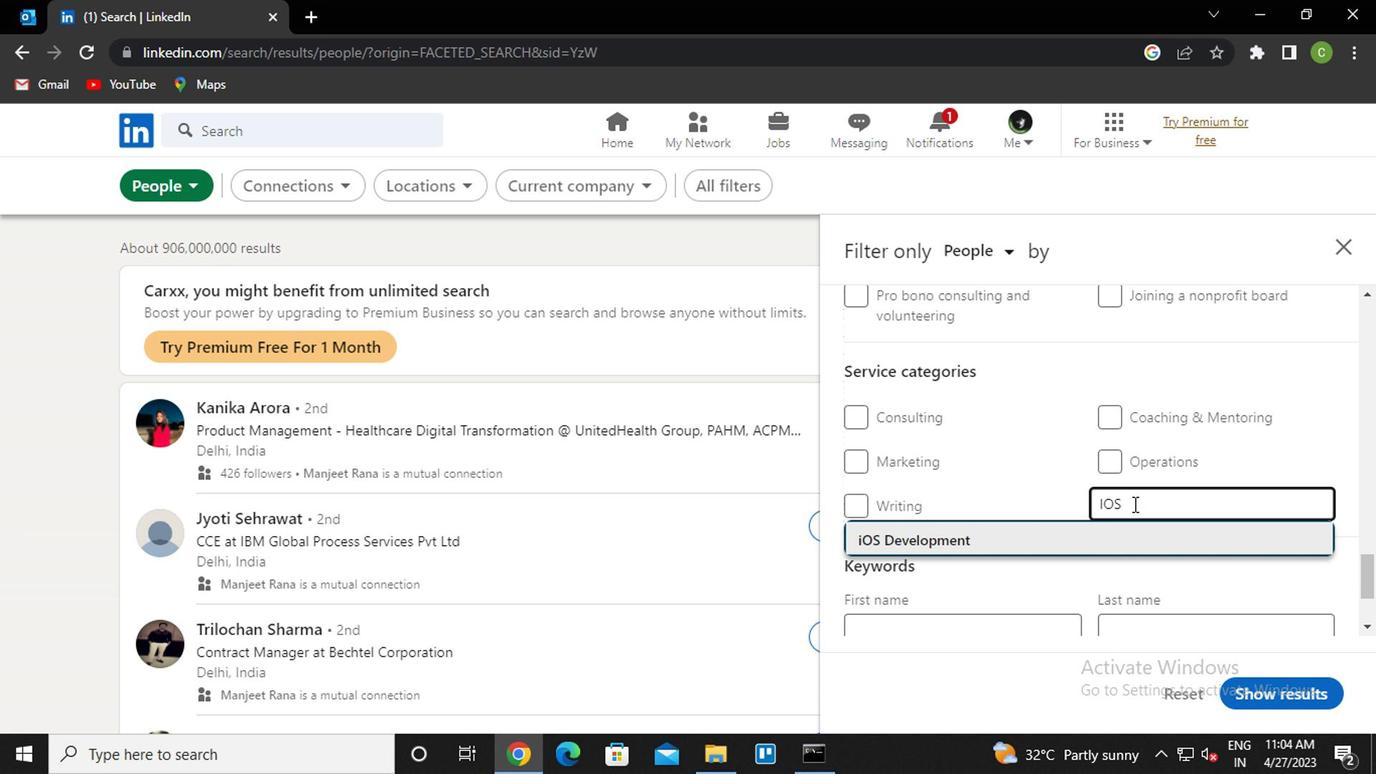 
Action: Mouse scrolled (932, 483) with delta (0, 0)
Screenshot: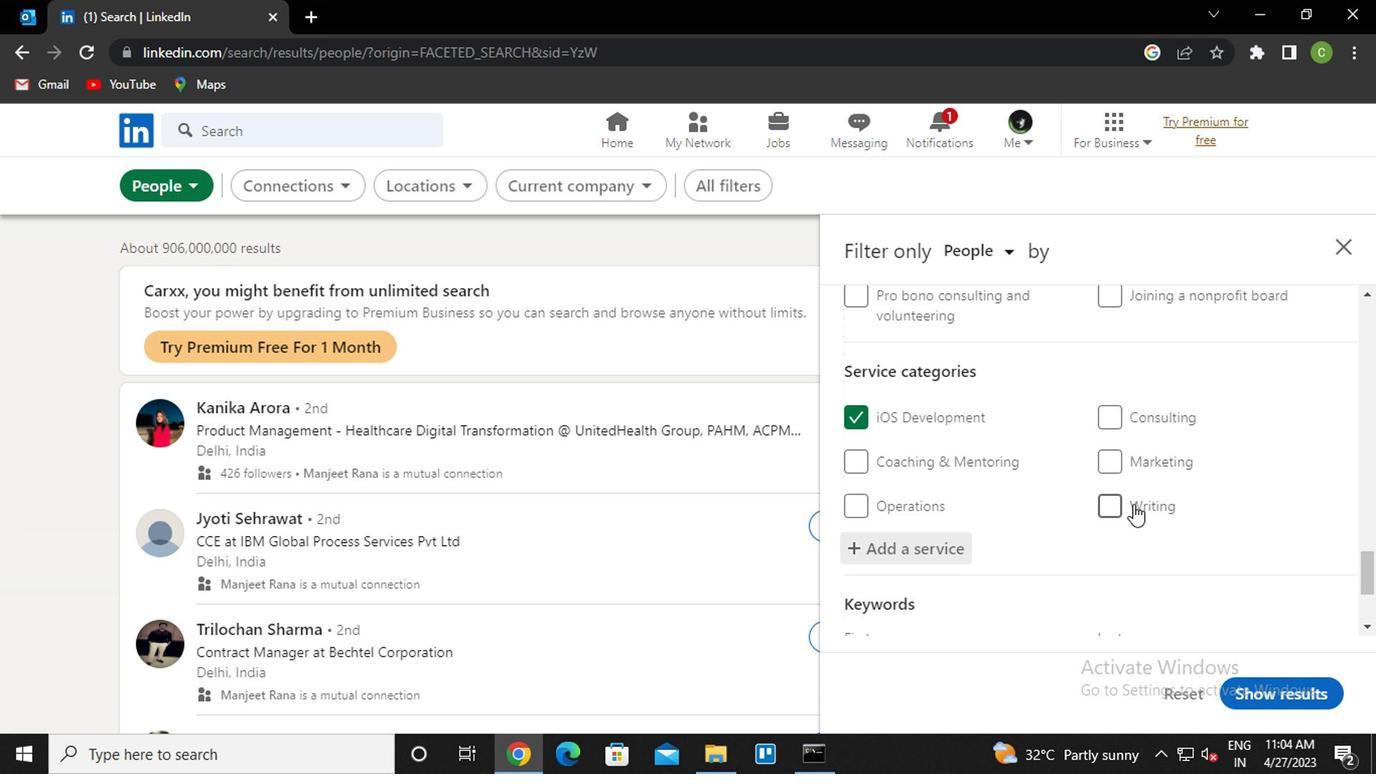 
Action: Mouse scrolled (932, 483) with delta (0, 0)
Screenshot: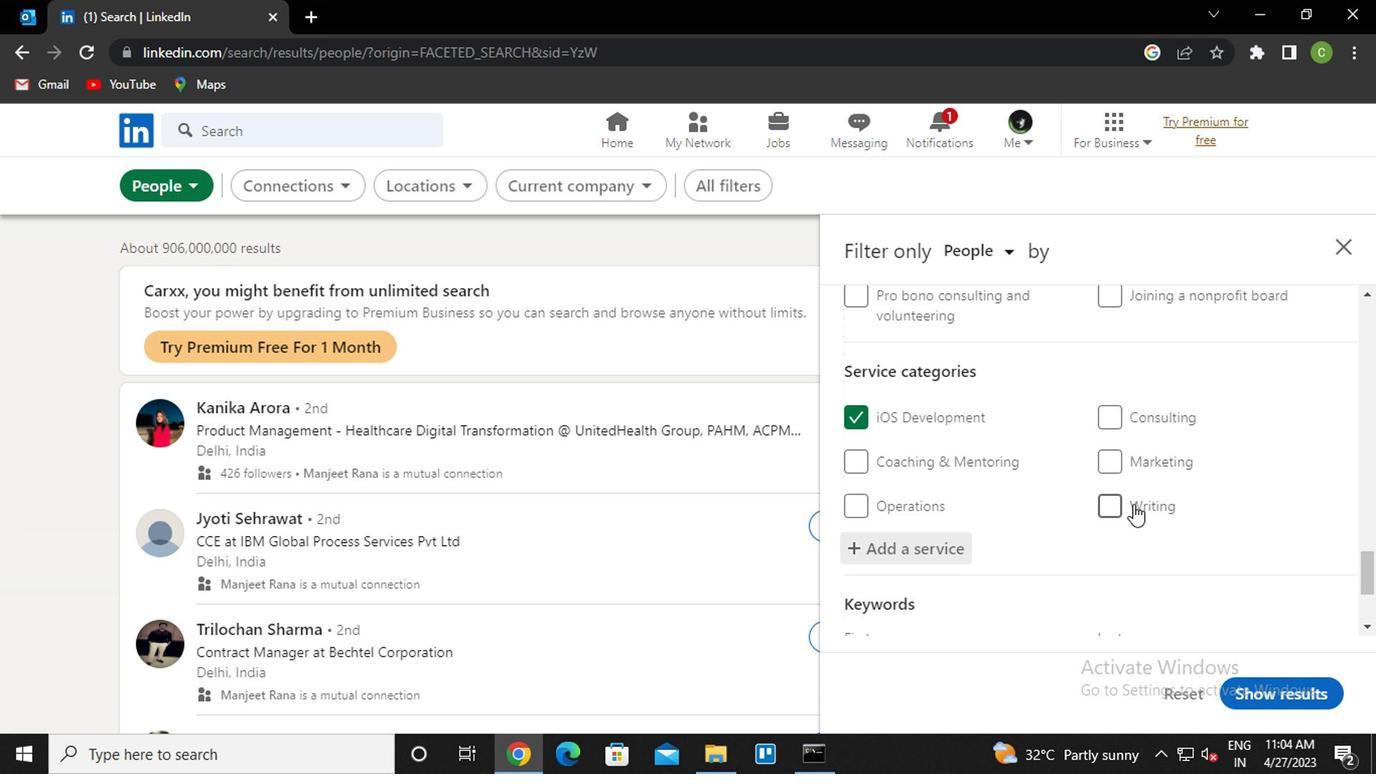 
Action: Mouse moved to (809, 508)
Screenshot: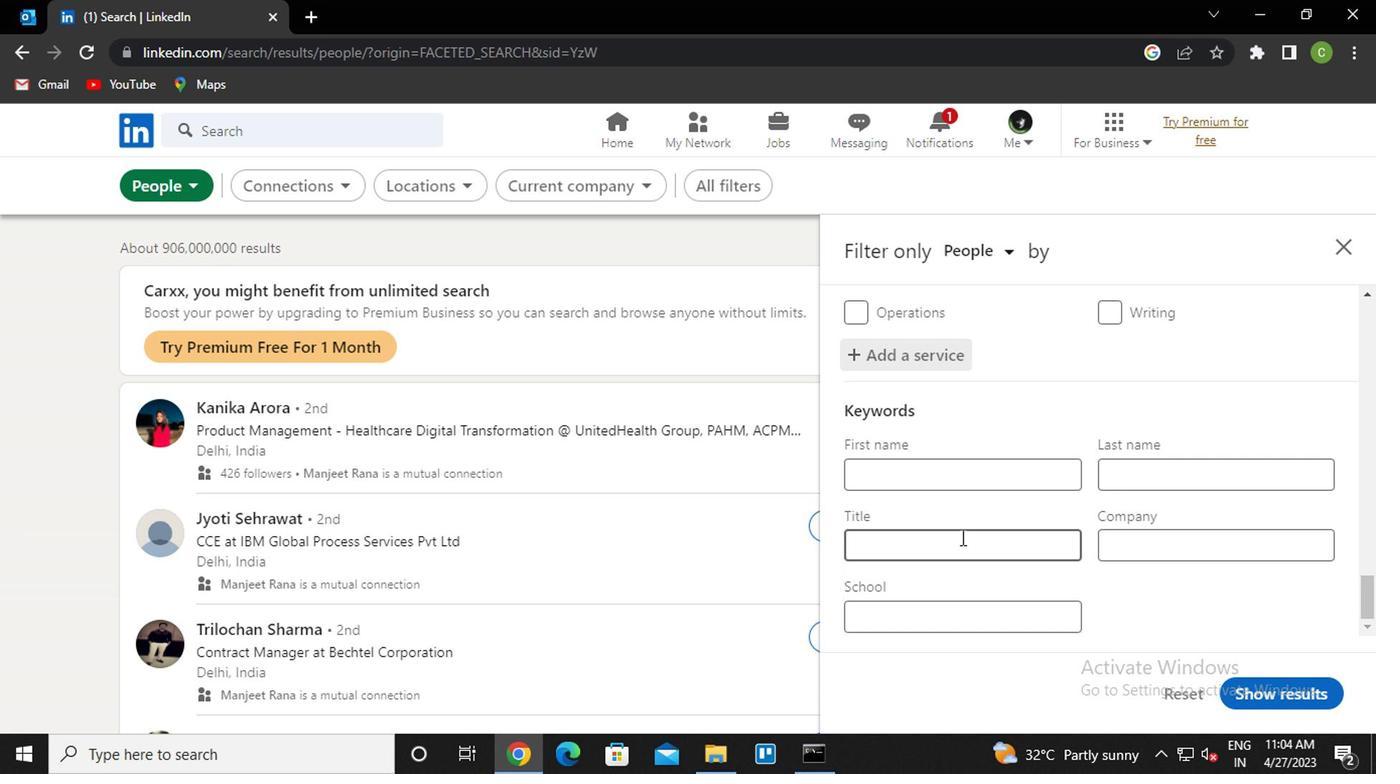 
Action: Mouse pressed left at (809, 508)
Screenshot: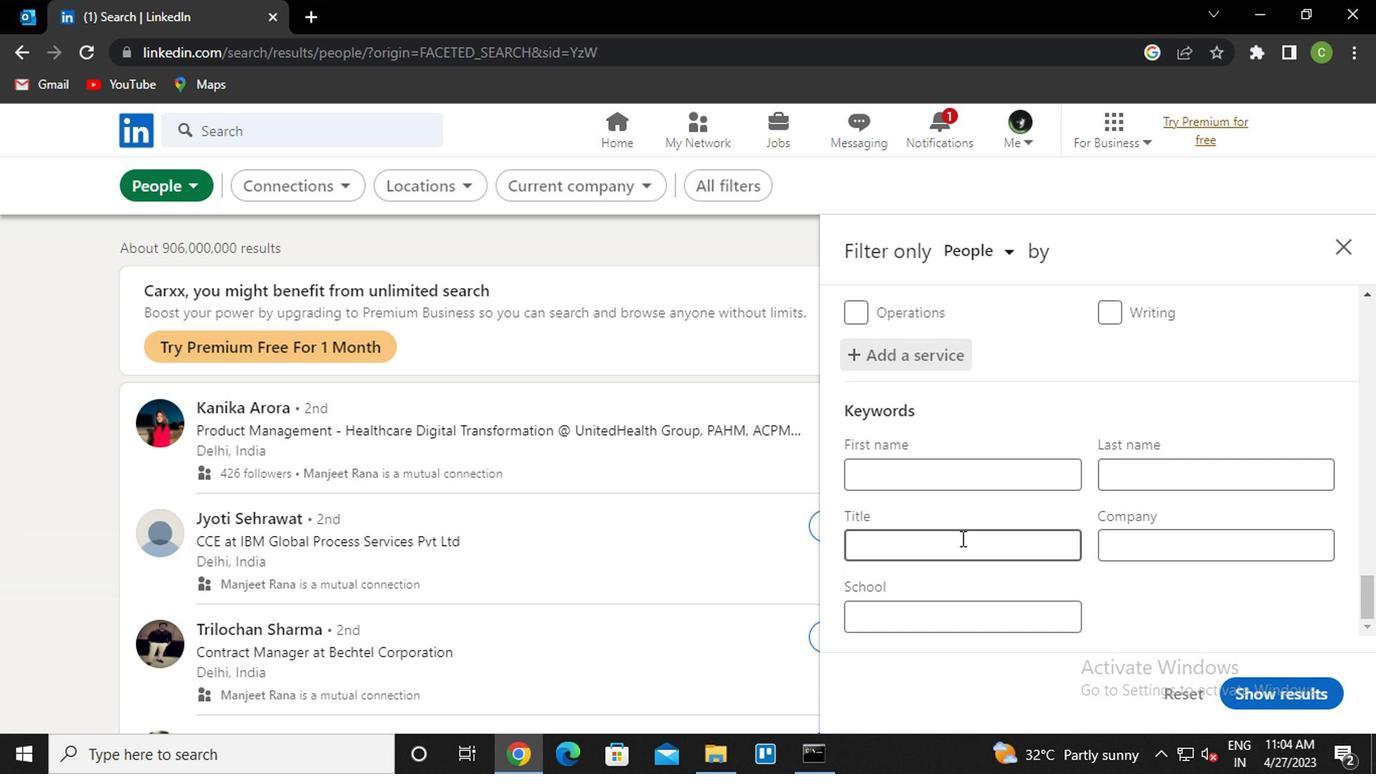 
Action: Key pressed <Key.caps_lock><Key.caps_lock>p<Key.caps_lock>rogram<Key.space><Key.caps_lock>m<Key.caps_lock>anager
Screenshot: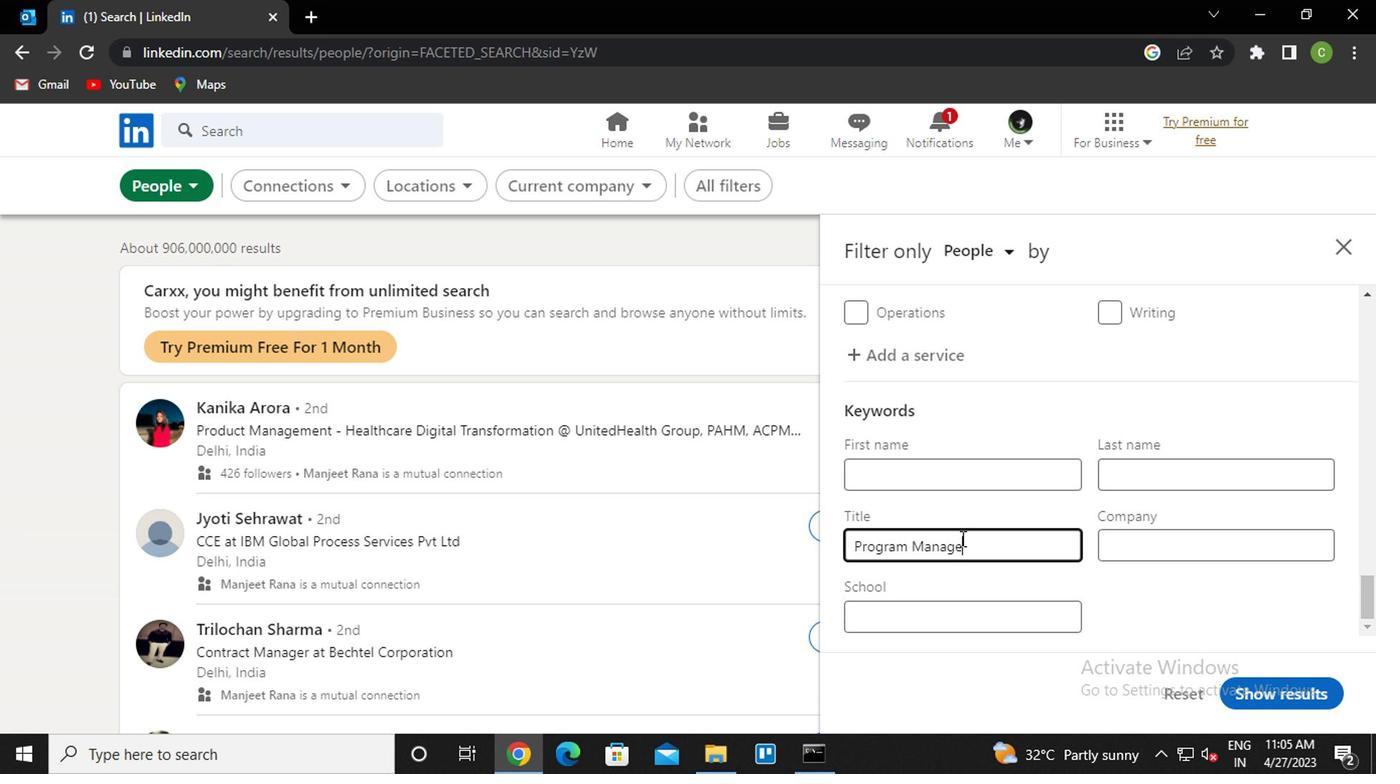 
Action: Mouse moved to (1027, 618)
Screenshot: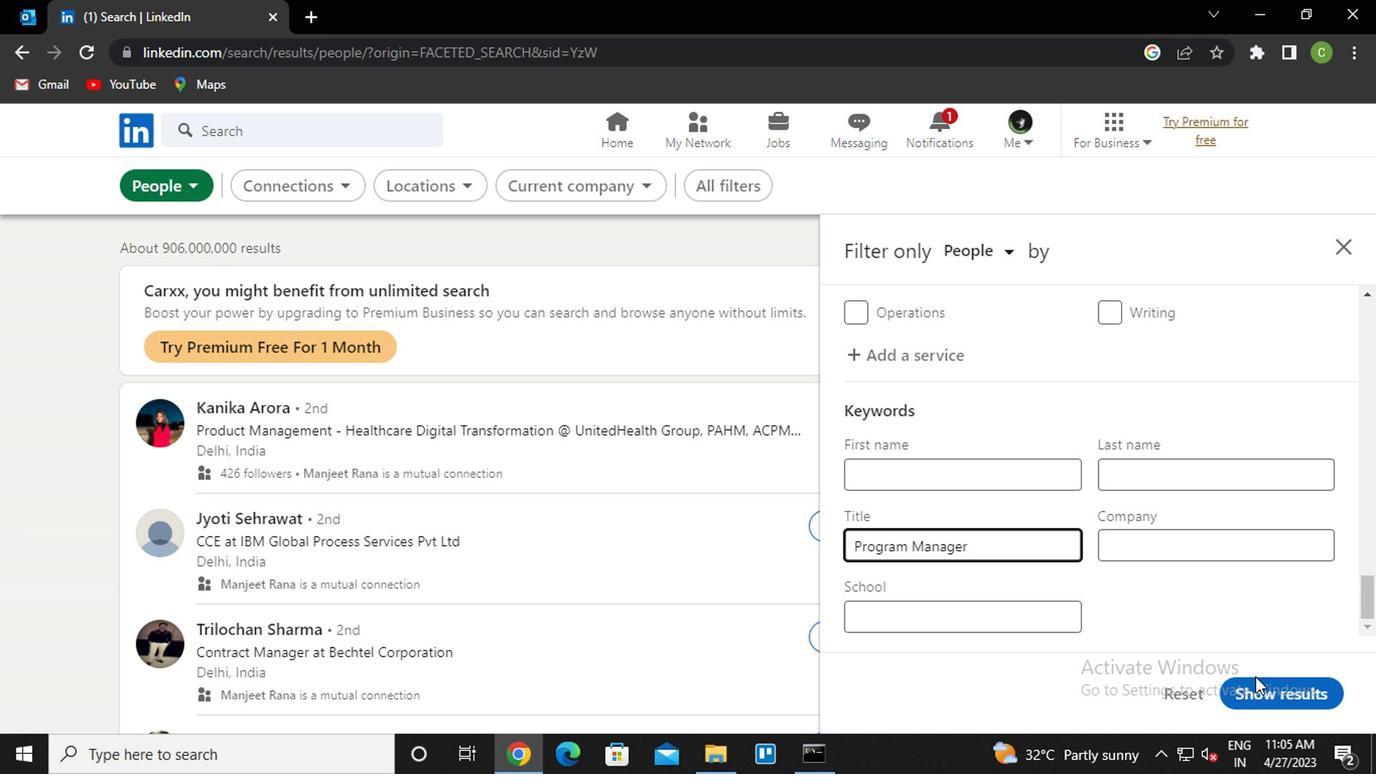 
Action: Mouse pressed left at (1027, 618)
Screenshot: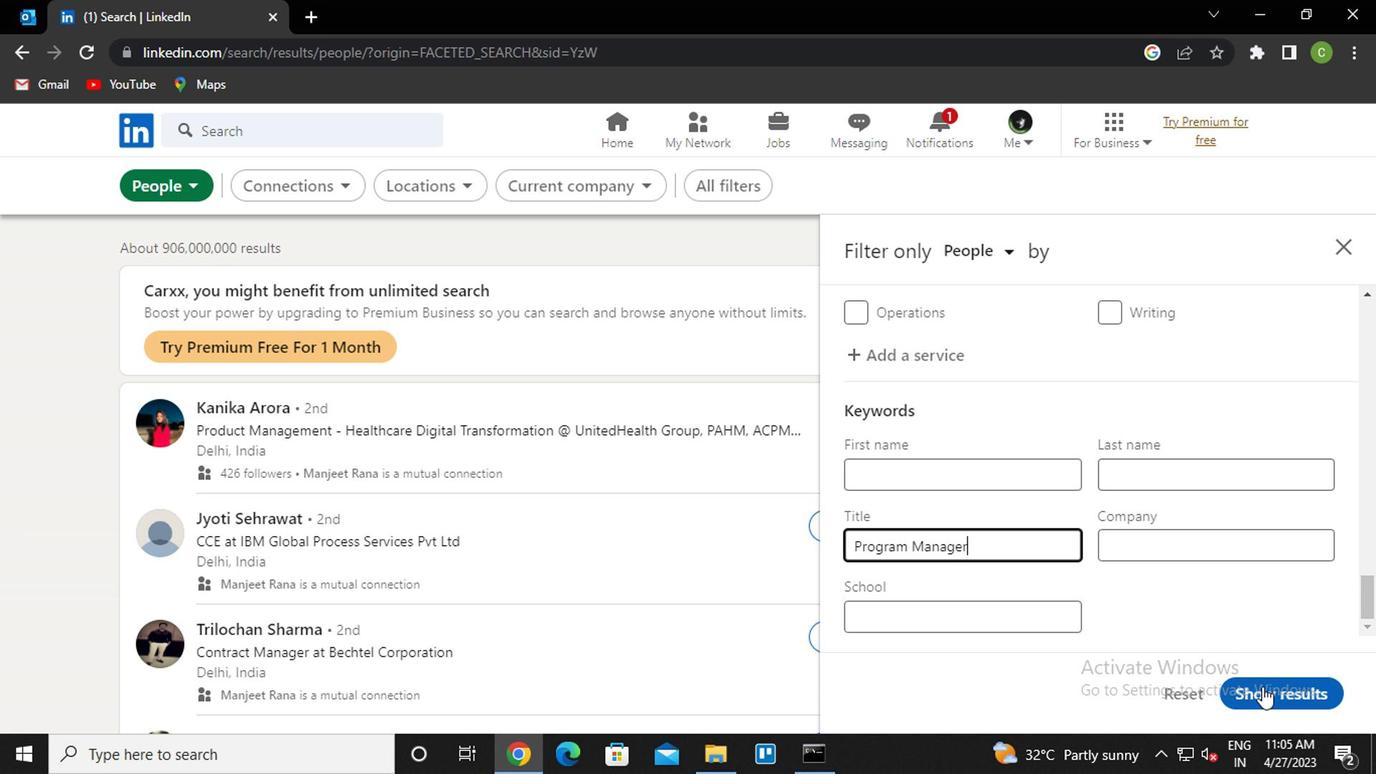 
Action: Mouse moved to (641, 579)
Screenshot: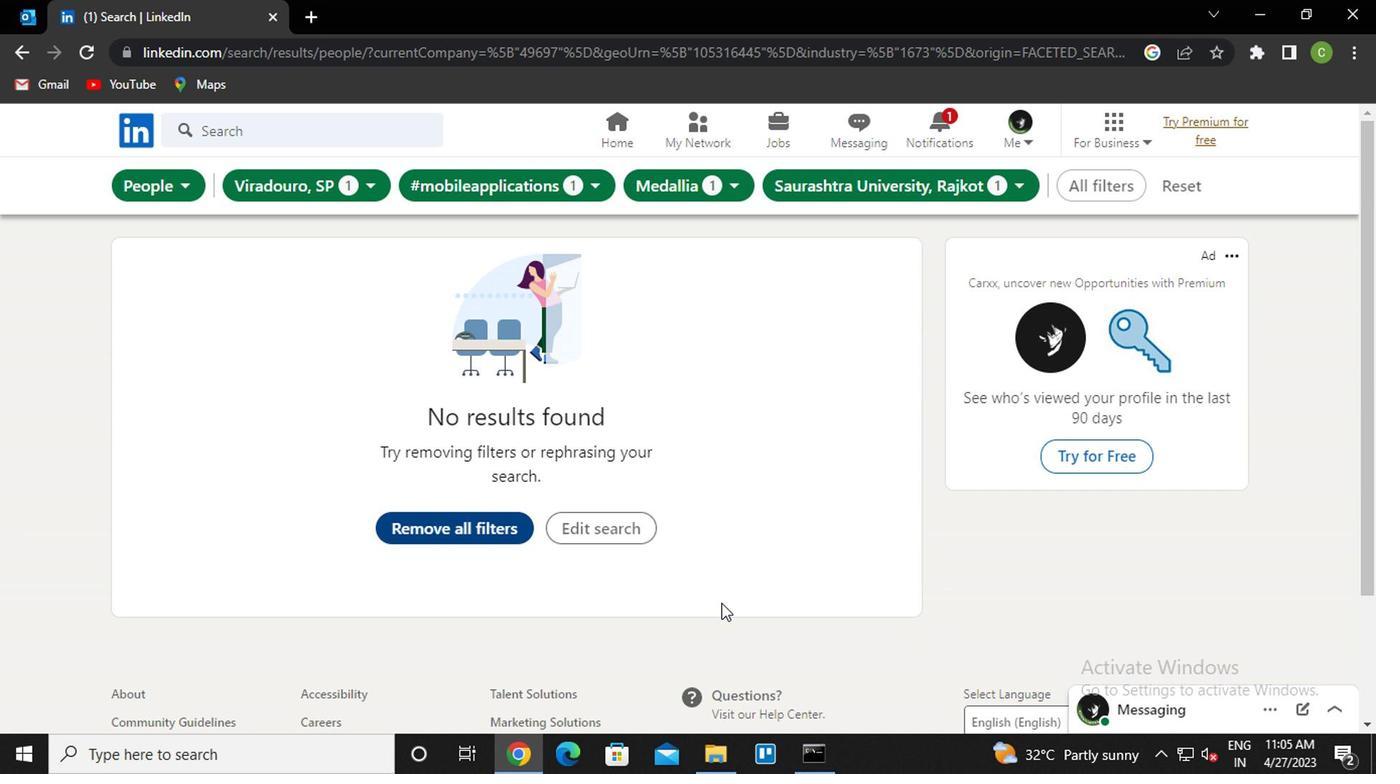 
Action: Key pressed <Key.f8>
Screenshot: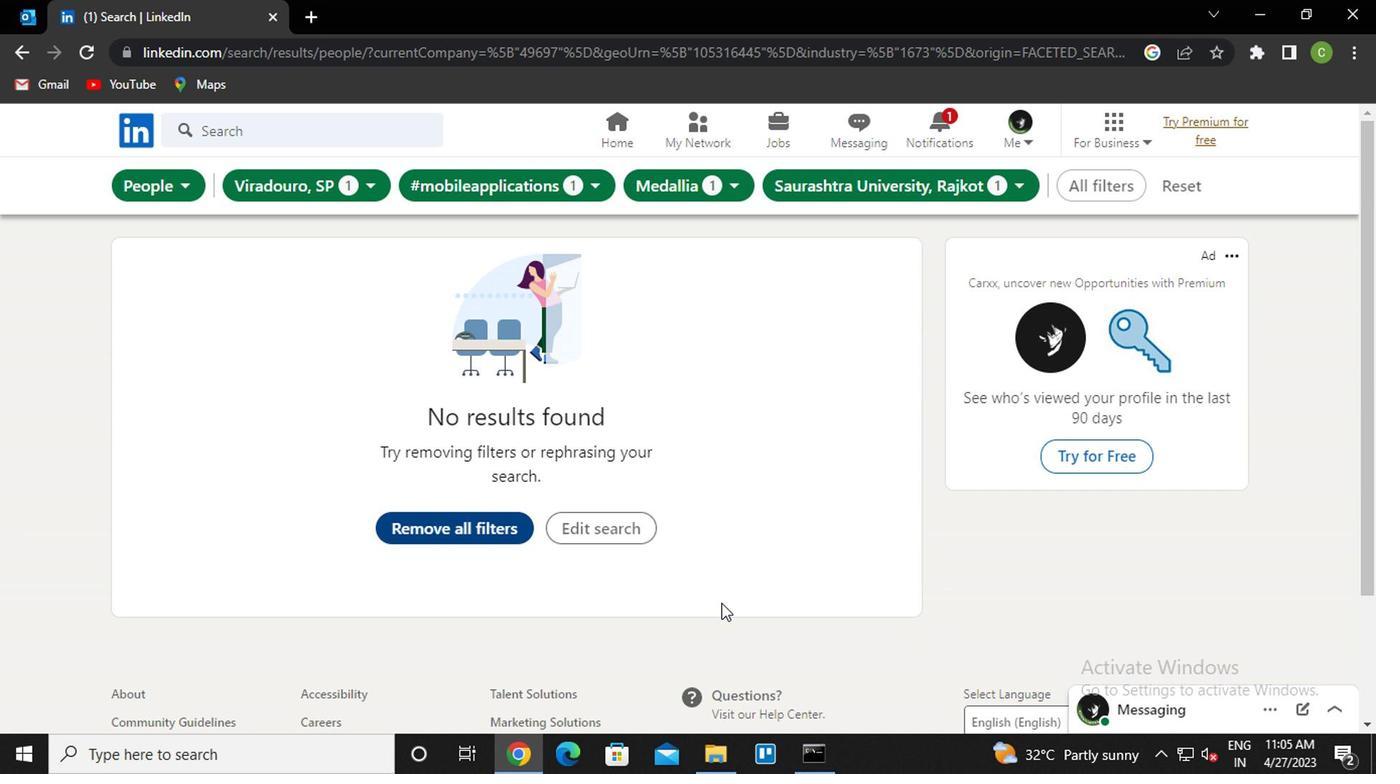 
